 Task: Research Airbnb accommodation in Riemst, Belgium from 30th December, 2023 to 31st December, 2023 for 7 adults. Place can be entire room or shared room with 4 bedrooms having 7 beds and 4 bathrooms. Property type can be house. Amenities needed are: wifi, washing machine, heating, TV, free parkinig on premises, hot tub, gym, smoking allowed.
Action: Mouse moved to (431, 157)
Screenshot: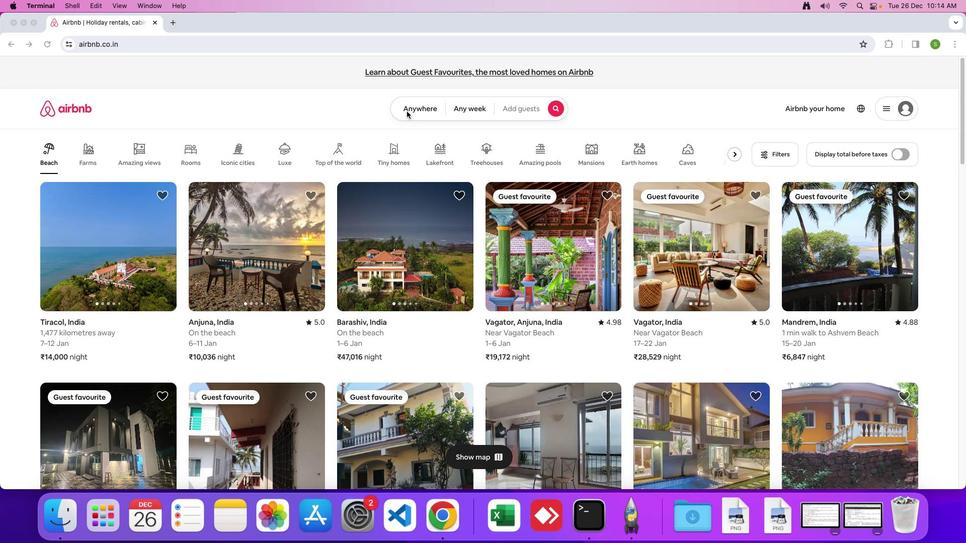 
Action: Mouse pressed left at (431, 157)
Screenshot: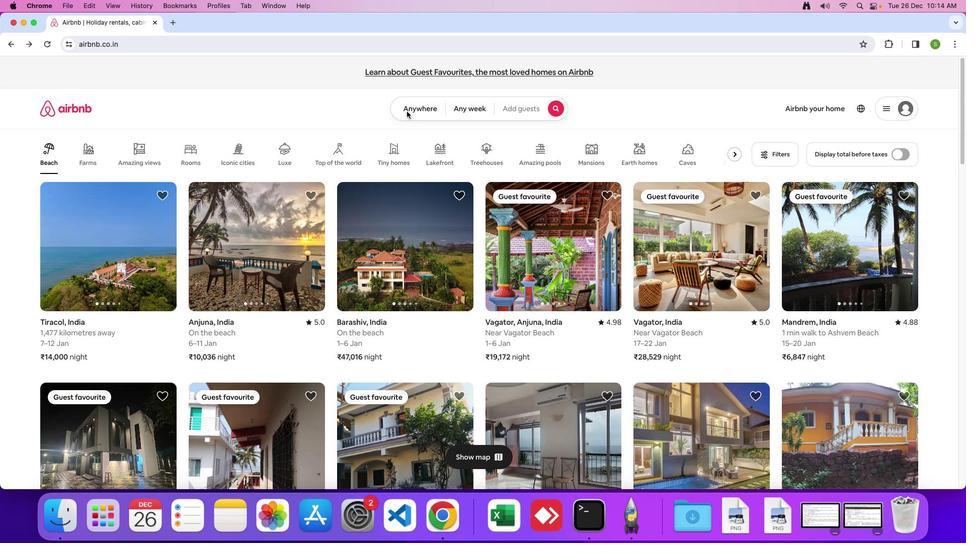 
Action: Mouse moved to (433, 153)
Screenshot: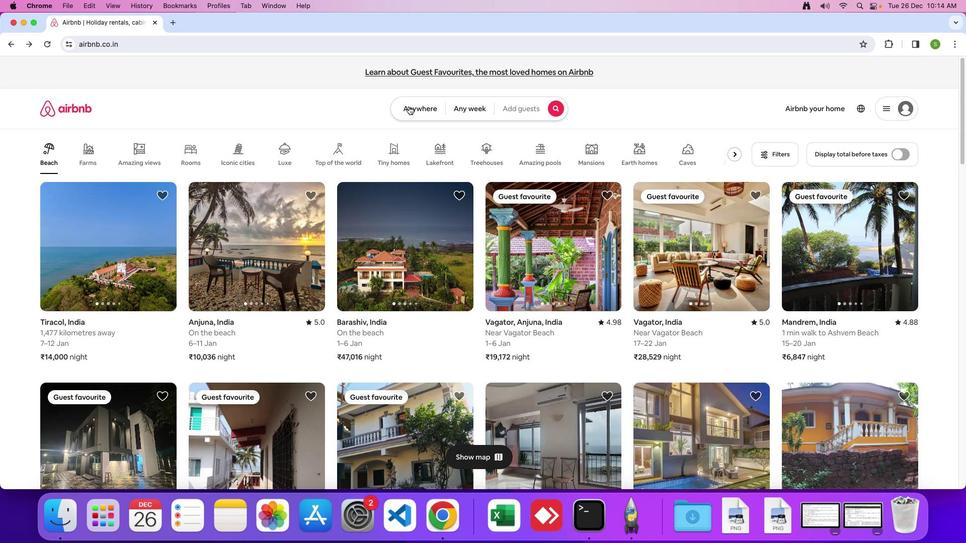 
Action: Mouse pressed left at (433, 153)
Screenshot: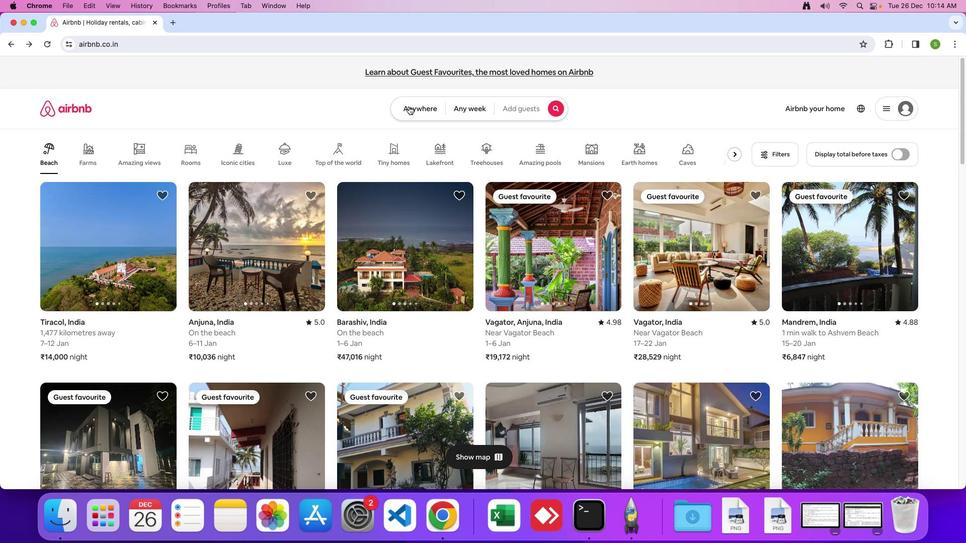 
Action: Mouse moved to (375, 179)
Screenshot: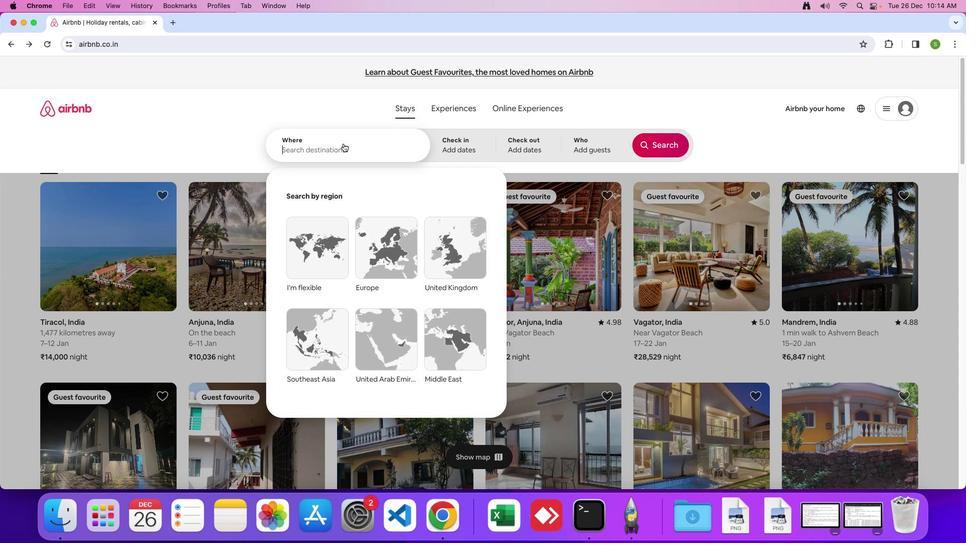 
Action: Mouse pressed left at (375, 179)
Screenshot: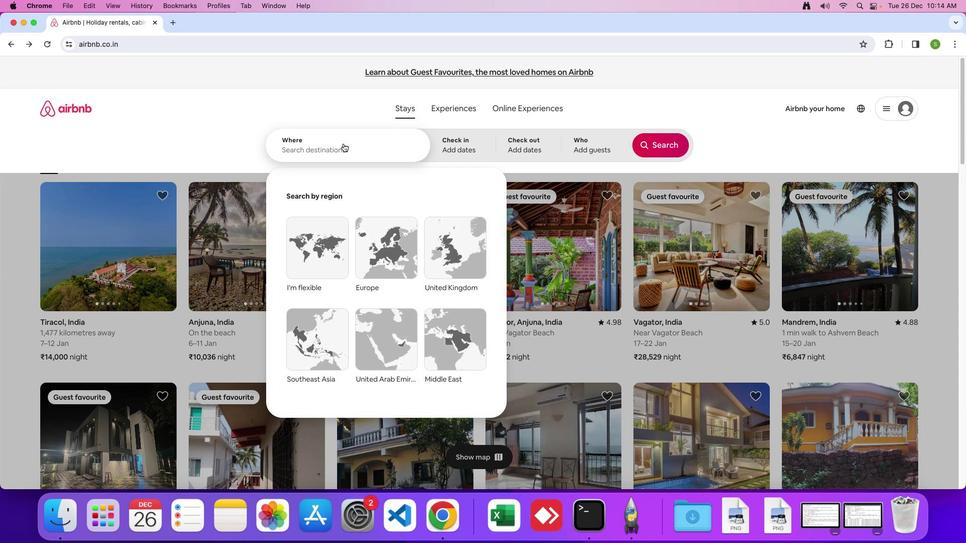 
Action: Mouse moved to (379, 153)
Screenshot: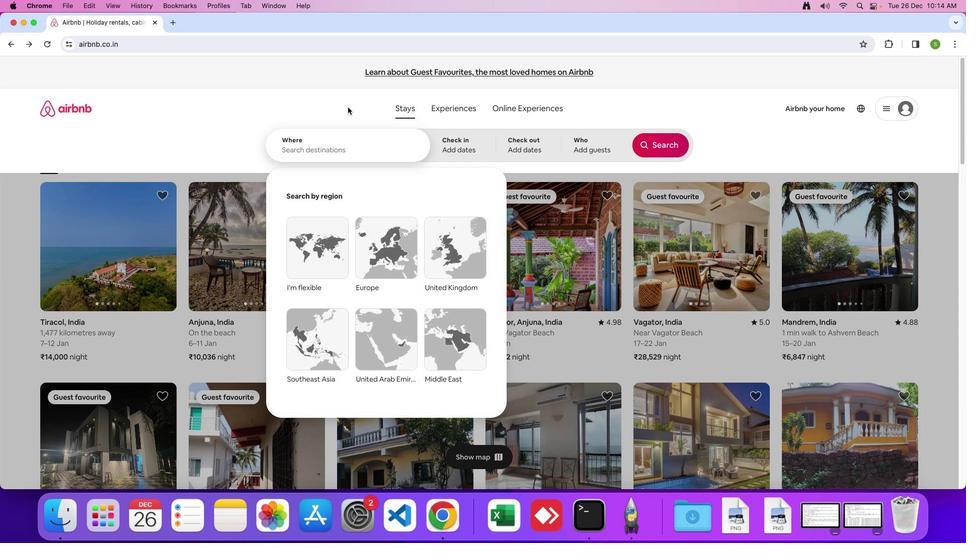 
Action: Key pressed 'R'Key.caps_lock'i''e''m''s''t'','Key.spaceKey.shift'B''e''l''g''i''u''m'Key.enter
Screenshot: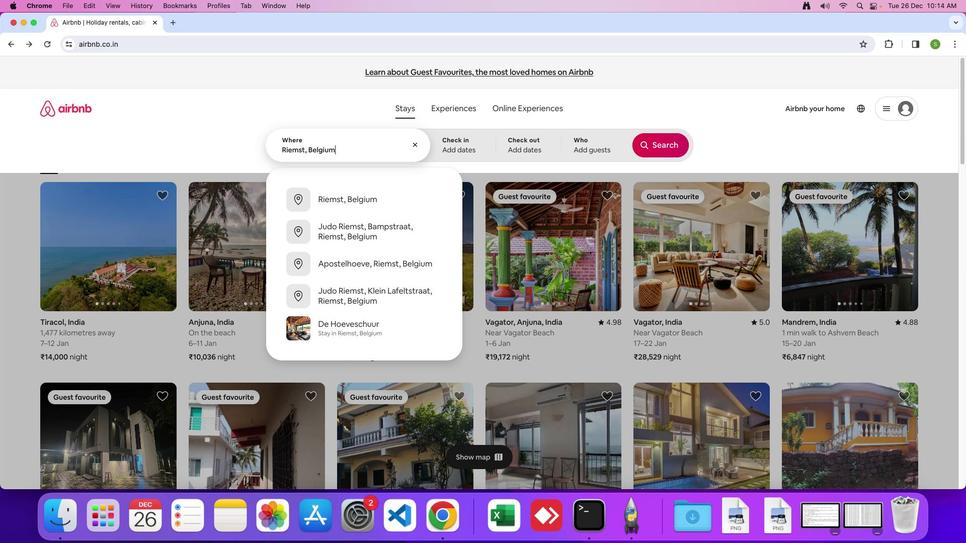 
Action: Mouse moved to (473, 340)
Screenshot: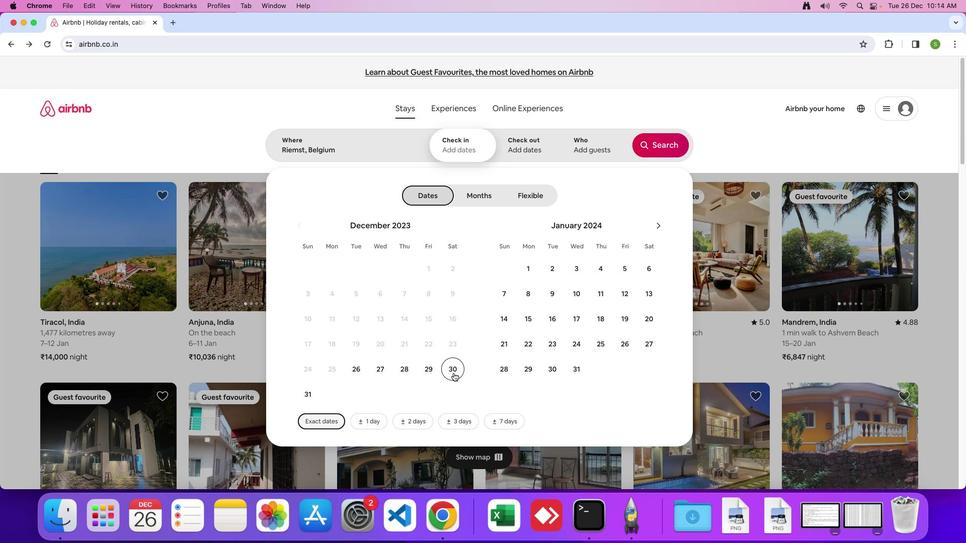 
Action: Mouse pressed left at (473, 340)
Screenshot: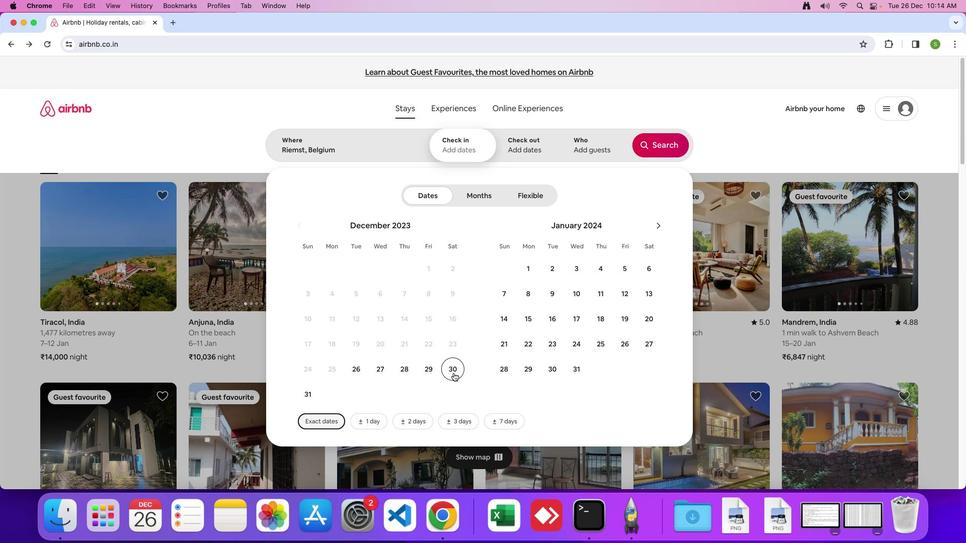 
Action: Mouse moved to (348, 353)
Screenshot: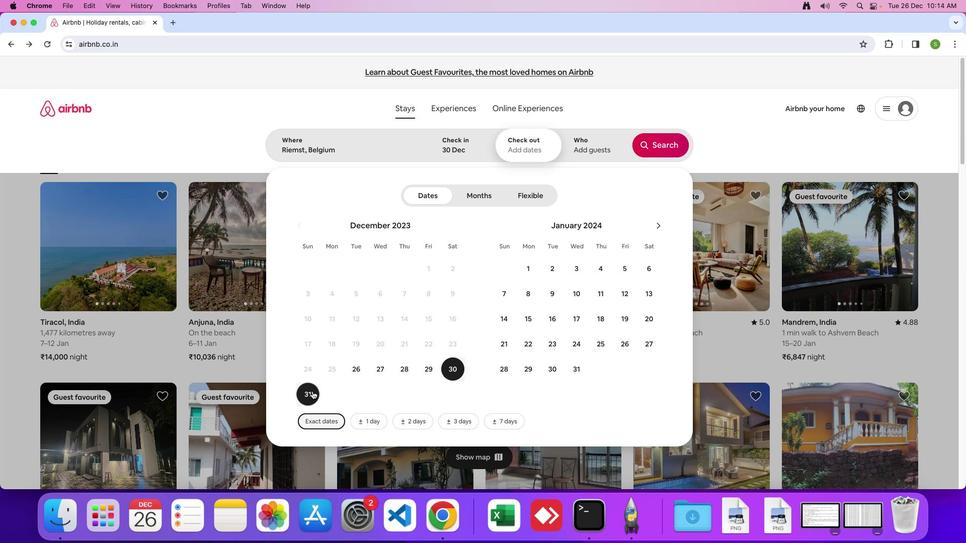 
Action: Mouse pressed left at (348, 353)
Screenshot: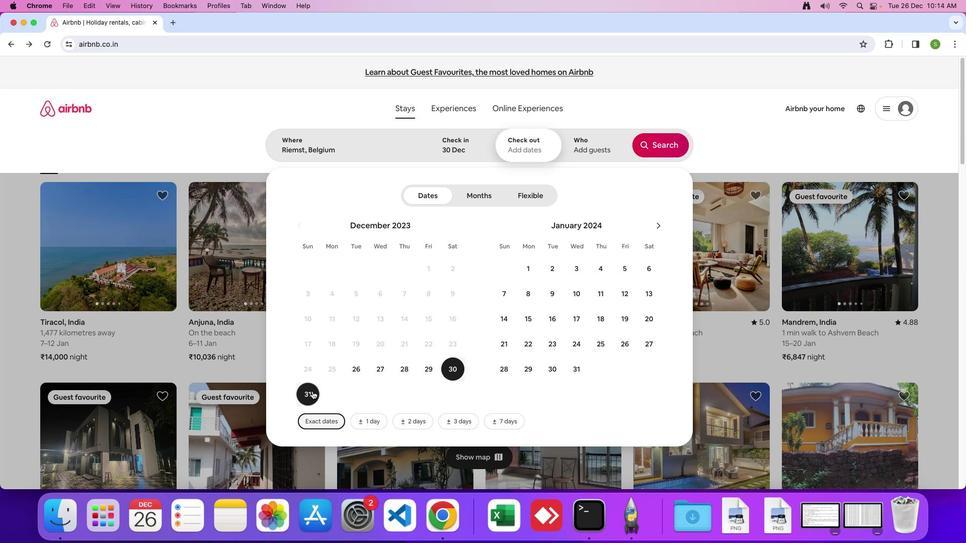 
Action: Mouse moved to (587, 174)
Screenshot: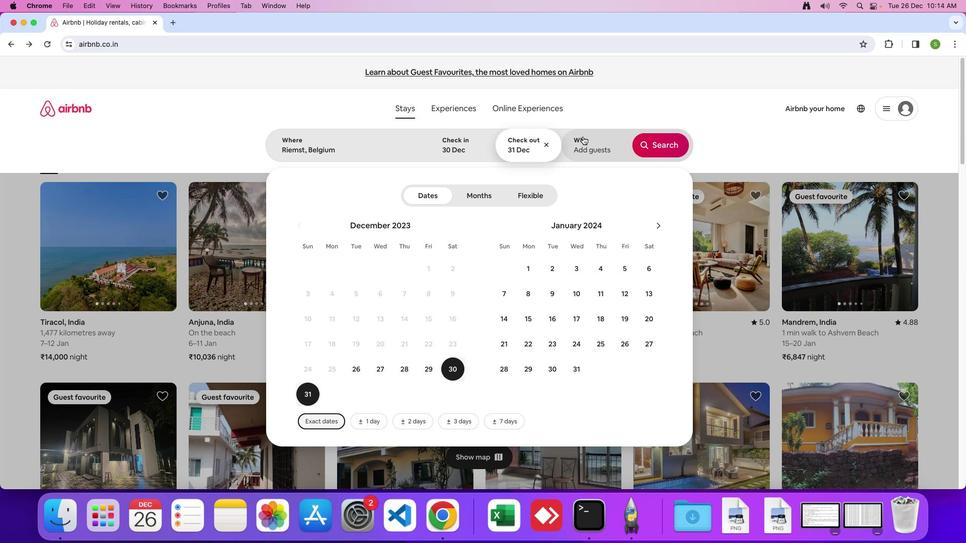 
Action: Mouse pressed left at (587, 174)
Screenshot: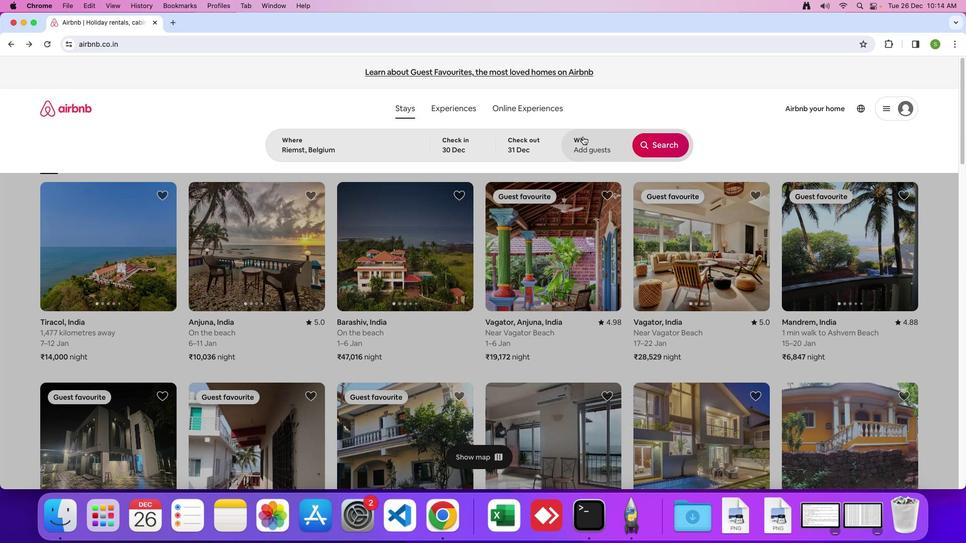 
Action: Mouse moved to (662, 217)
Screenshot: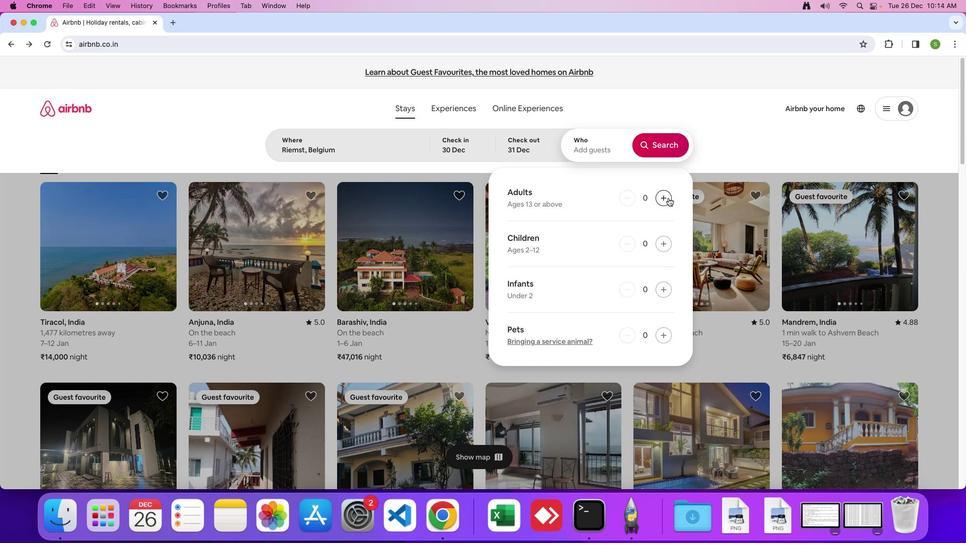 
Action: Mouse pressed left at (662, 217)
Screenshot: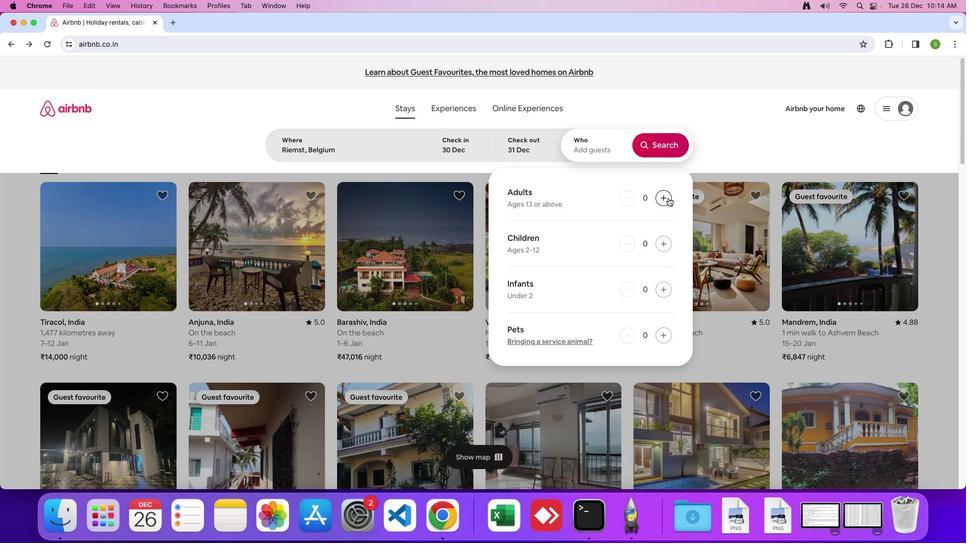 
Action: Mouse pressed left at (662, 217)
Screenshot: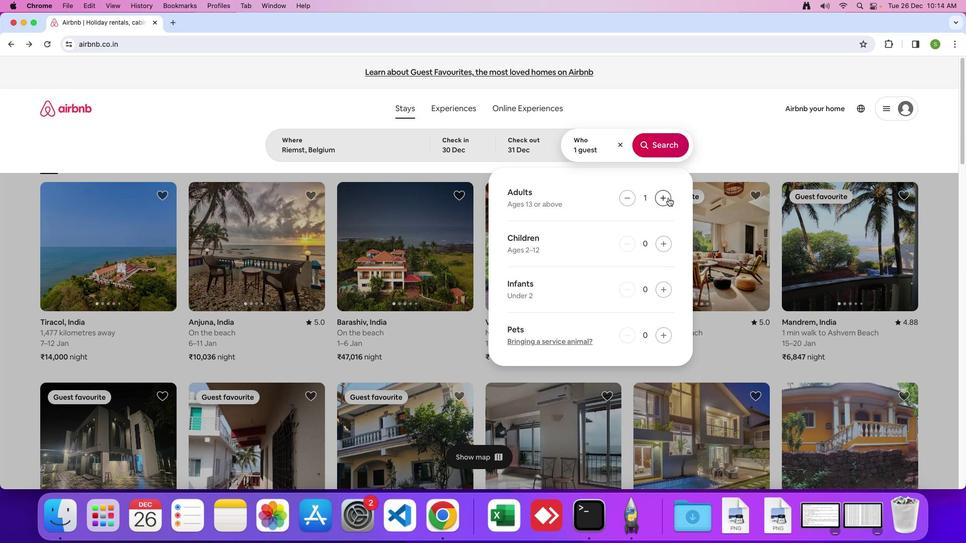 
Action: Mouse pressed left at (662, 217)
Screenshot: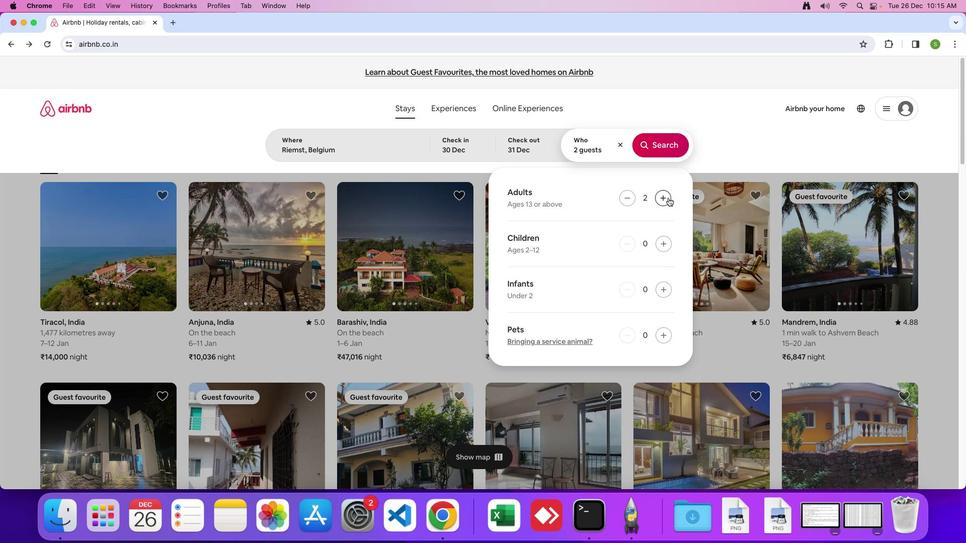 
Action: Mouse pressed left at (662, 217)
Screenshot: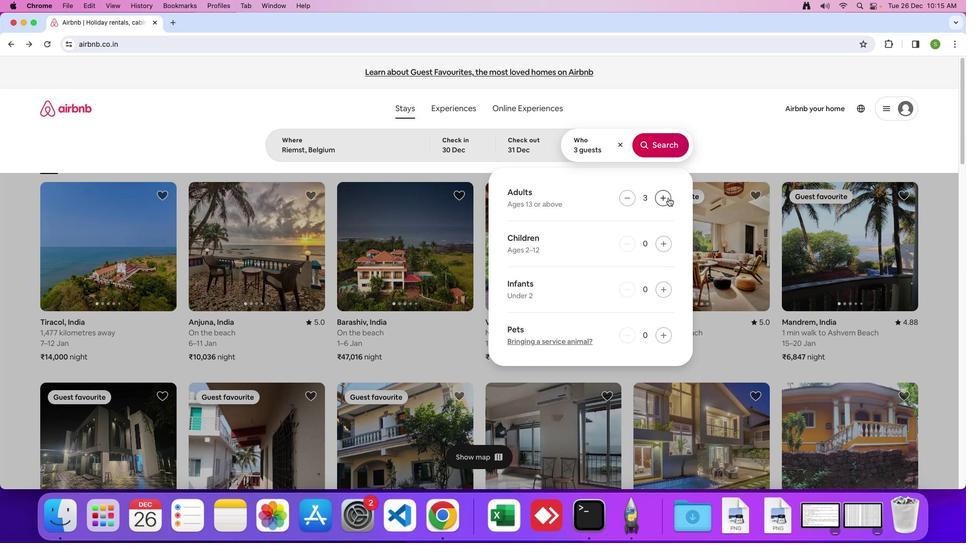
Action: Mouse pressed left at (662, 217)
Screenshot: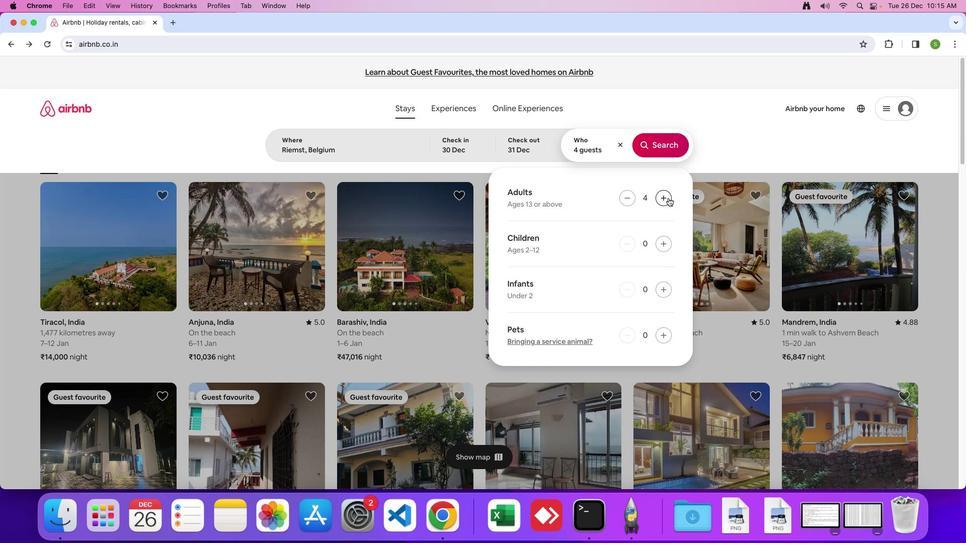 
Action: Mouse pressed left at (662, 217)
Screenshot: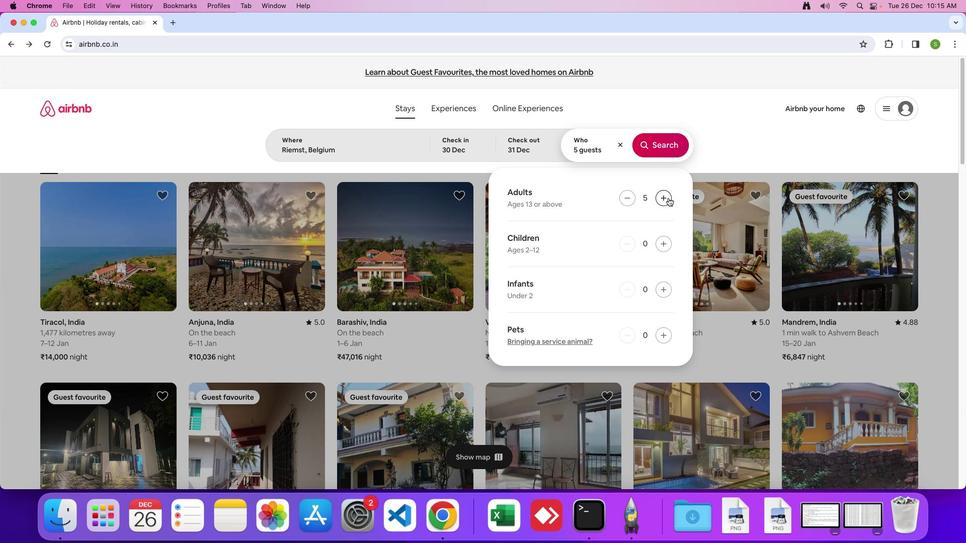 
Action: Mouse pressed left at (662, 217)
Screenshot: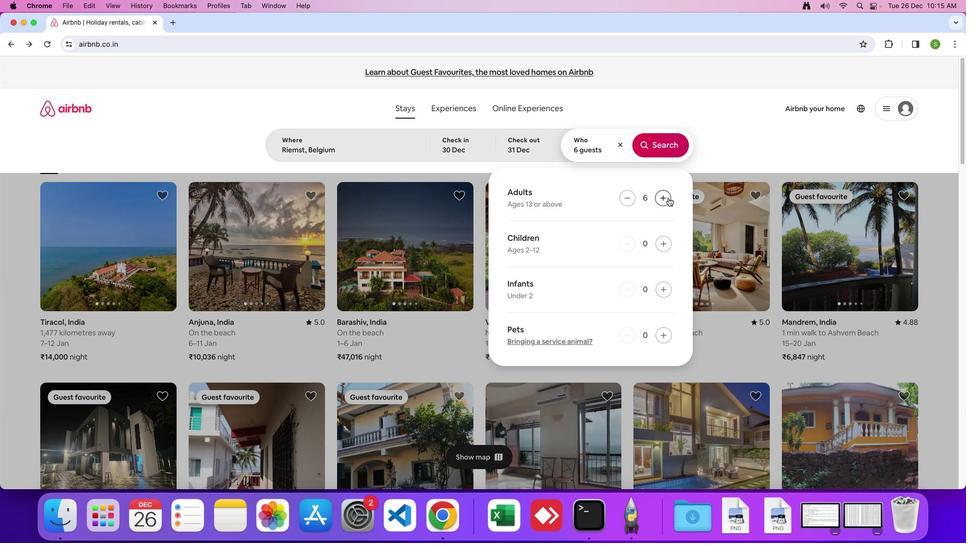 
Action: Mouse moved to (658, 179)
Screenshot: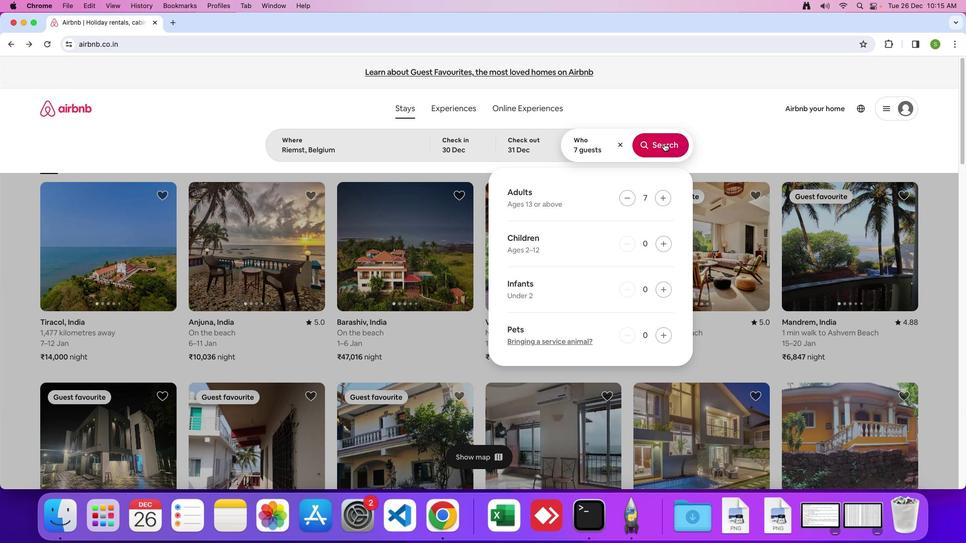 
Action: Mouse pressed left at (658, 179)
Screenshot: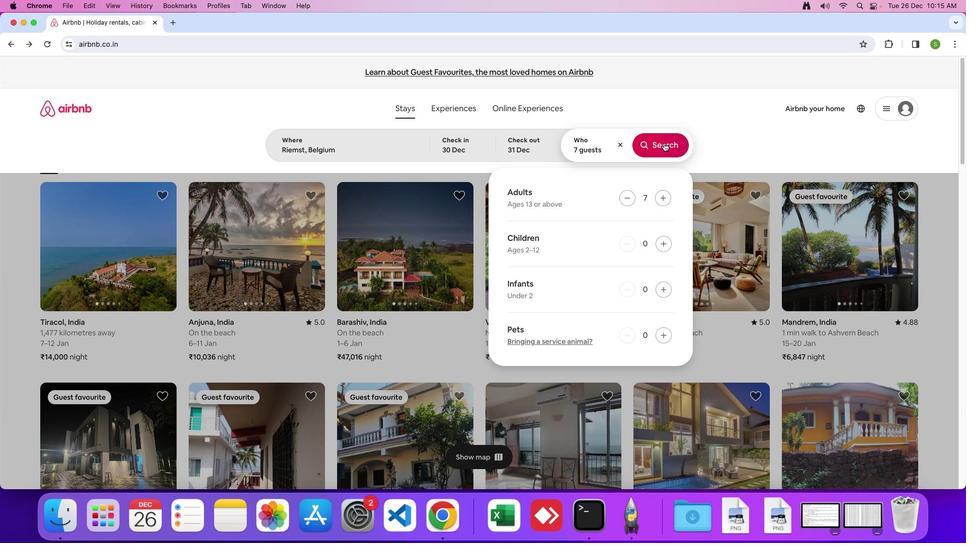 
Action: Mouse moved to (782, 162)
Screenshot: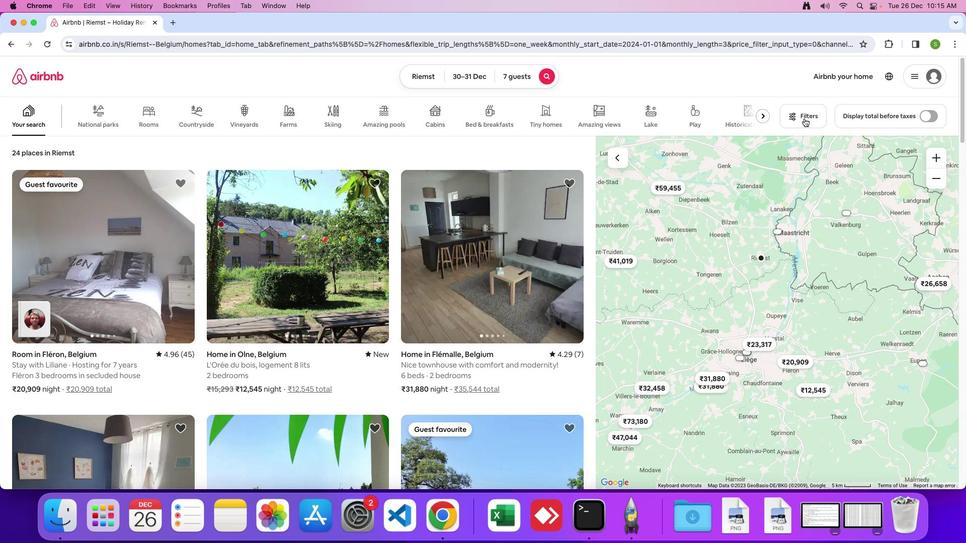 
Action: Mouse pressed left at (782, 162)
Screenshot: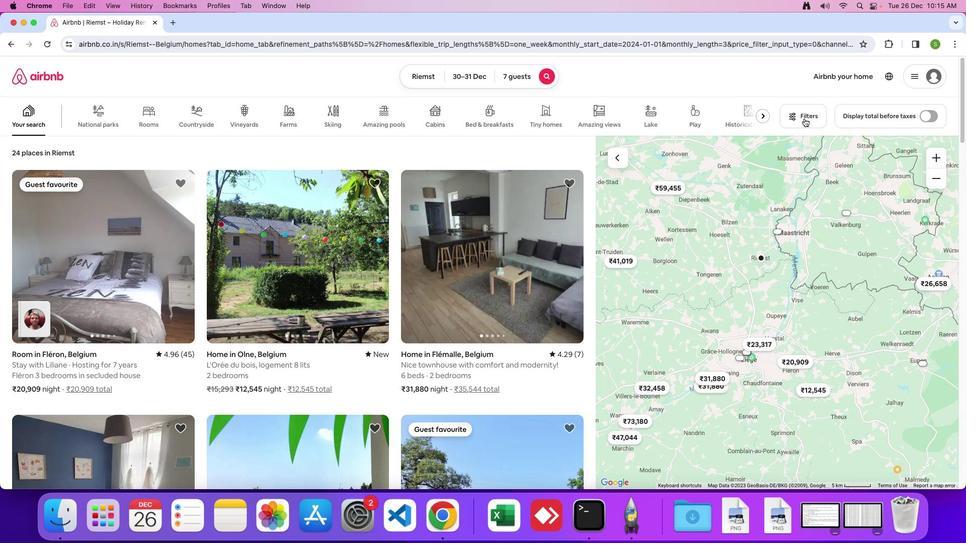 
Action: Mouse moved to (515, 272)
Screenshot: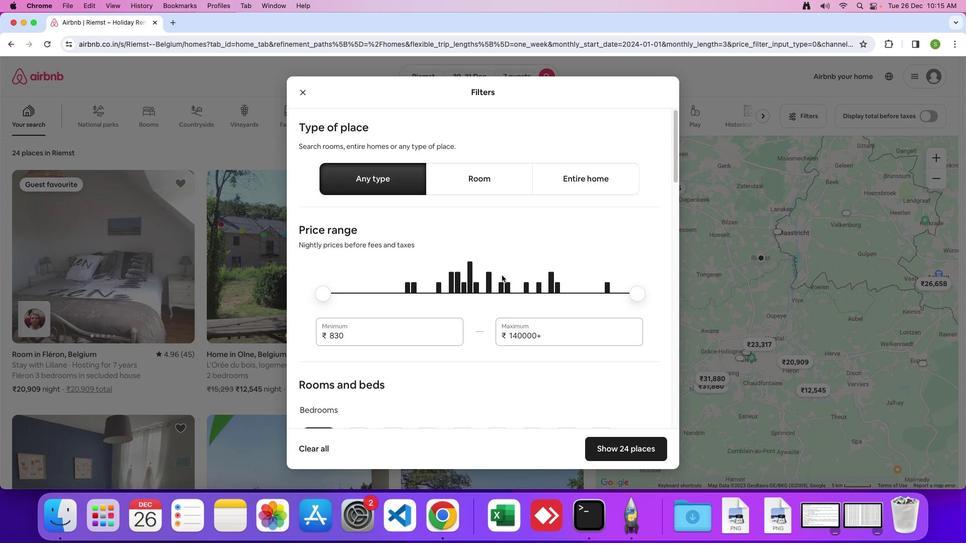 
Action: Mouse scrolled (515, 272) with delta (73, 78)
Screenshot: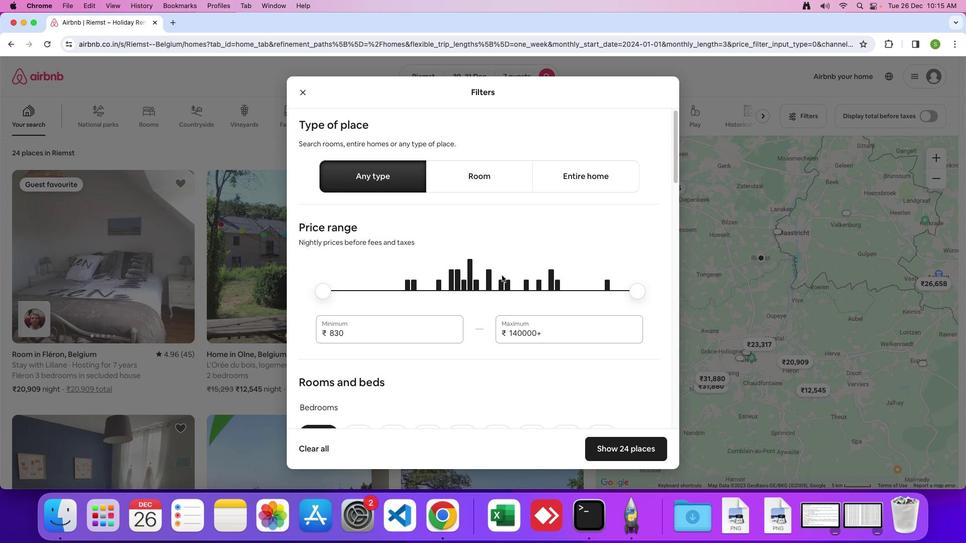 
Action: Mouse scrolled (515, 272) with delta (73, 78)
Screenshot: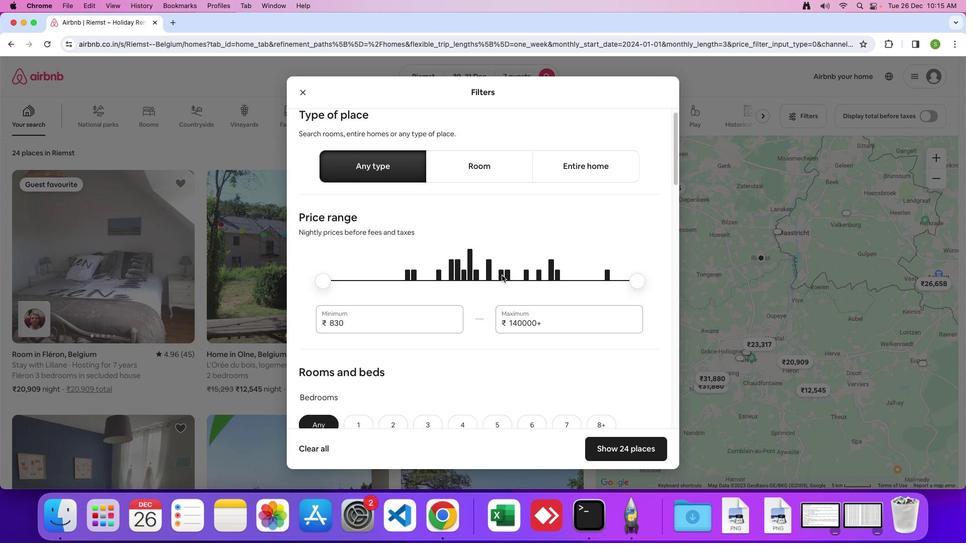 
Action: Mouse scrolled (515, 272) with delta (73, 78)
Screenshot: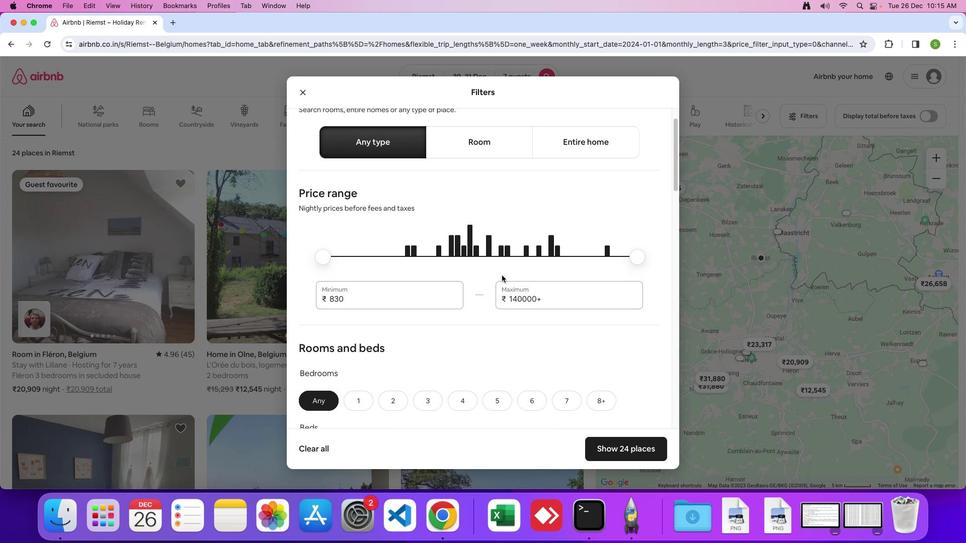 
Action: Mouse scrolled (515, 272) with delta (73, 78)
Screenshot: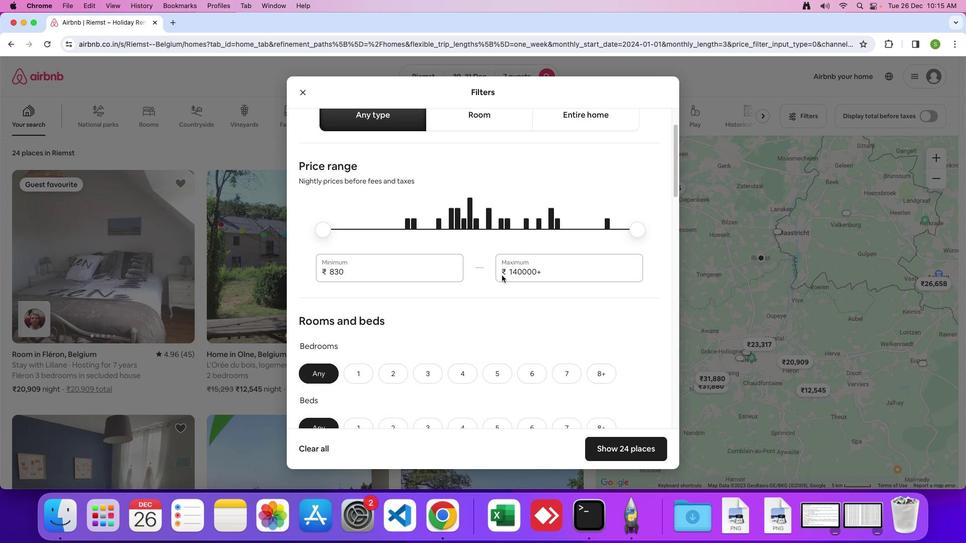 
Action: Mouse scrolled (515, 272) with delta (73, 78)
Screenshot: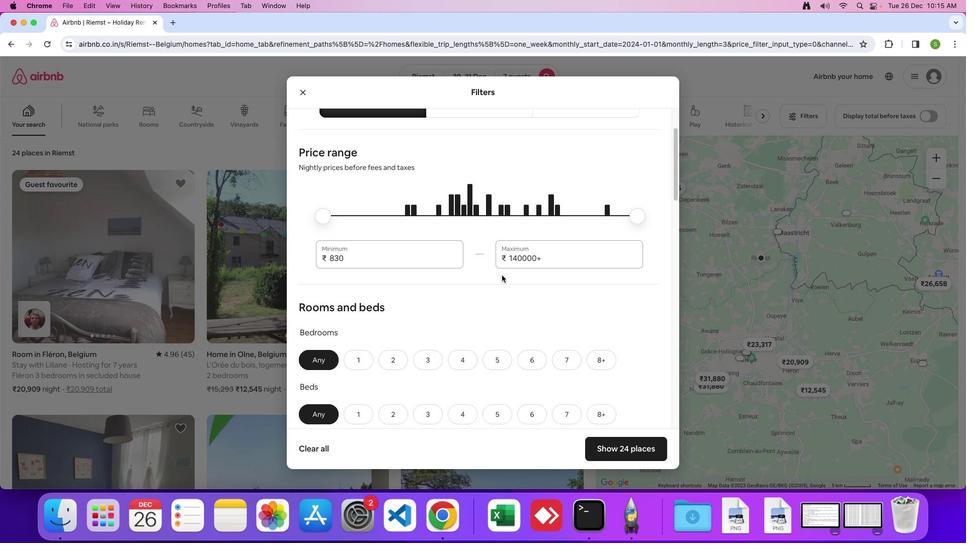 
Action: Mouse scrolled (515, 272) with delta (73, 77)
Screenshot: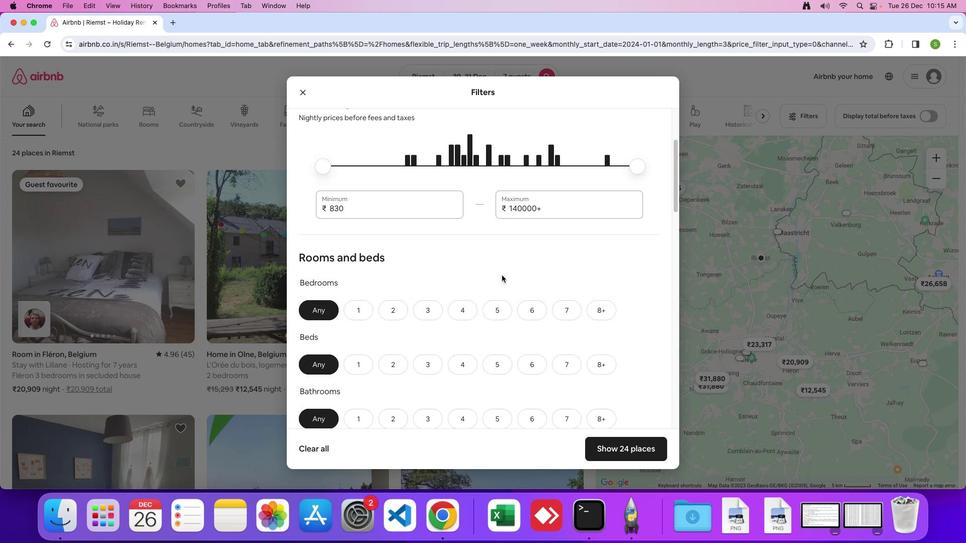
Action: Mouse moved to (483, 278)
Screenshot: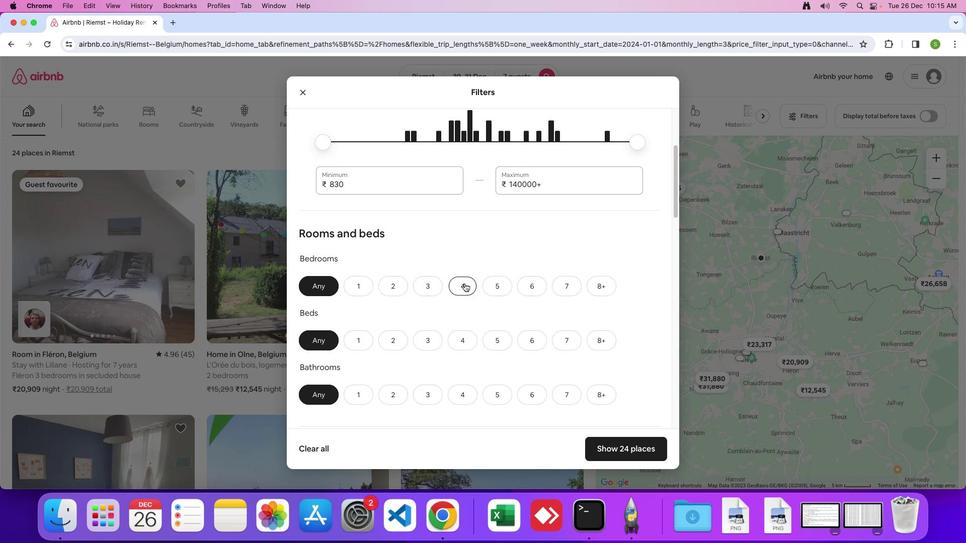 
Action: Mouse pressed left at (483, 278)
Screenshot: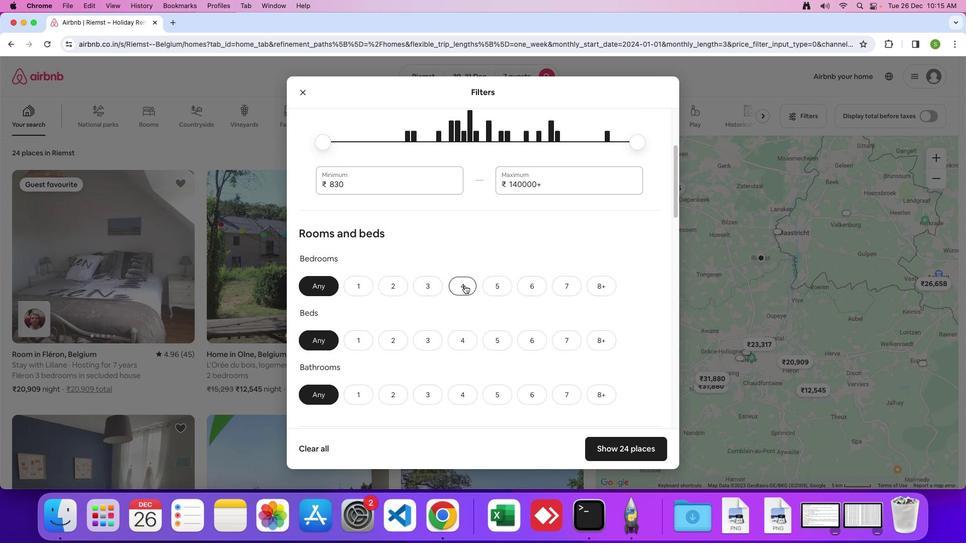 
Action: Mouse moved to (579, 320)
Screenshot: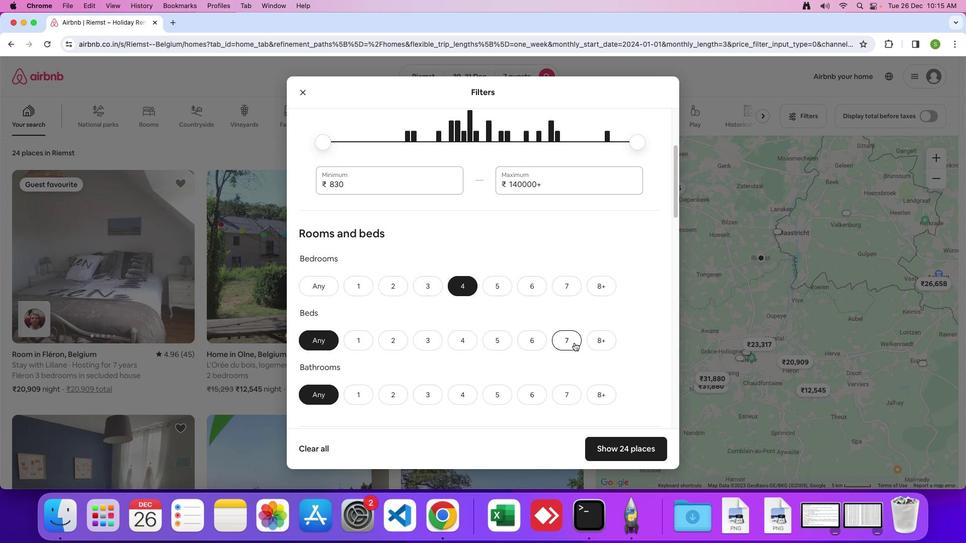 
Action: Mouse pressed left at (579, 320)
Screenshot: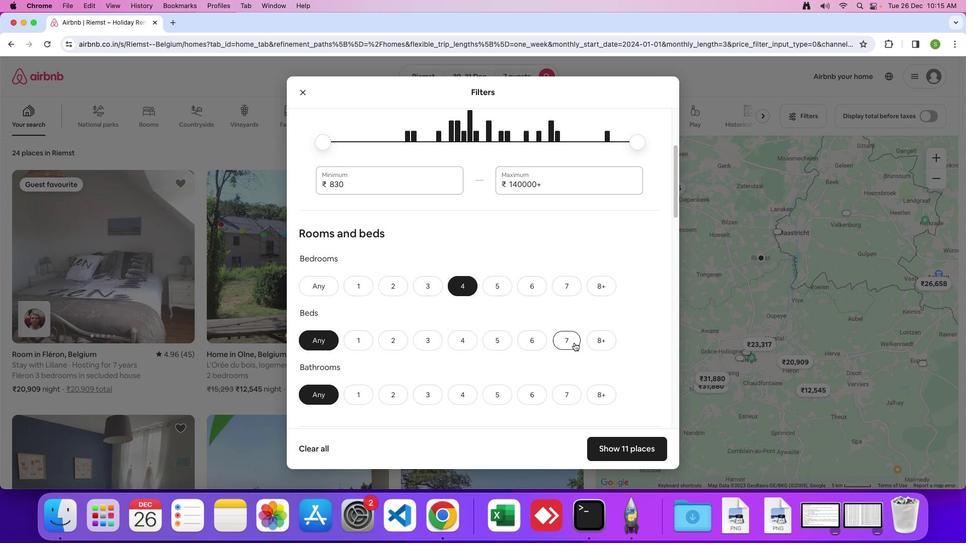 
Action: Mouse moved to (484, 360)
Screenshot: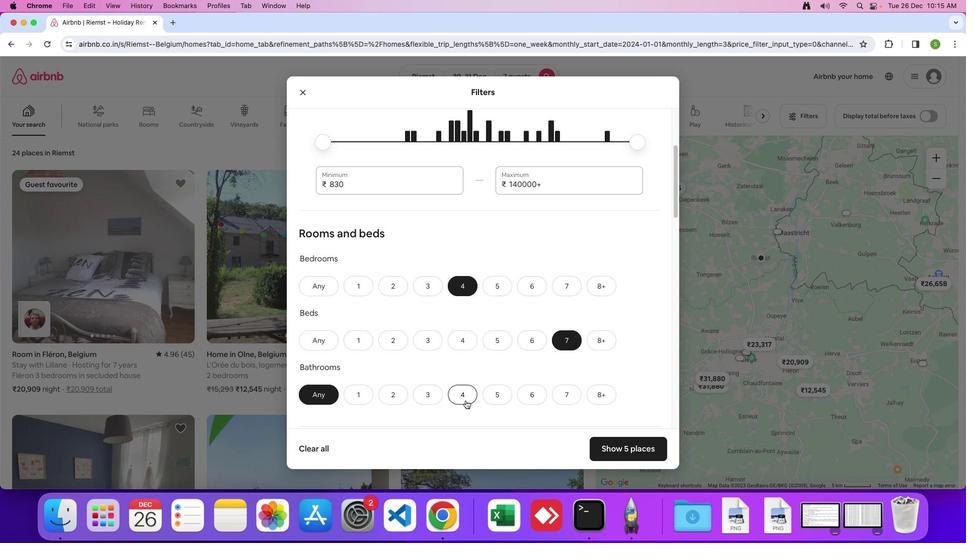 
Action: Mouse pressed left at (484, 360)
Screenshot: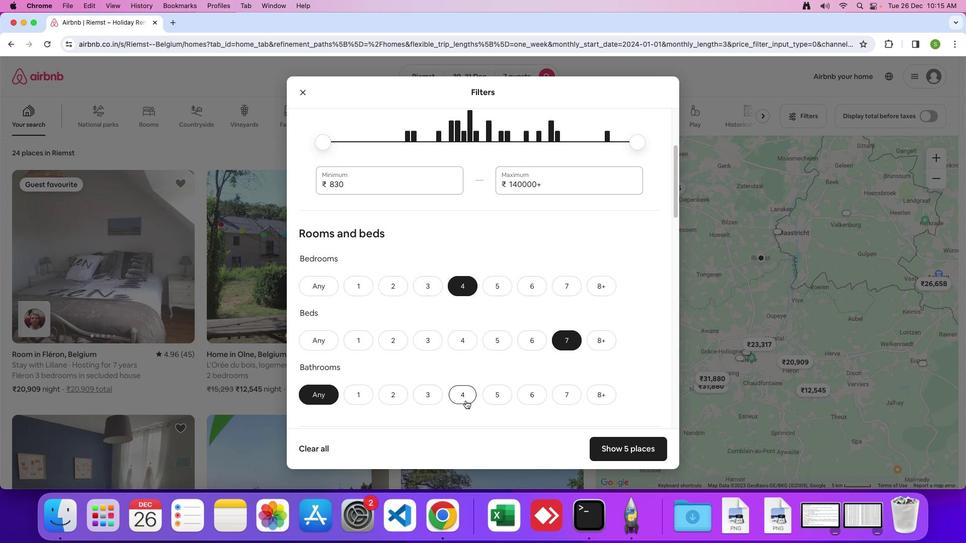 
Action: Mouse moved to (550, 300)
Screenshot: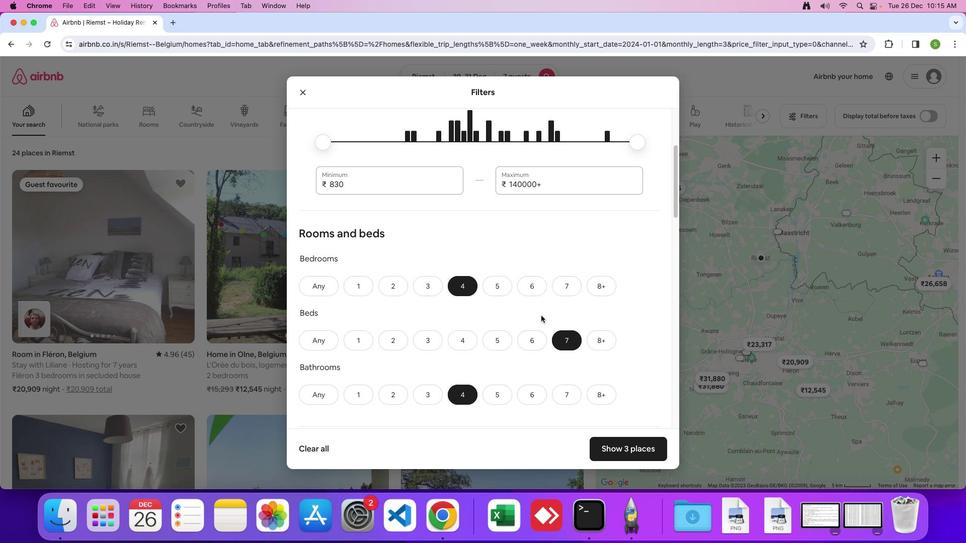 
Action: Mouse scrolled (550, 300) with delta (73, 78)
Screenshot: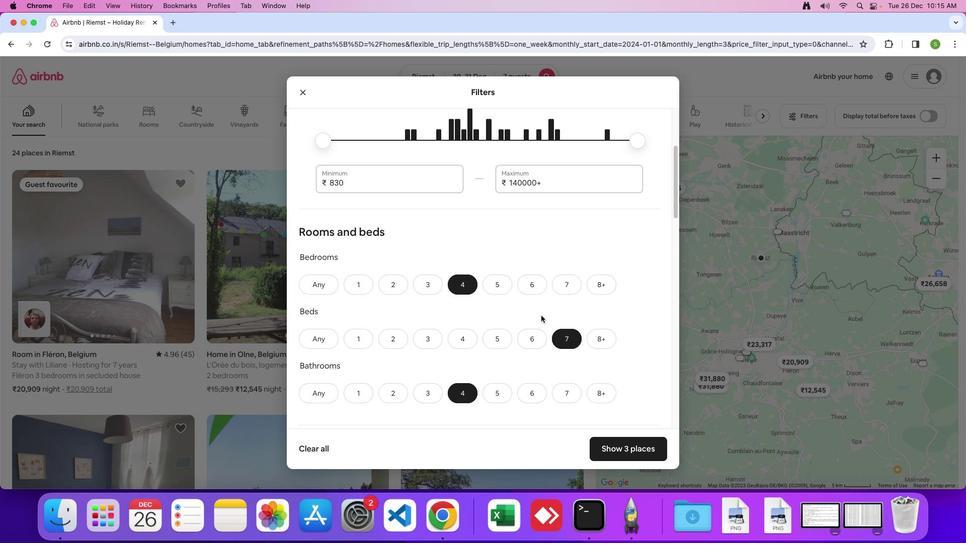 
Action: Mouse scrolled (550, 300) with delta (73, 78)
Screenshot: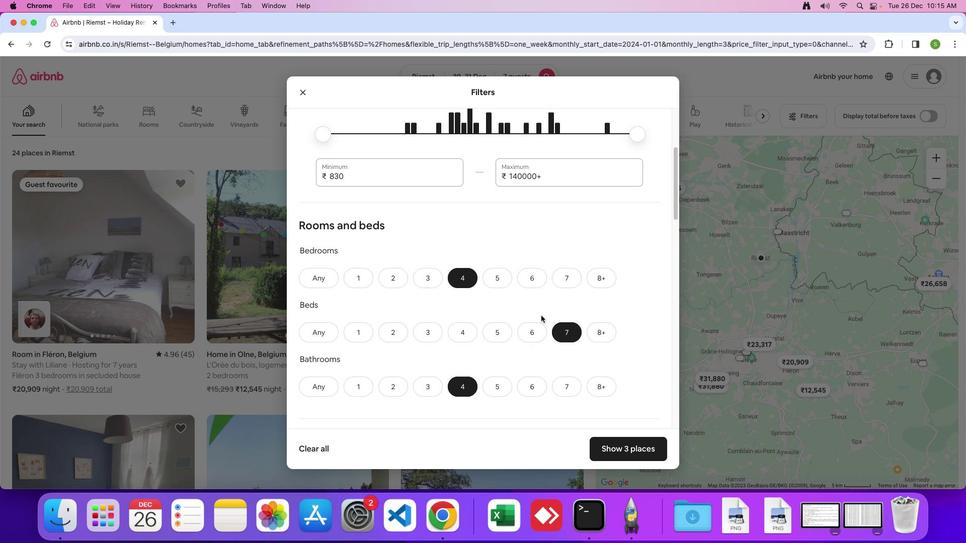 
Action: Mouse scrolled (550, 300) with delta (73, 78)
Screenshot: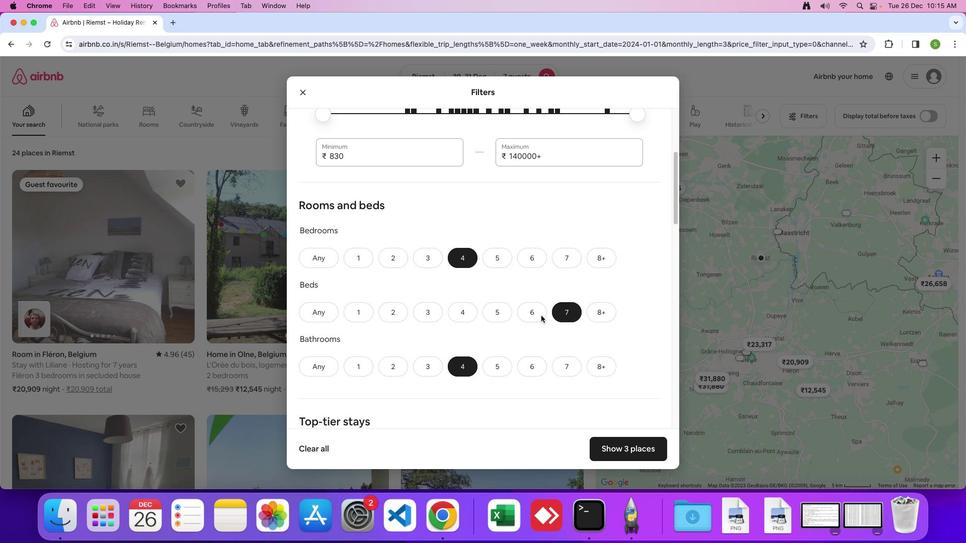 
Action: Mouse scrolled (550, 300) with delta (73, 78)
Screenshot: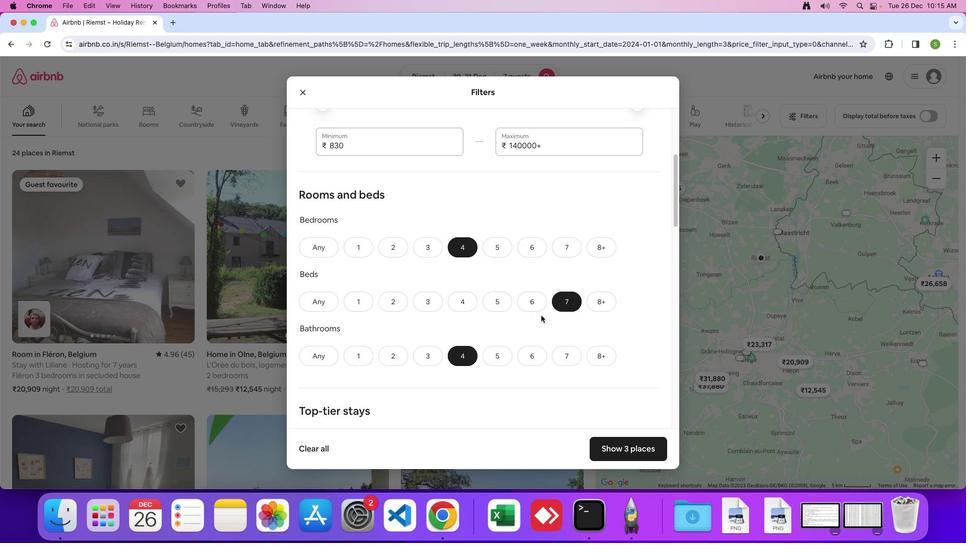 
Action: Mouse scrolled (550, 300) with delta (73, 78)
Screenshot: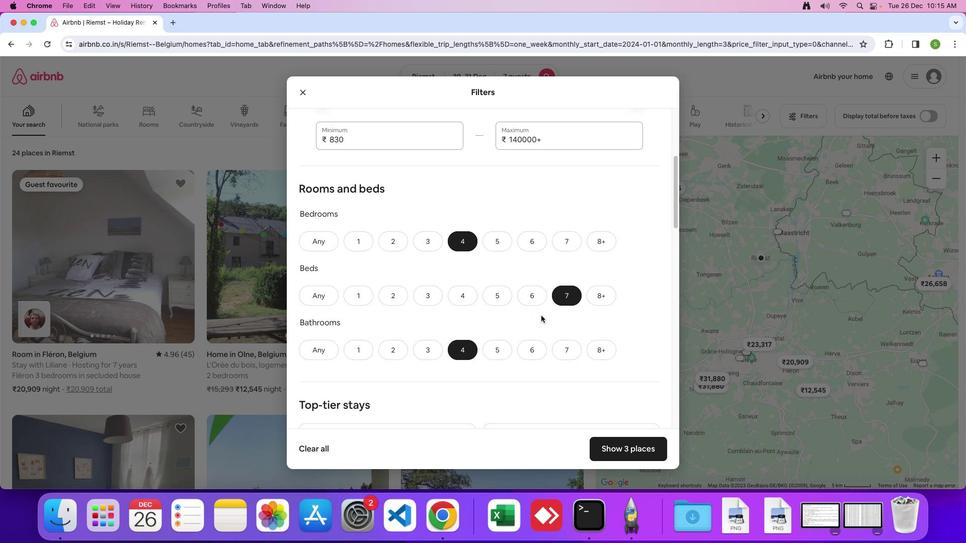 
Action: Mouse scrolled (550, 300) with delta (73, 78)
Screenshot: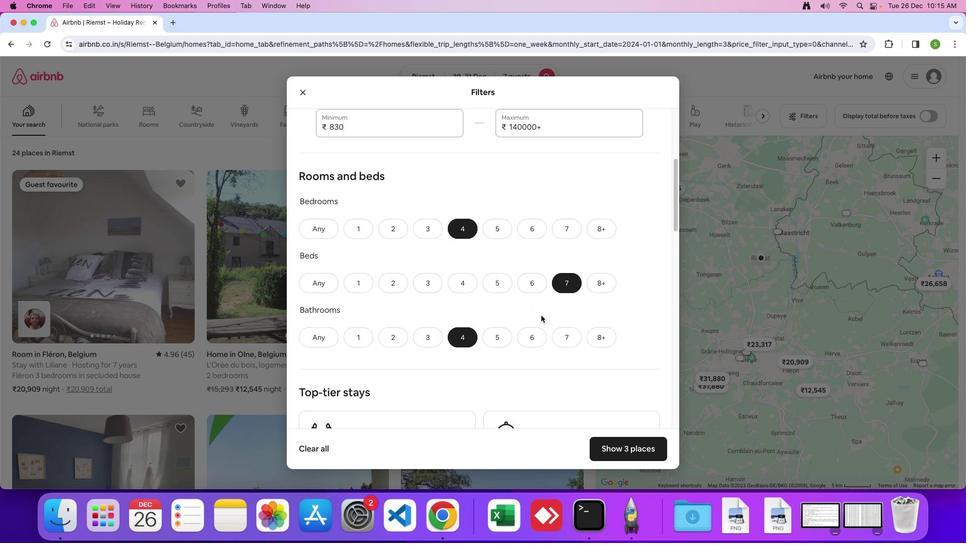 
Action: Mouse scrolled (550, 300) with delta (73, 78)
Screenshot: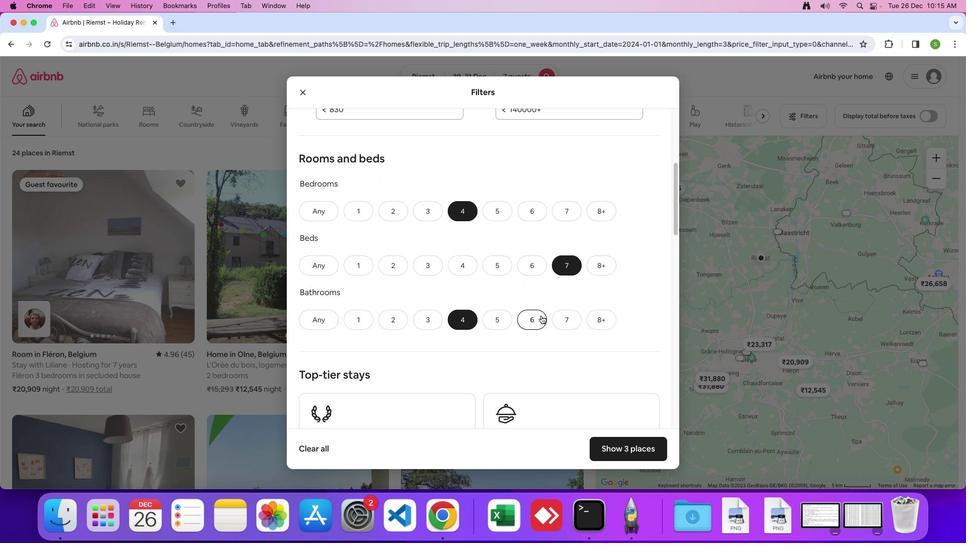 
Action: Mouse scrolled (550, 300) with delta (73, 78)
Screenshot: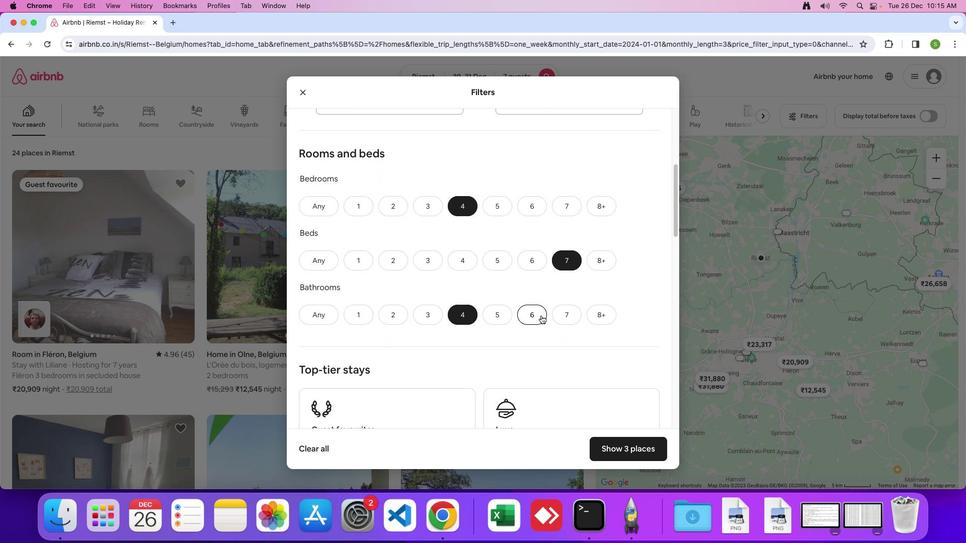 
Action: Mouse scrolled (550, 300) with delta (73, 78)
Screenshot: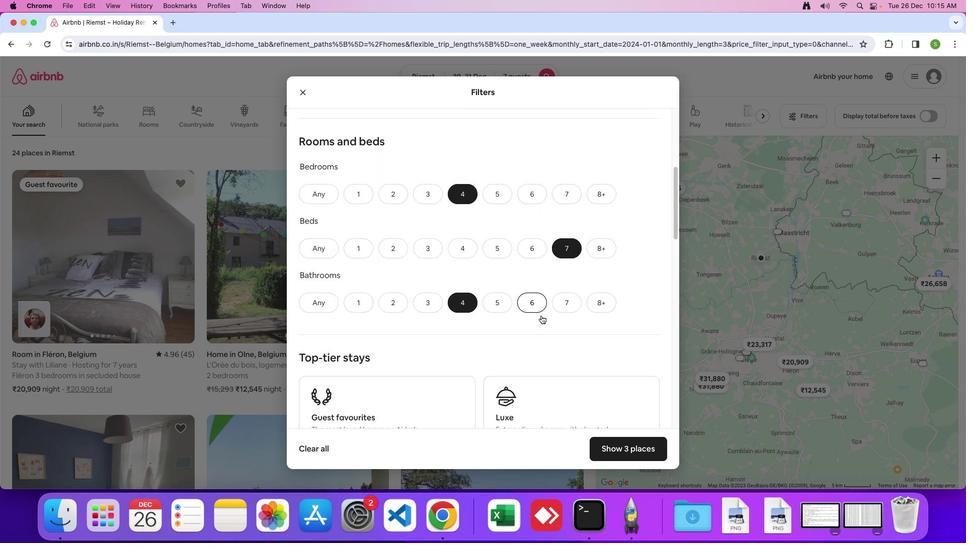 
Action: Mouse scrolled (550, 300) with delta (73, 78)
Screenshot: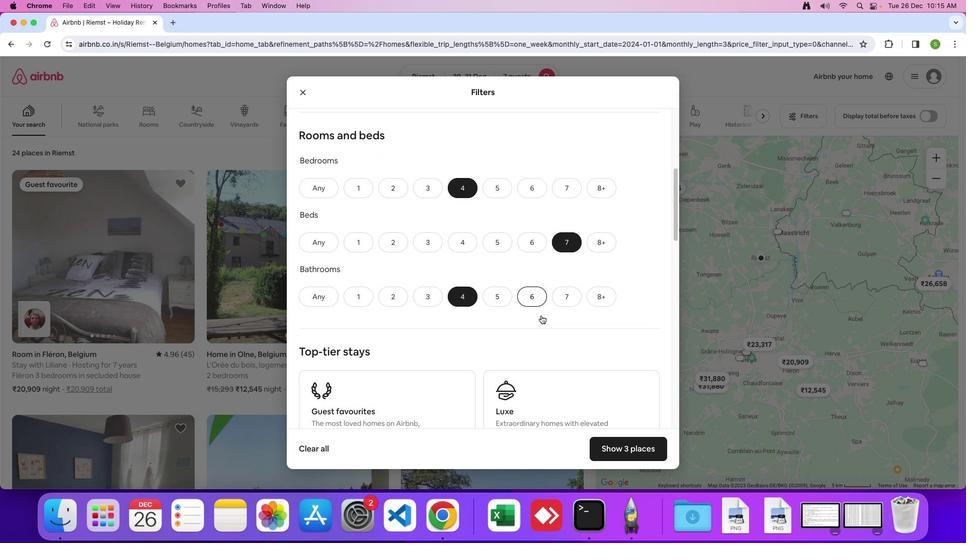 
Action: Mouse scrolled (550, 300) with delta (73, 78)
Screenshot: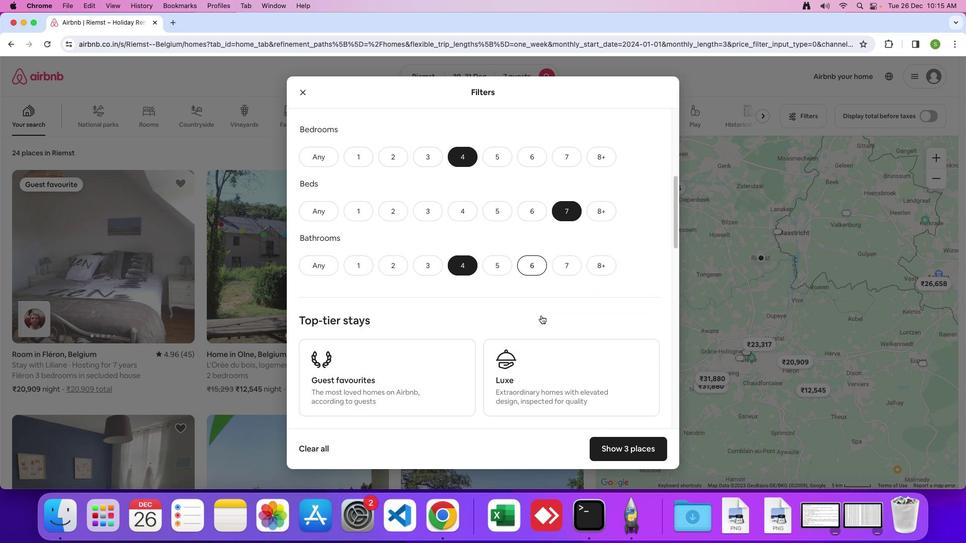 
Action: Mouse scrolled (550, 300) with delta (73, 78)
Screenshot: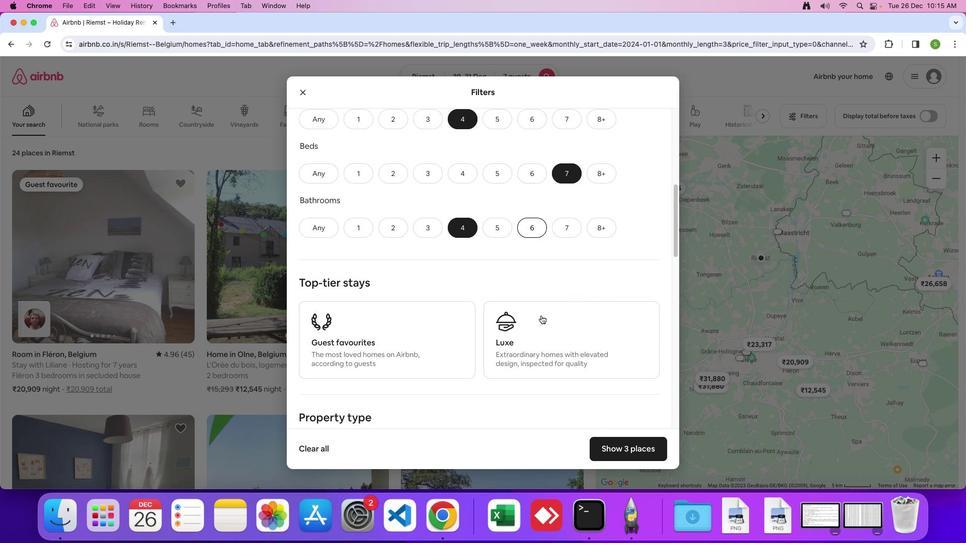 
Action: Mouse scrolled (550, 300) with delta (73, 78)
Screenshot: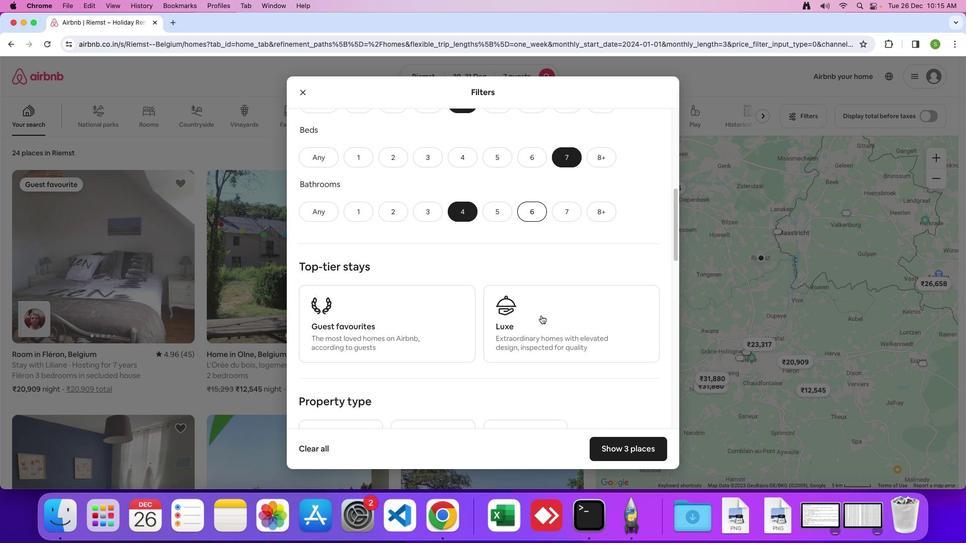 
Action: Mouse scrolled (550, 300) with delta (73, 78)
Screenshot: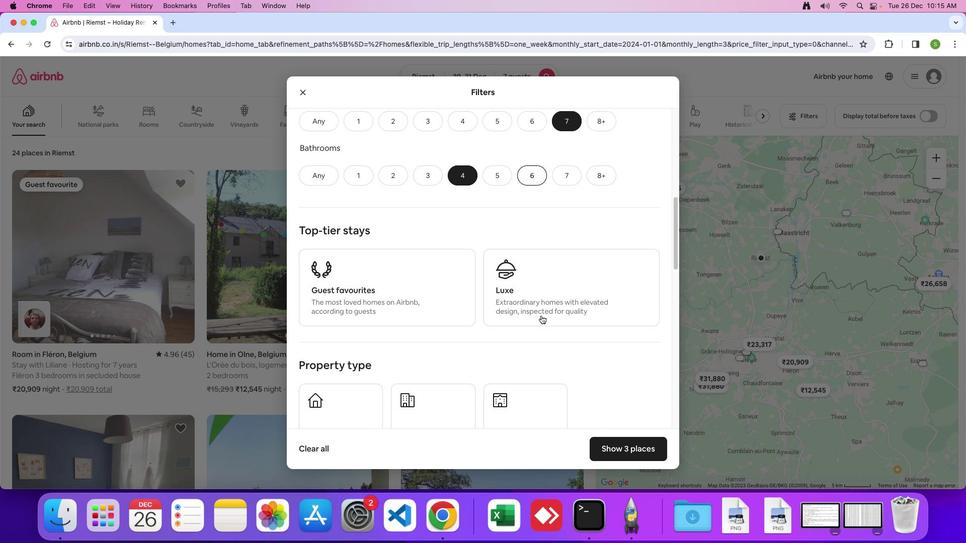 
Action: Mouse scrolled (550, 300) with delta (73, 78)
Screenshot: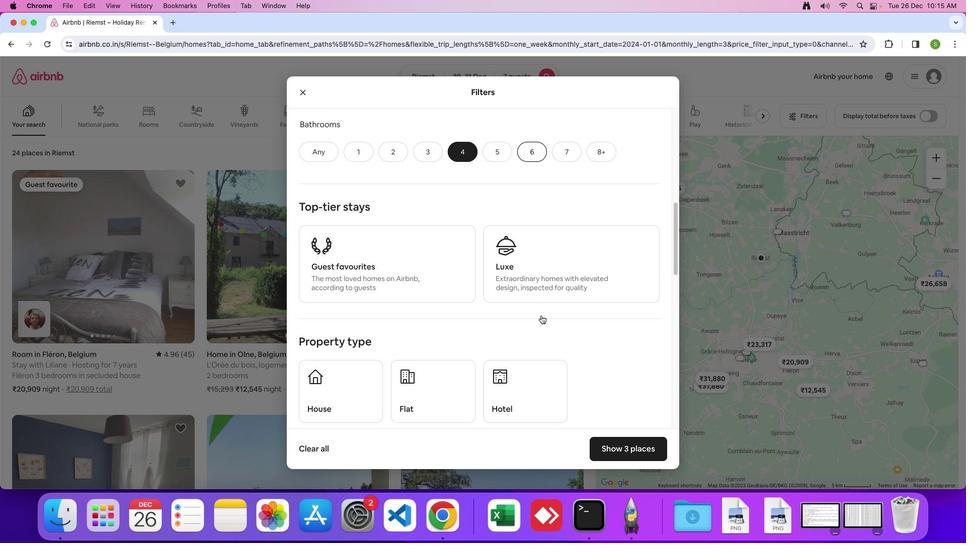 
Action: Mouse scrolled (550, 300) with delta (73, 78)
Screenshot: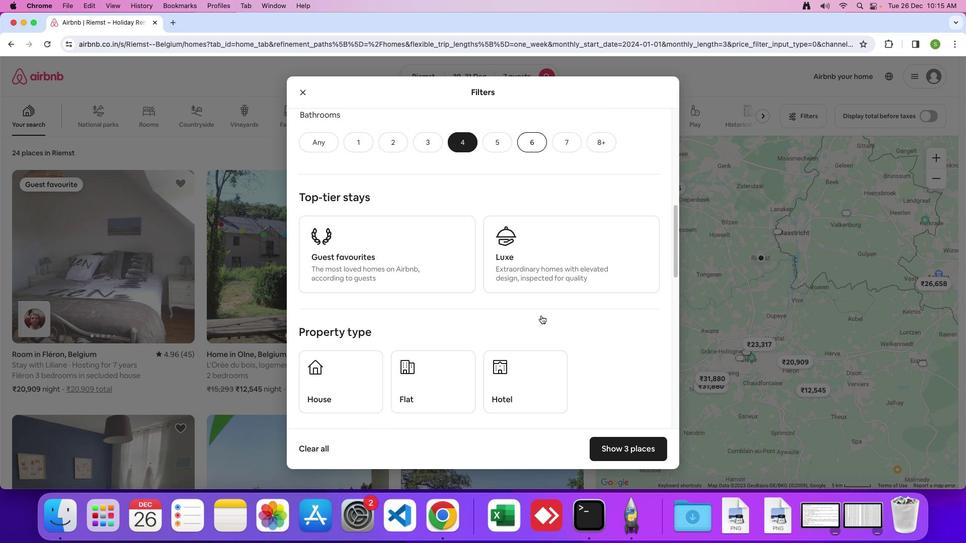 
Action: Mouse scrolled (550, 300) with delta (73, 78)
Screenshot: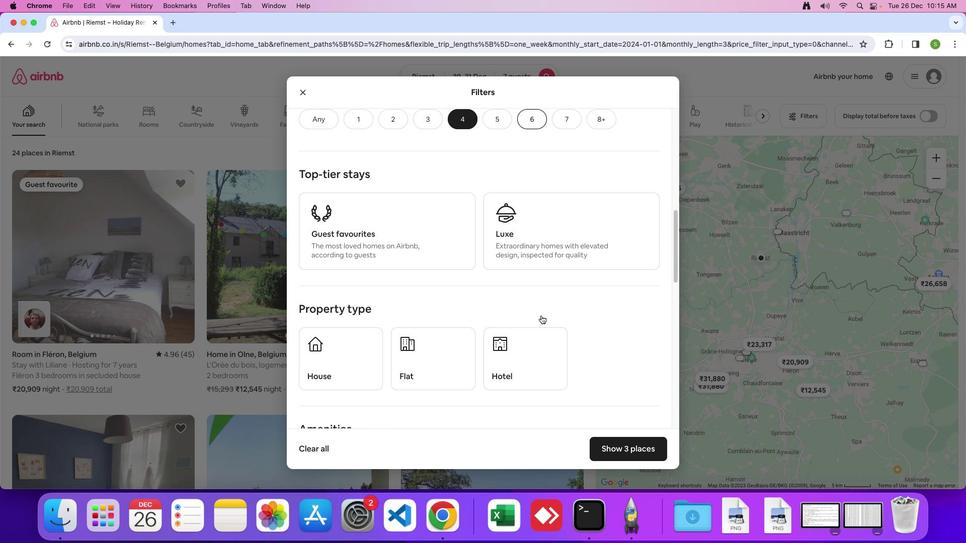 
Action: Mouse moved to (346, 316)
Screenshot: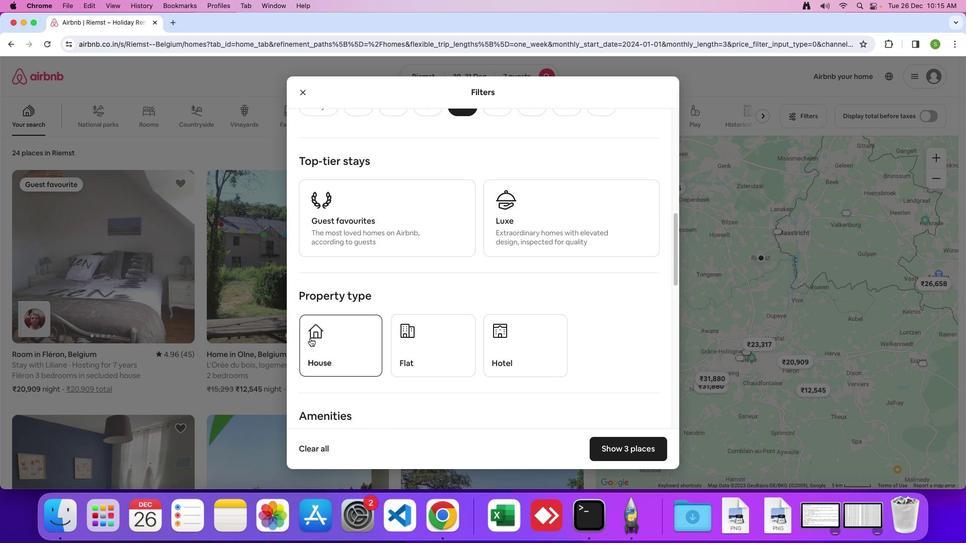 
Action: Mouse pressed left at (346, 316)
Screenshot: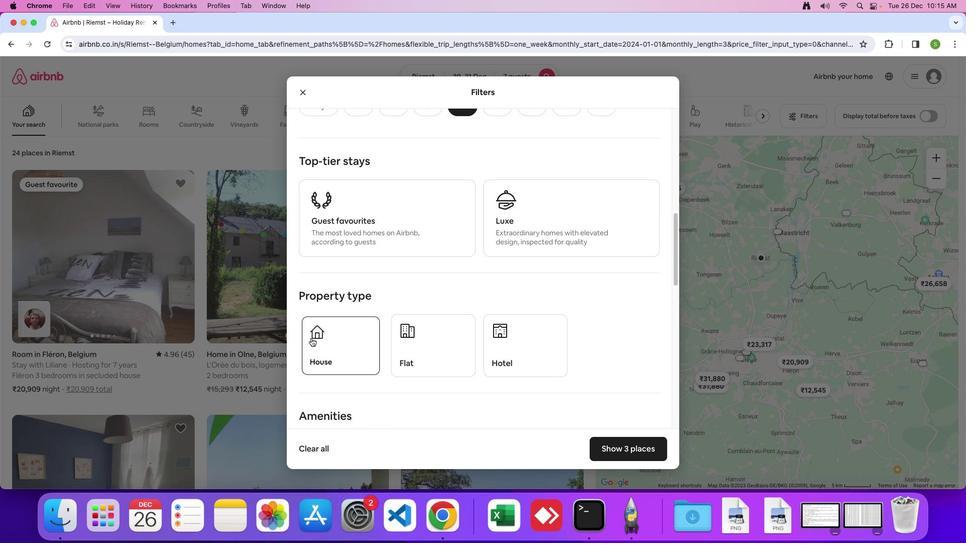 
Action: Mouse moved to (589, 287)
Screenshot: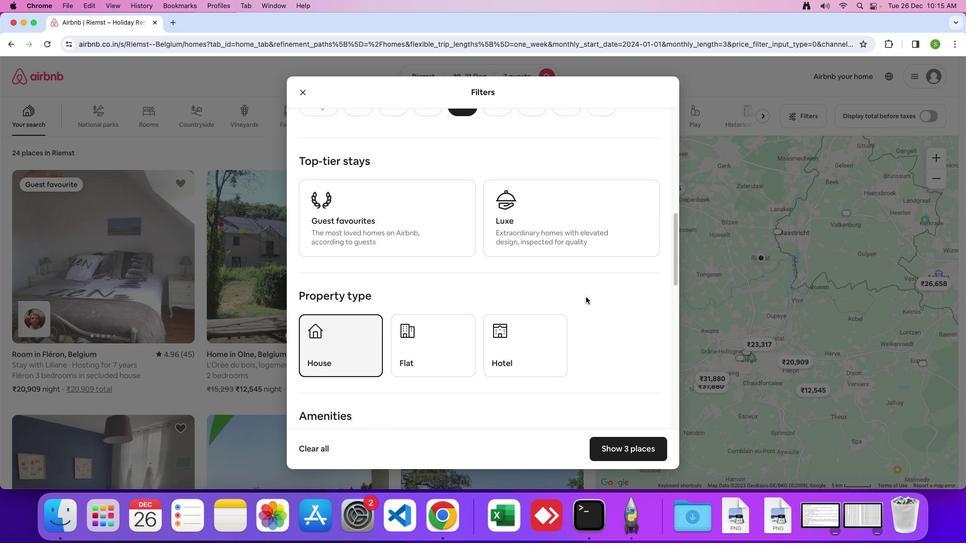 
Action: Mouse scrolled (589, 287) with delta (73, 78)
Screenshot: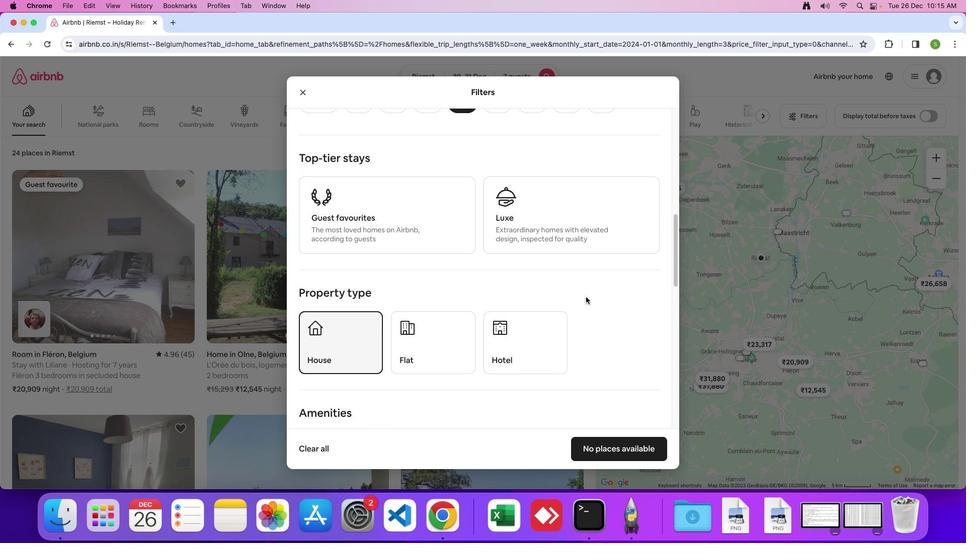 
Action: Mouse scrolled (589, 287) with delta (73, 78)
Screenshot: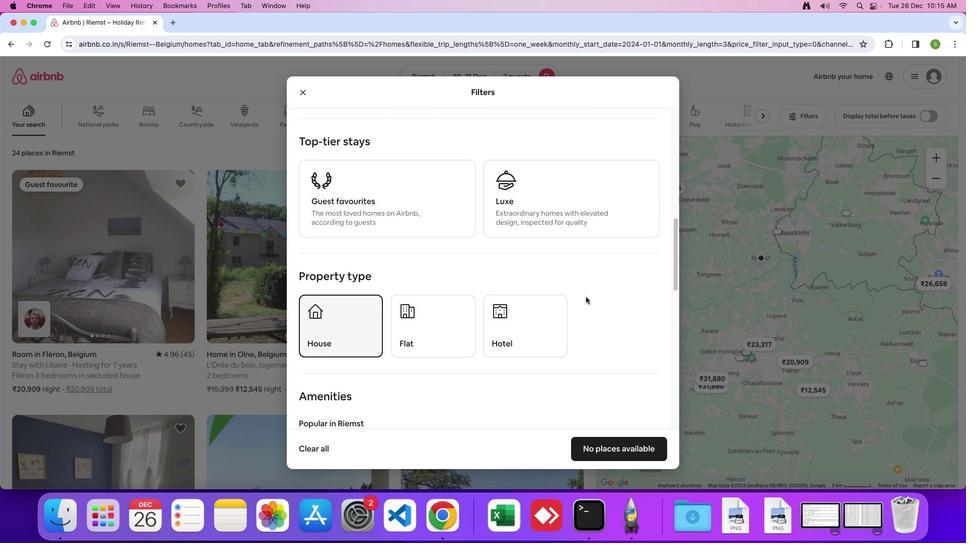 
Action: Mouse scrolled (589, 287) with delta (73, 78)
Screenshot: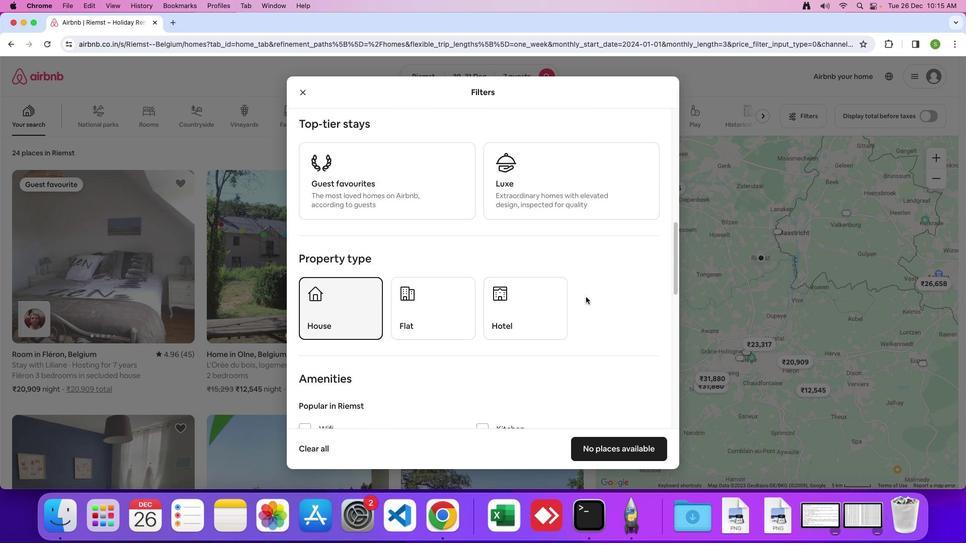 
Action: Mouse moved to (588, 292)
Screenshot: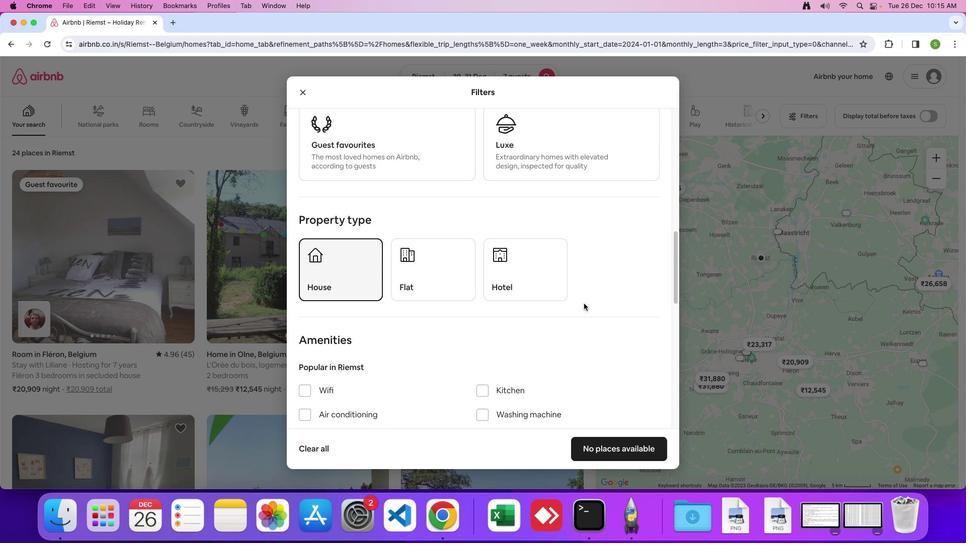 
Action: Mouse scrolled (588, 292) with delta (73, 78)
Screenshot: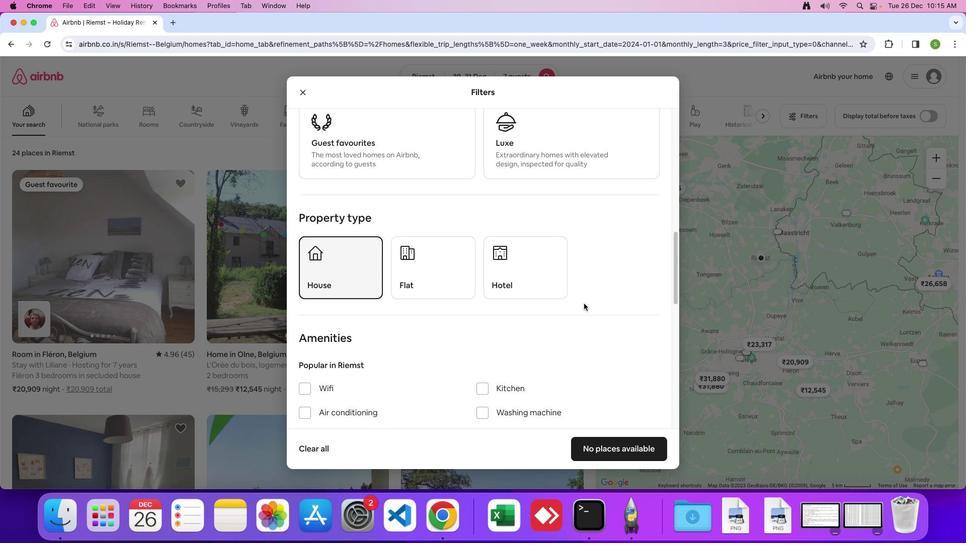 
Action: Mouse scrolled (588, 292) with delta (73, 78)
Screenshot: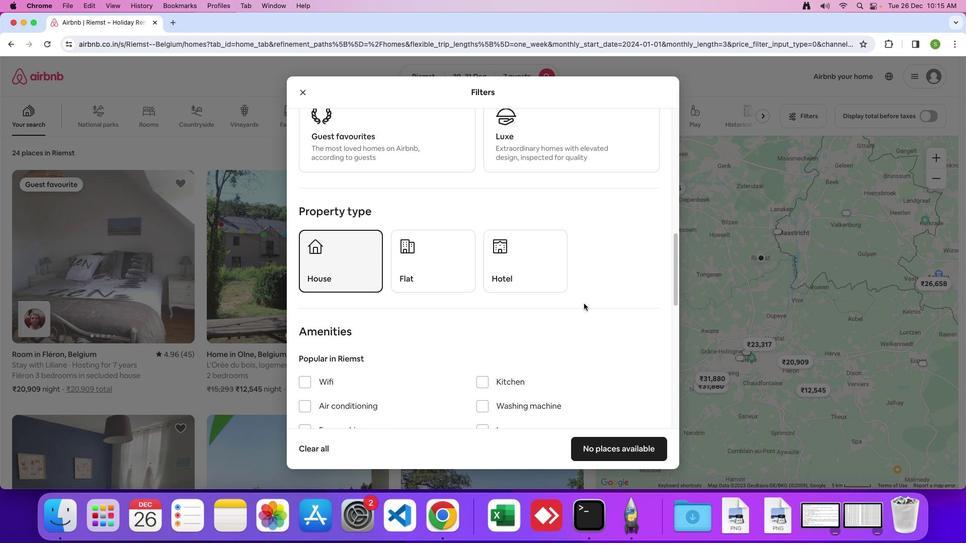 
Action: Mouse scrolled (588, 292) with delta (73, 78)
Screenshot: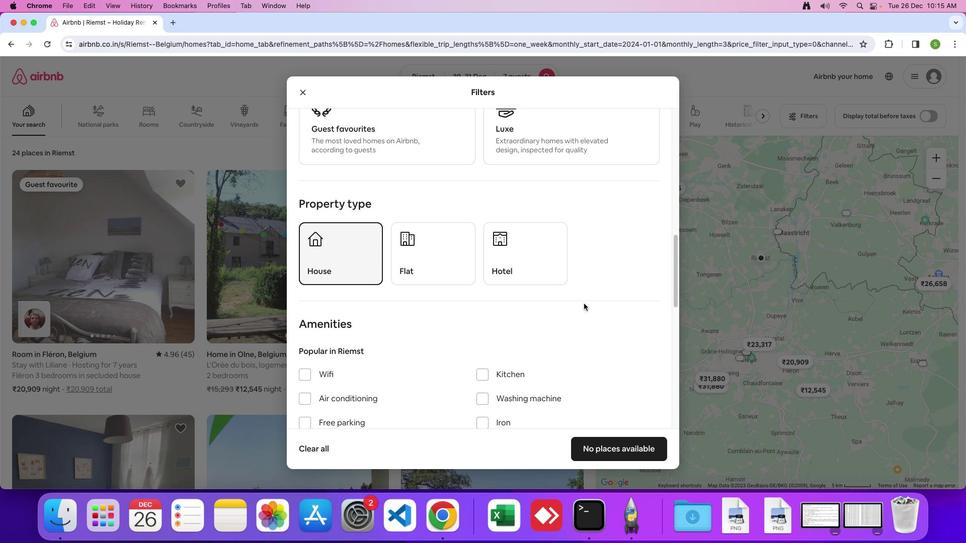 
Action: Mouse scrolled (588, 292) with delta (73, 78)
Screenshot: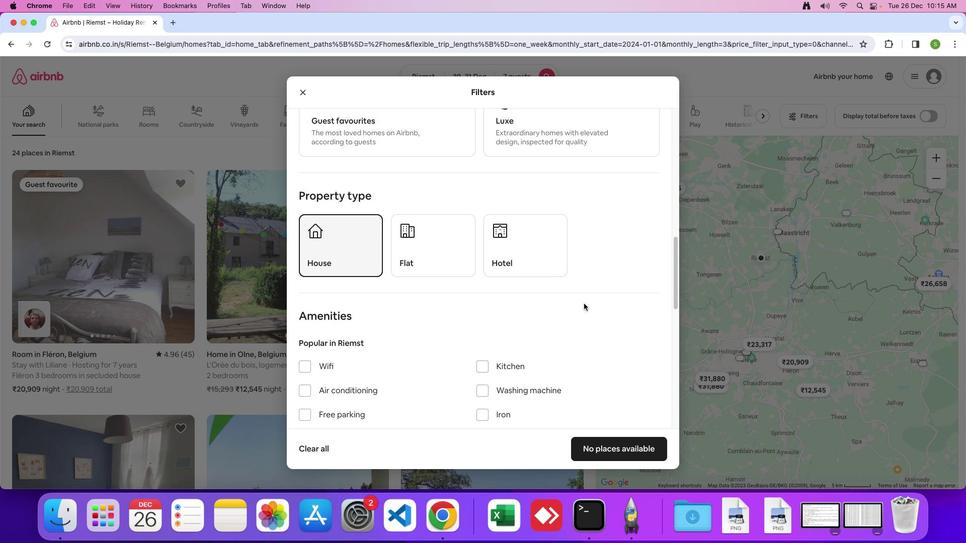 
Action: Mouse scrolled (588, 292) with delta (73, 78)
Screenshot: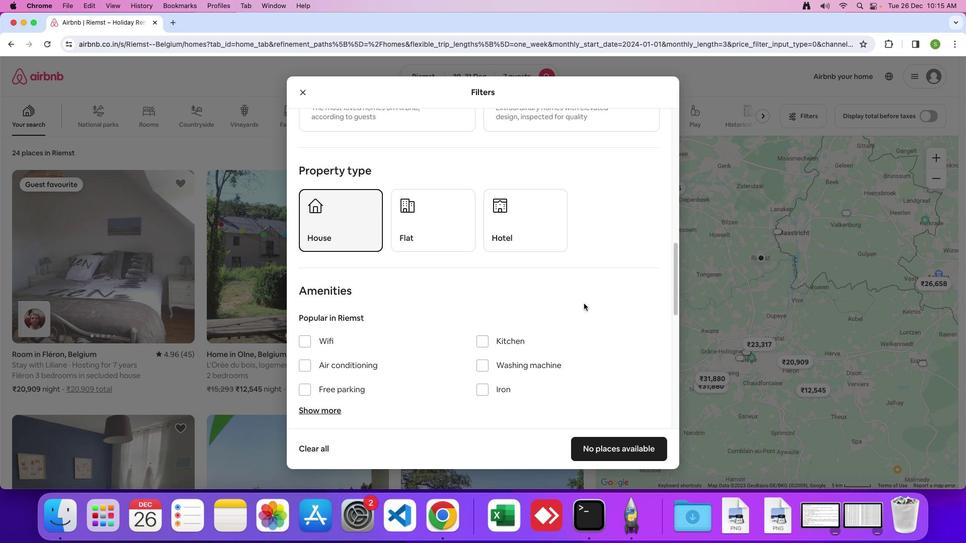 
Action: Mouse scrolled (588, 292) with delta (73, 78)
Screenshot: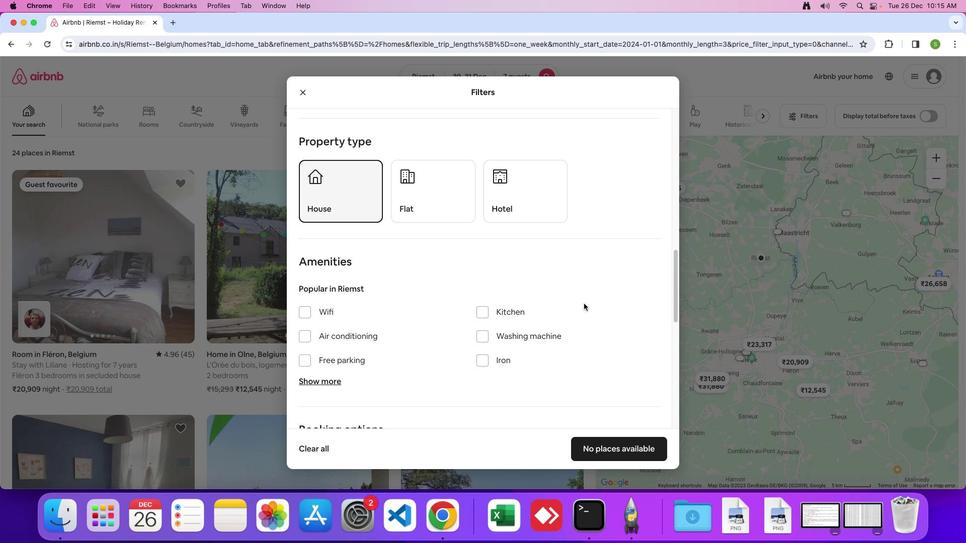 
Action: Mouse scrolled (588, 292) with delta (73, 78)
Screenshot: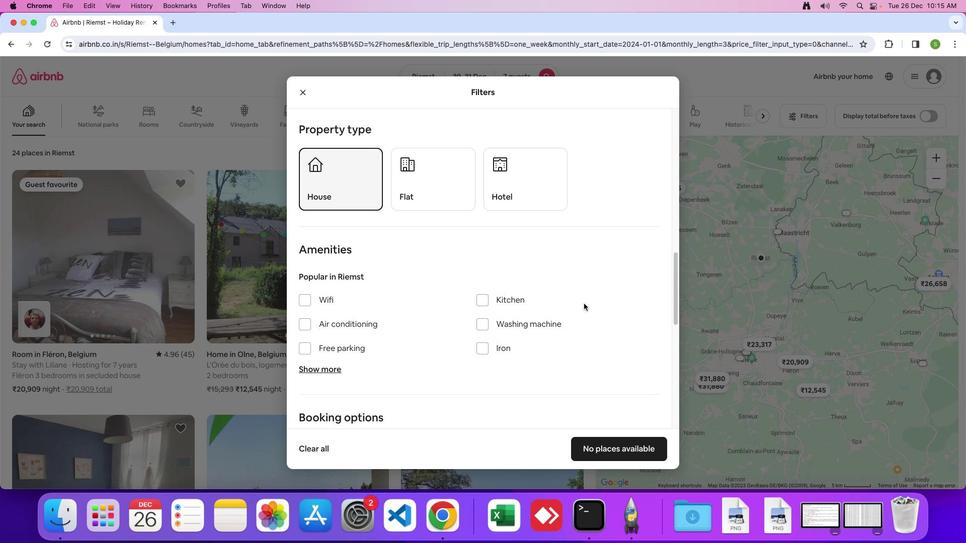 
Action: Mouse scrolled (588, 292) with delta (73, 78)
Screenshot: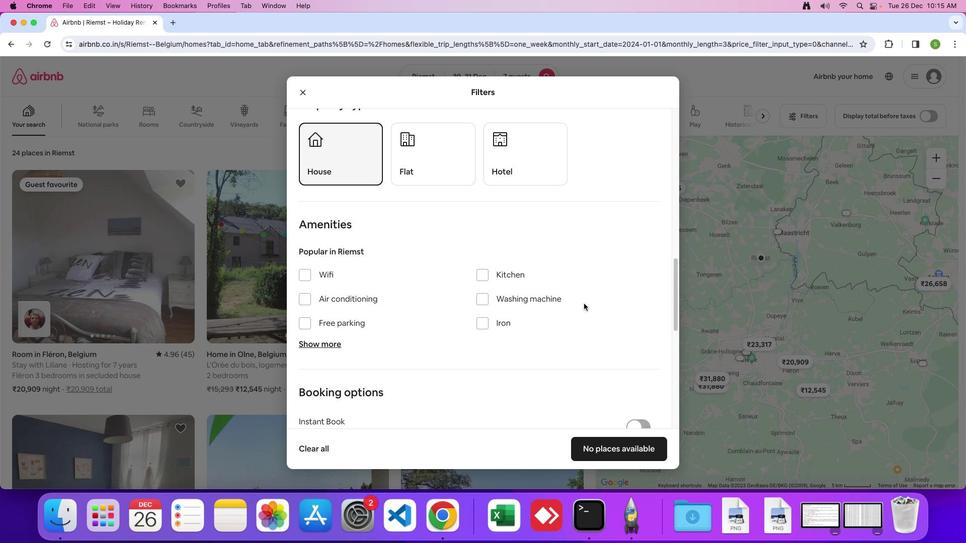 
Action: Mouse scrolled (588, 292) with delta (73, 78)
Screenshot: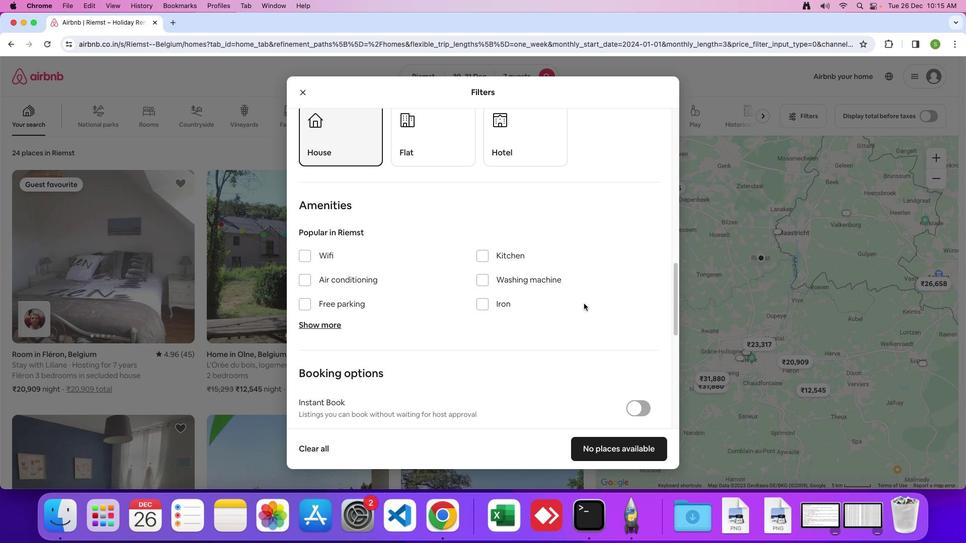 
Action: Mouse scrolled (588, 292) with delta (73, 78)
Screenshot: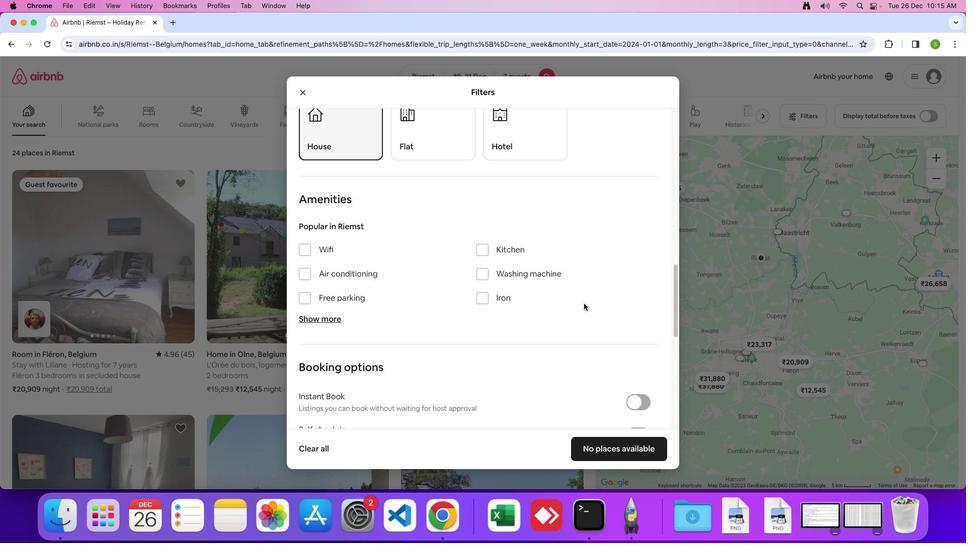 
Action: Mouse scrolled (588, 292) with delta (73, 78)
Screenshot: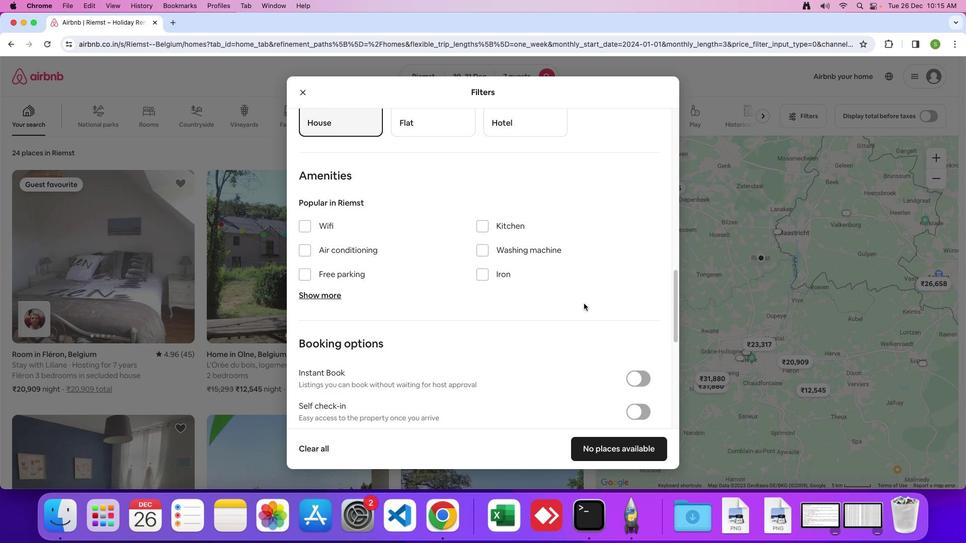 
Action: Mouse scrolled (588, 292) with delta (73, 78)
Screenshot: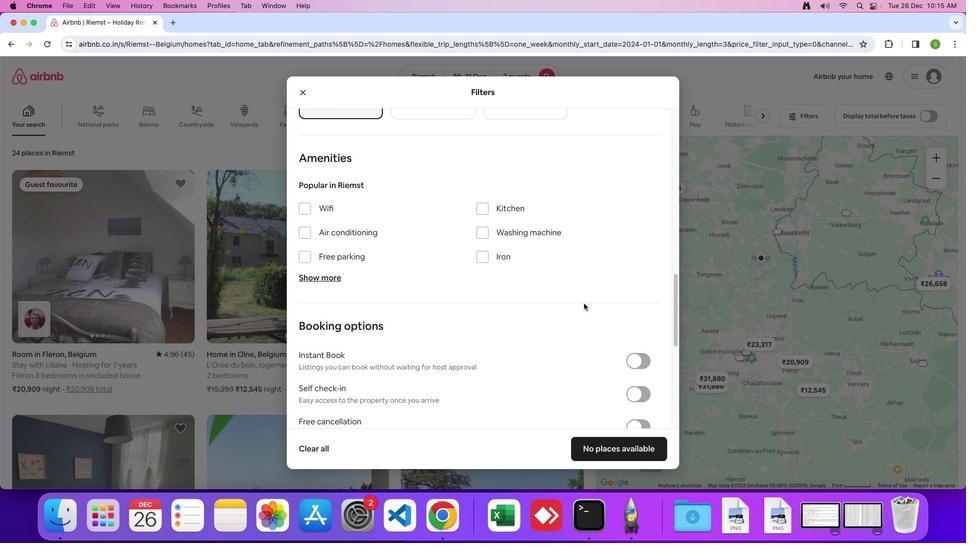 
Action: Mouse scrolled (588, 292) with delta (73, 78)
Screenshot: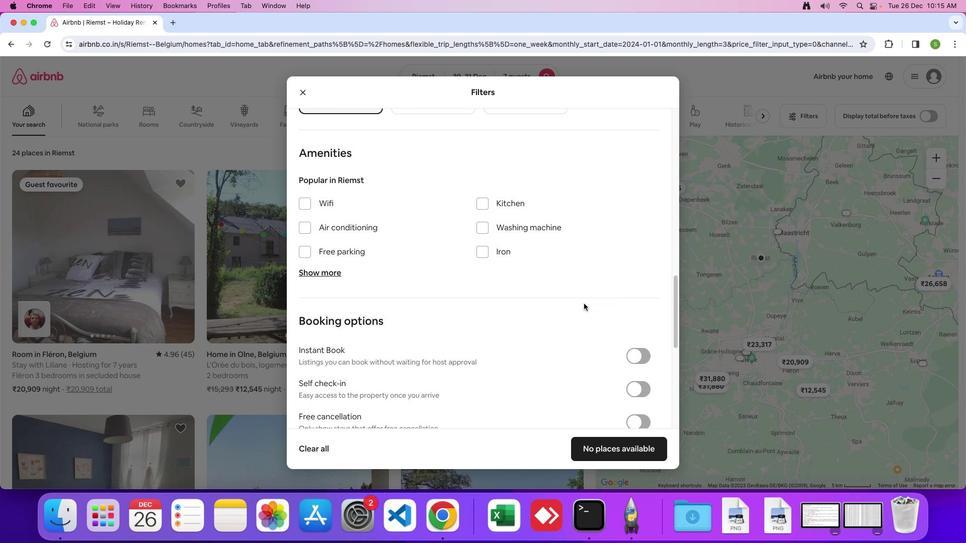 
Action: Mouse moved to (342, 216)
Screenshot: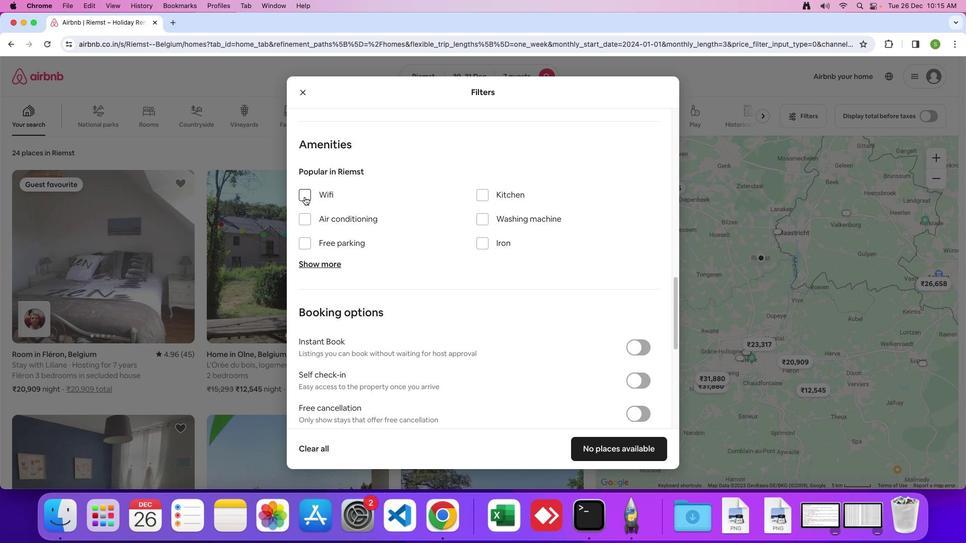 
Action: Mouse pressed left at (342, 216)
Screenshot: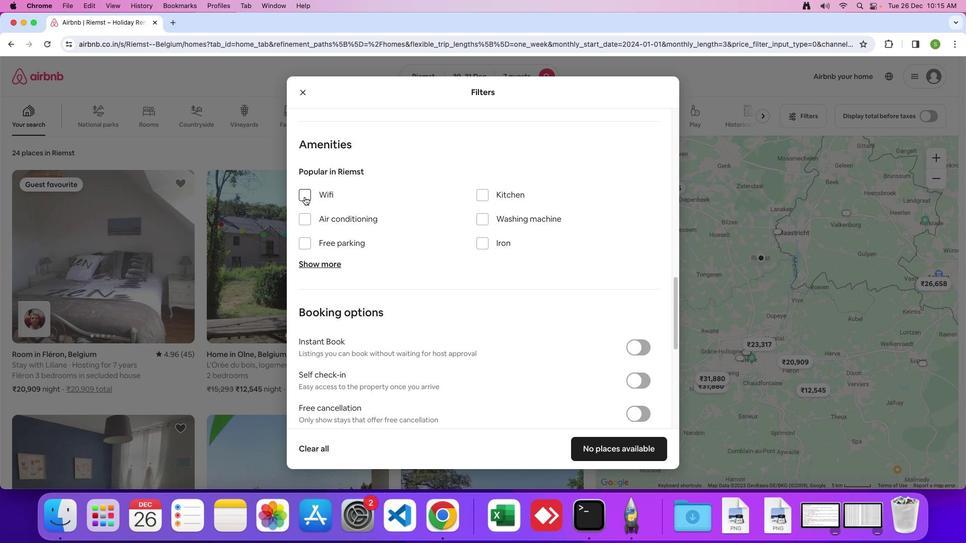 
Action: Mouse moved to (499, 235)
Screenshot: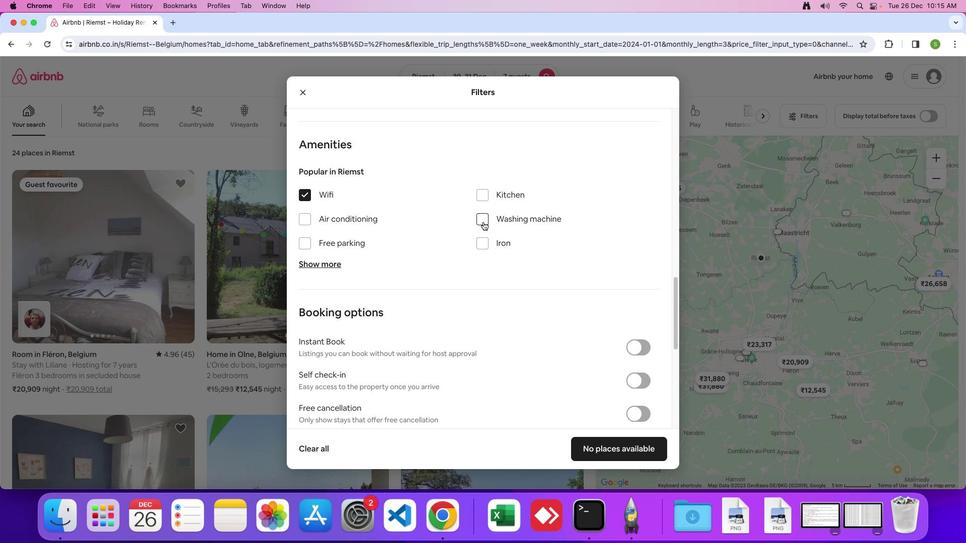 
Action: Mouse pressed left at (499, 235)
Screenshot: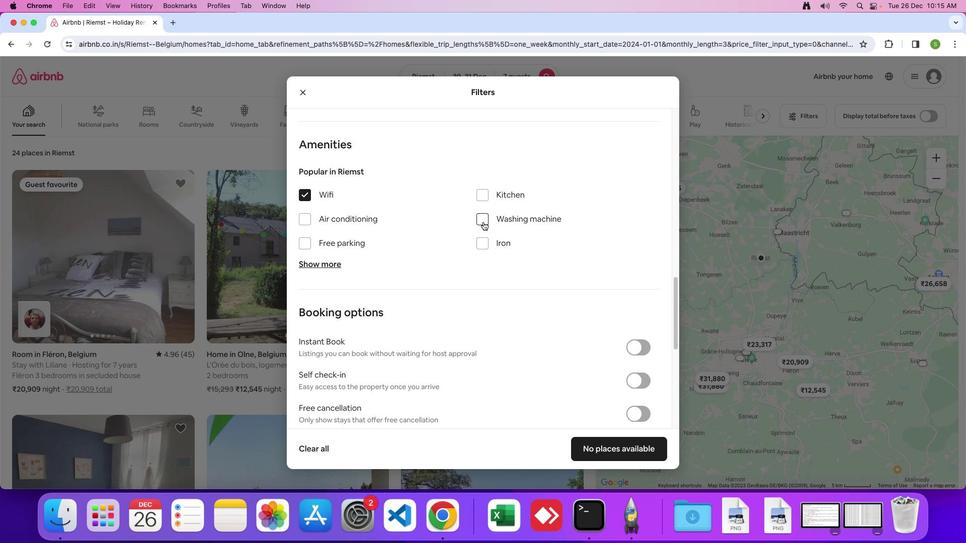
Action: Mouse moved to (359, 265)
Screenshot: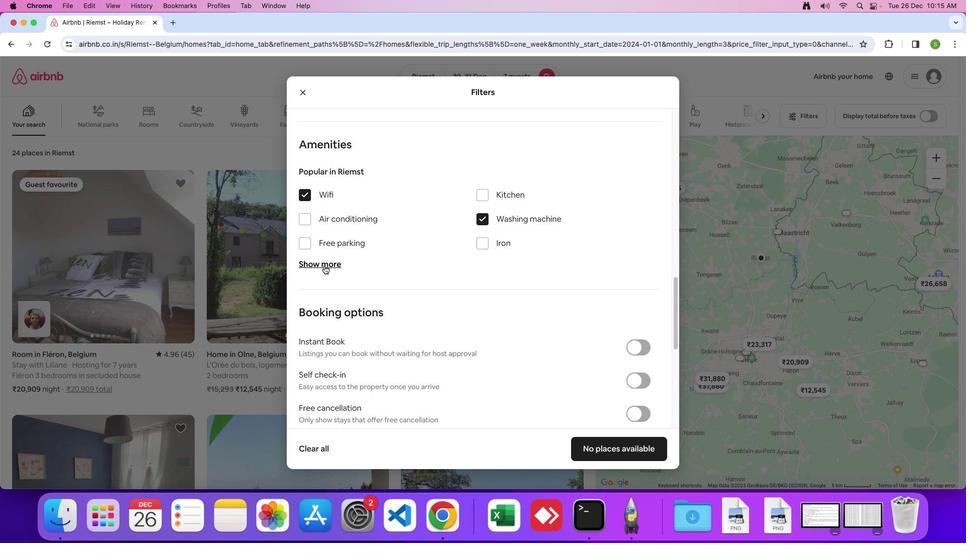 
Action: Mouse pressed left at (359, 265)
Screenshot: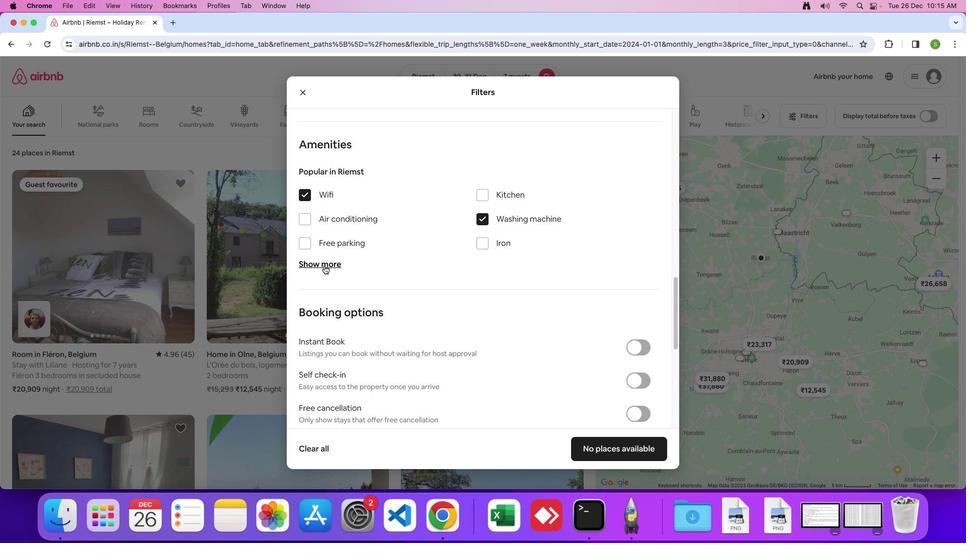 
Action: Mouse moved to (452, 277)
Screenshot: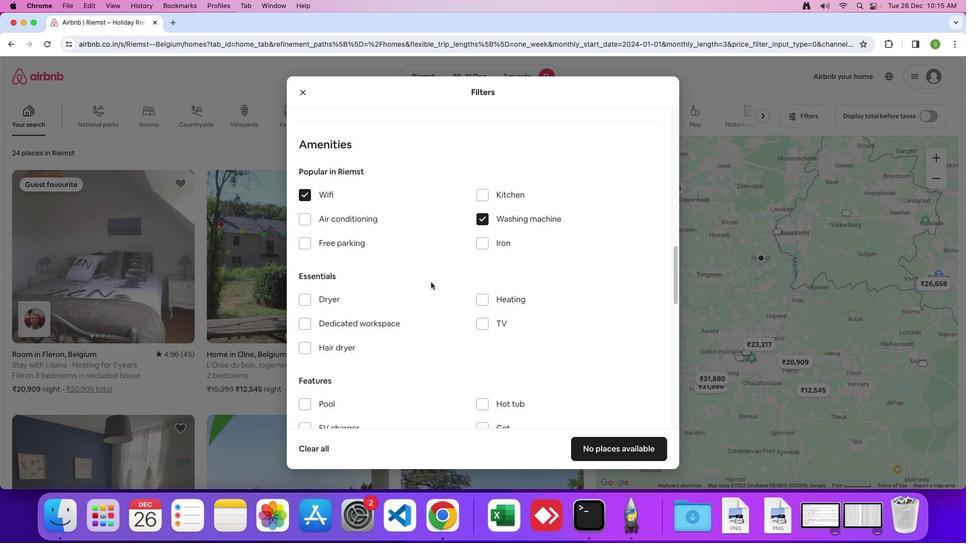 
Action: Mouse scrolled (452, 277) with delta (73, 78)
Screenshot: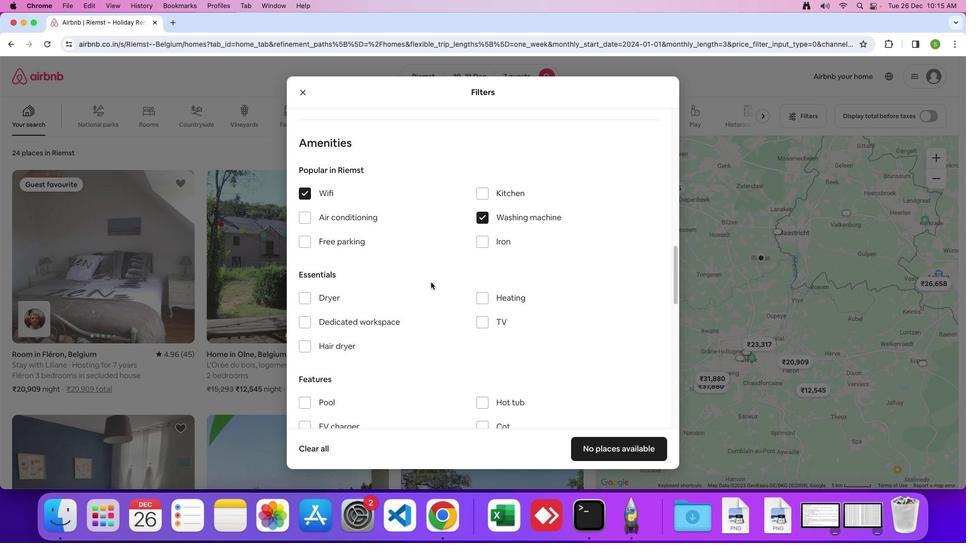
Action: Mouse scrolled (452, 277) with delta (73, 78)
Screenshot: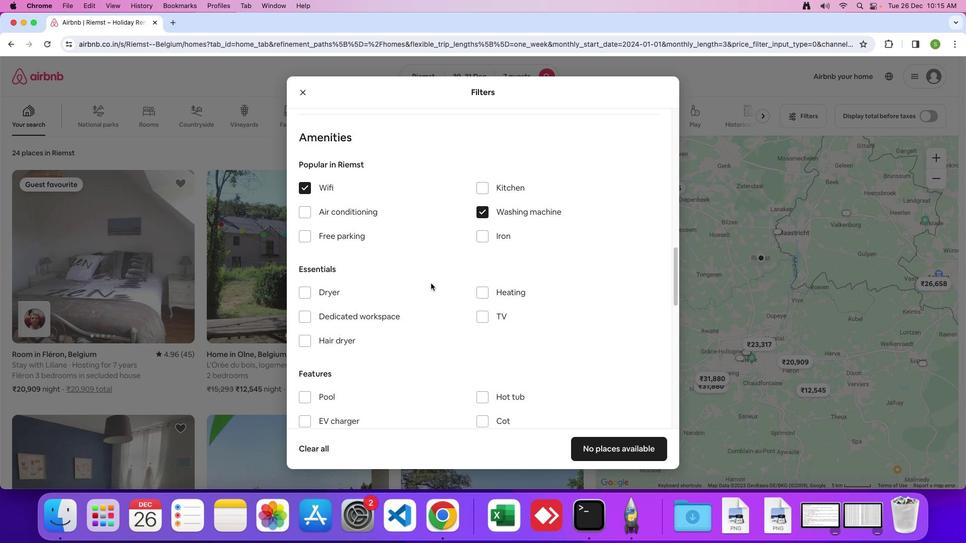 
Action: Mouse scrolled (452, 277) with delta (73, 78)
Screenshot: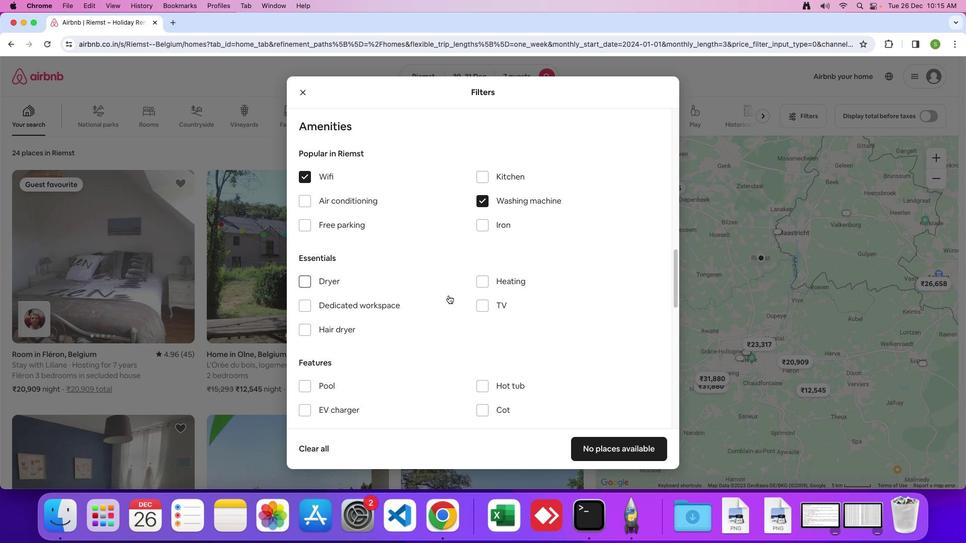 
Action: Mouse moved to (495, 275)
Screenshot: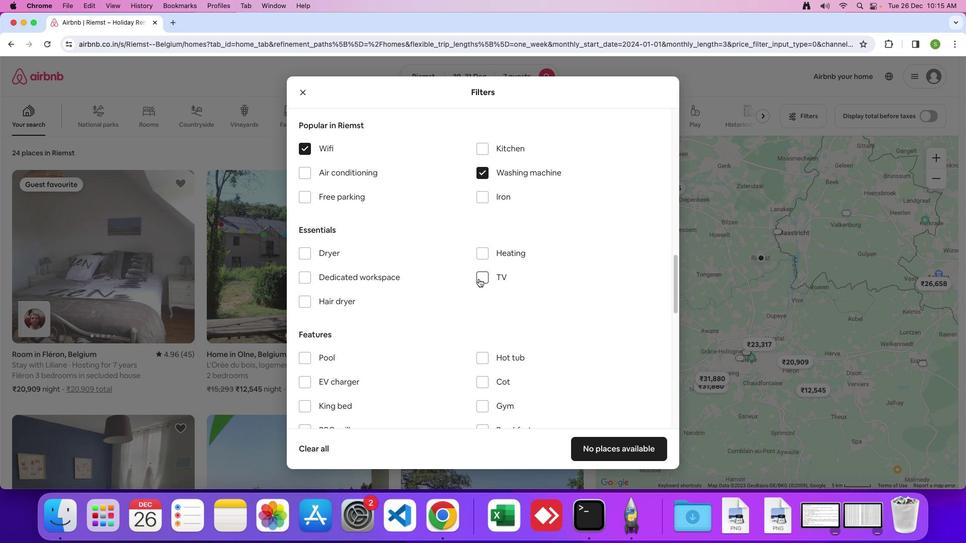 
Action: Mouse pressed left at (495, 275)
Screenshot: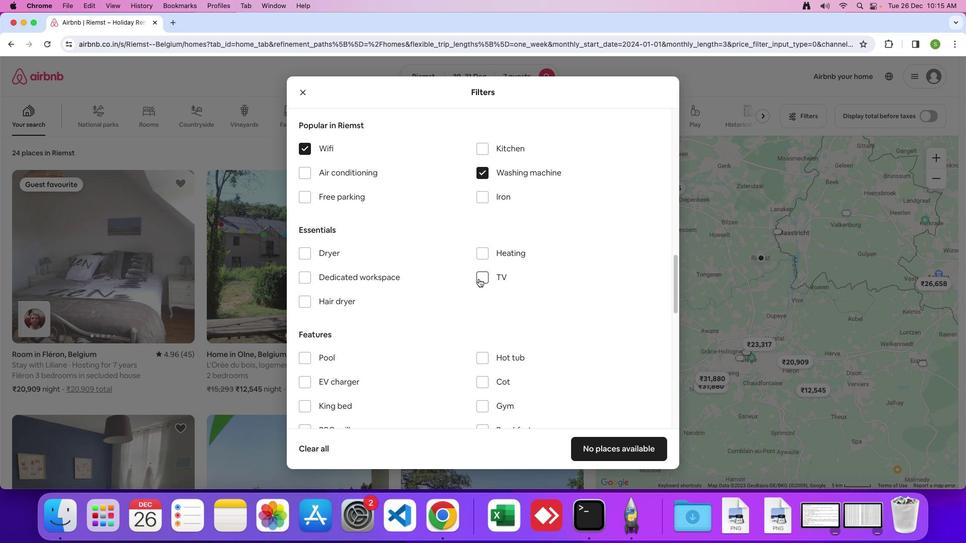 
Action: Mouse moved to (345, 217)
Screenshot: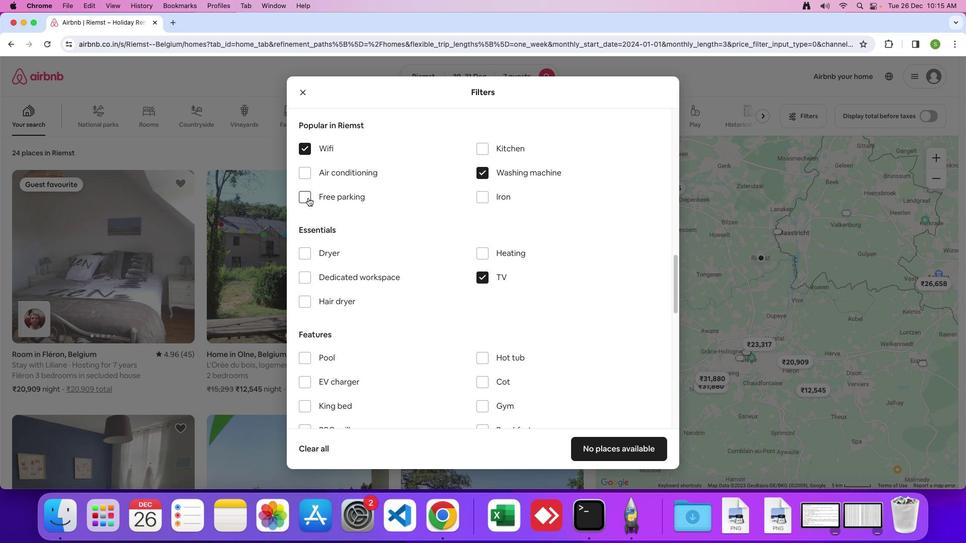 
Action: Mouse pressed left at (345, 217)
Screenshot: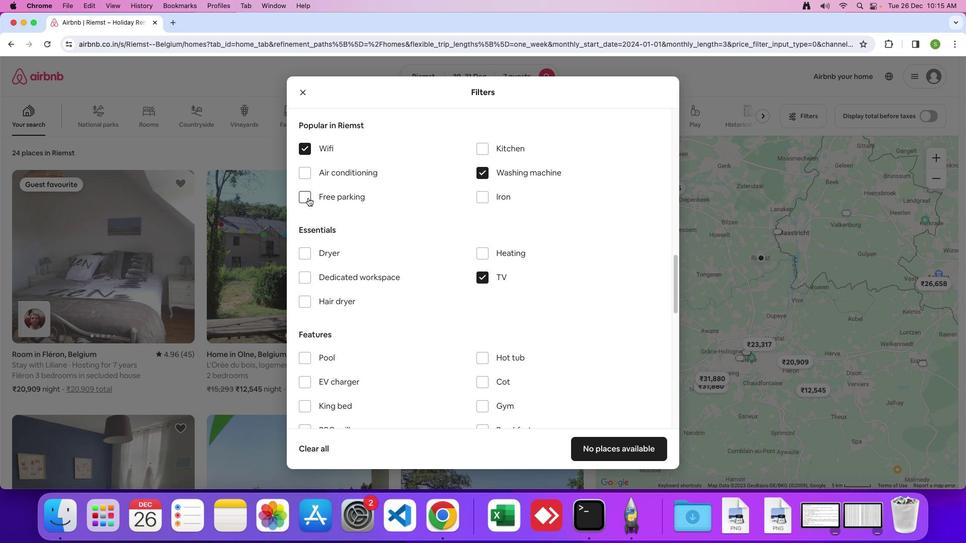 
Action: Mouse moved to (450, 269)
Screenshot: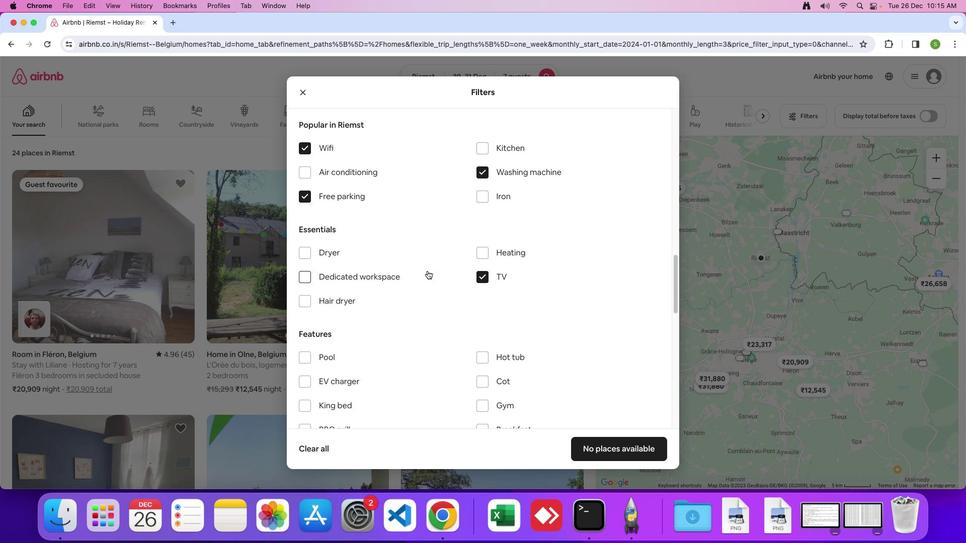 
Action: Mouse scrolled (450, 269) with delta (73, 78)
Screenshot: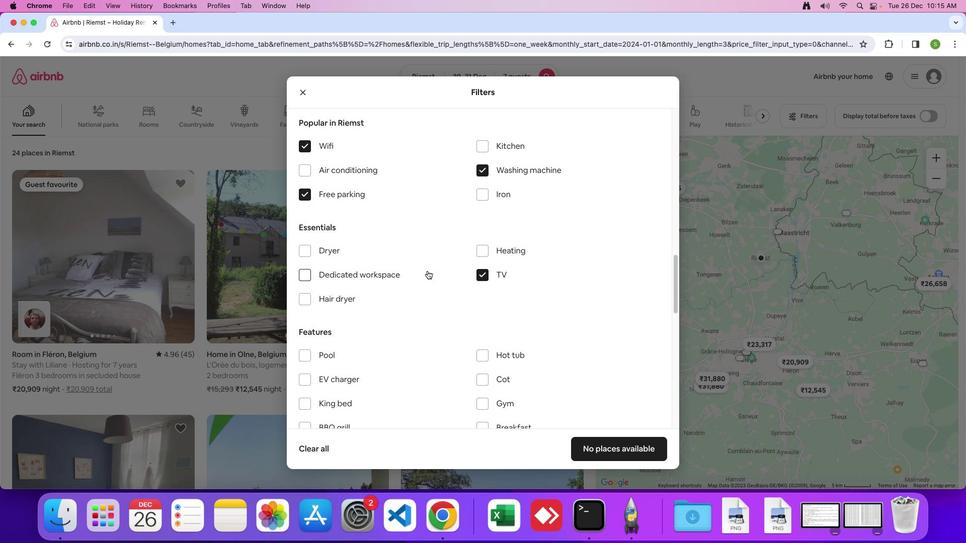 
Action: Mouse scrolled (450, 269) with delta (73, 78)
Screenshot: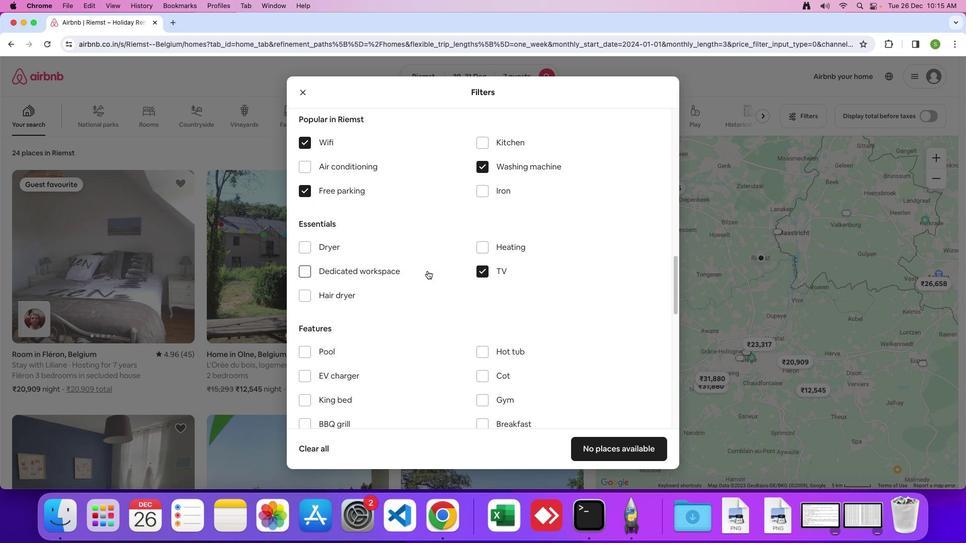 
Action: Mouse moved to (499, 318)
Screenshot: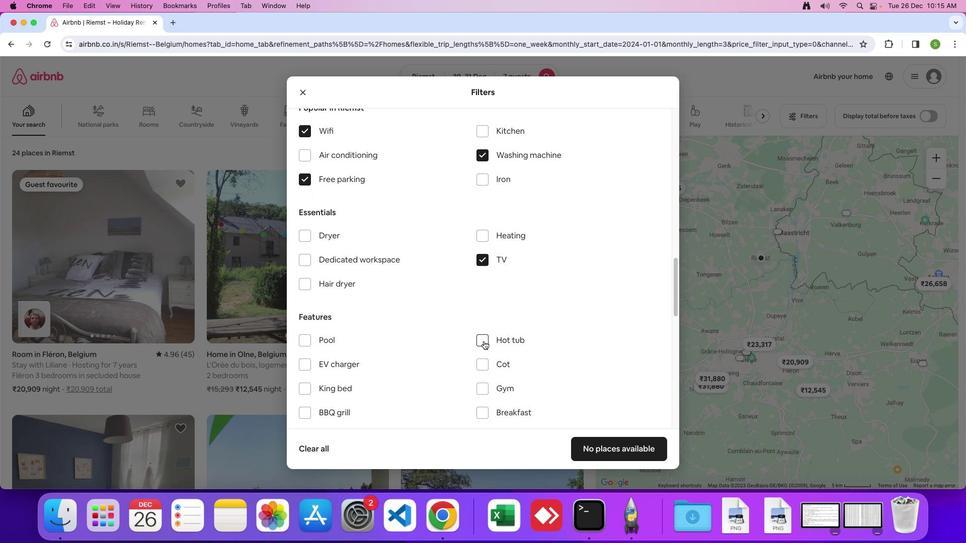 
Action: Mouse pressed left at (499, 318)
Screenshot: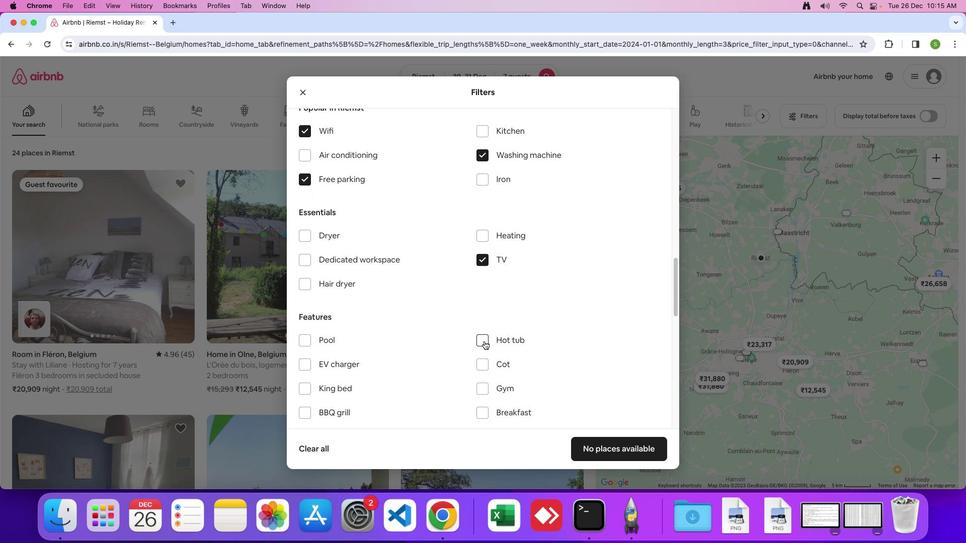 
Action: Mouse moved to (450, 299)
Screenshot: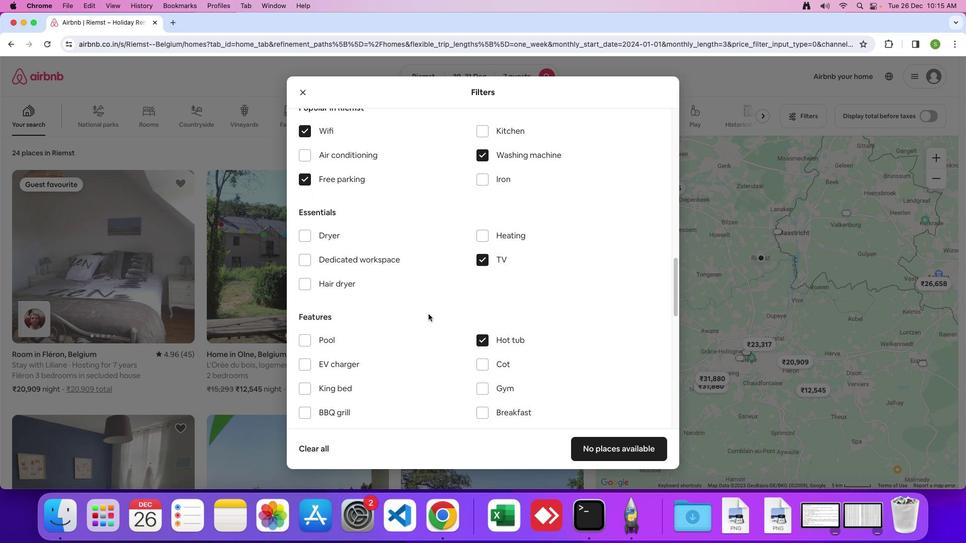 
Action: Mouse scrolled (450, 299) with delta (73, 78)
Screenshot: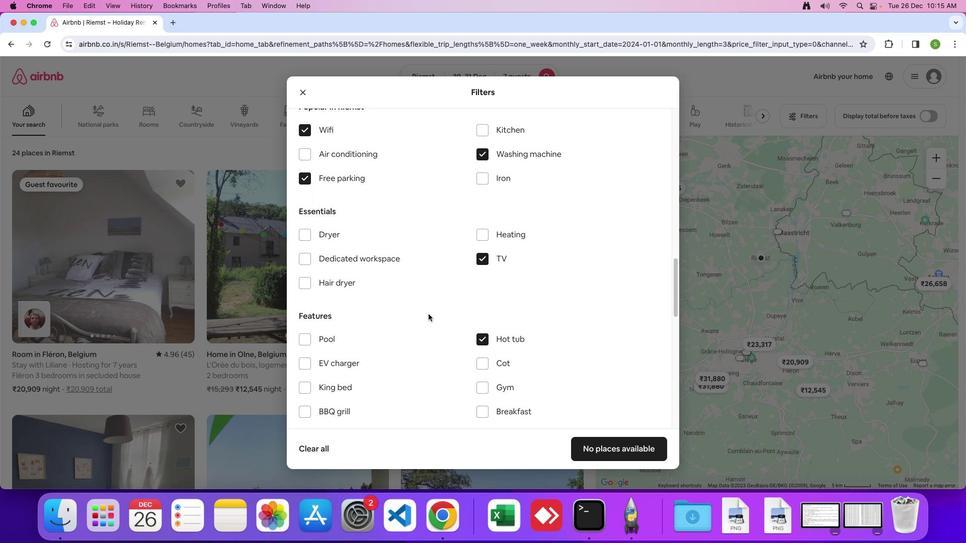 
Action: Mouse scrolled (450, 299) with delta (73, 78)
Screenshot: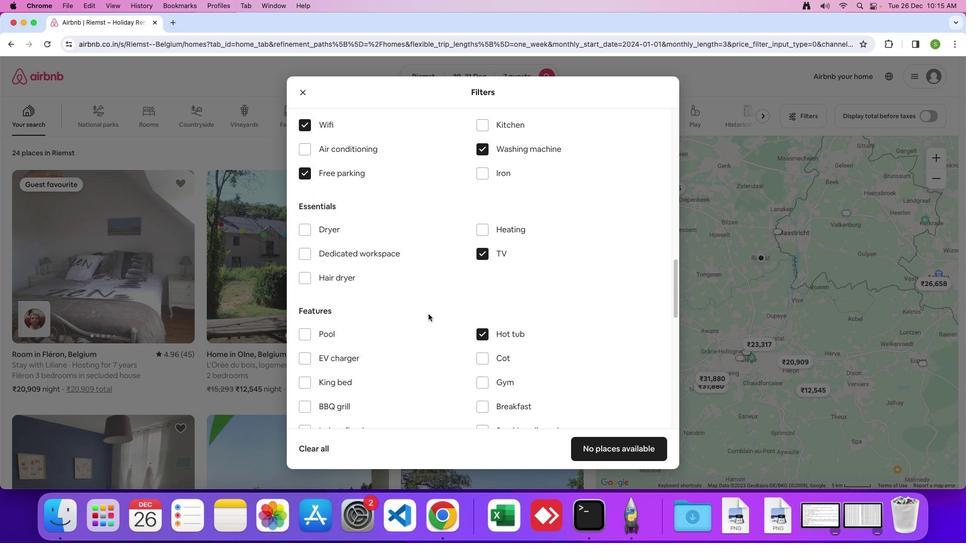 
Action: Mouse scrolled (450, 299) with delta (73, 78)
Screenshot: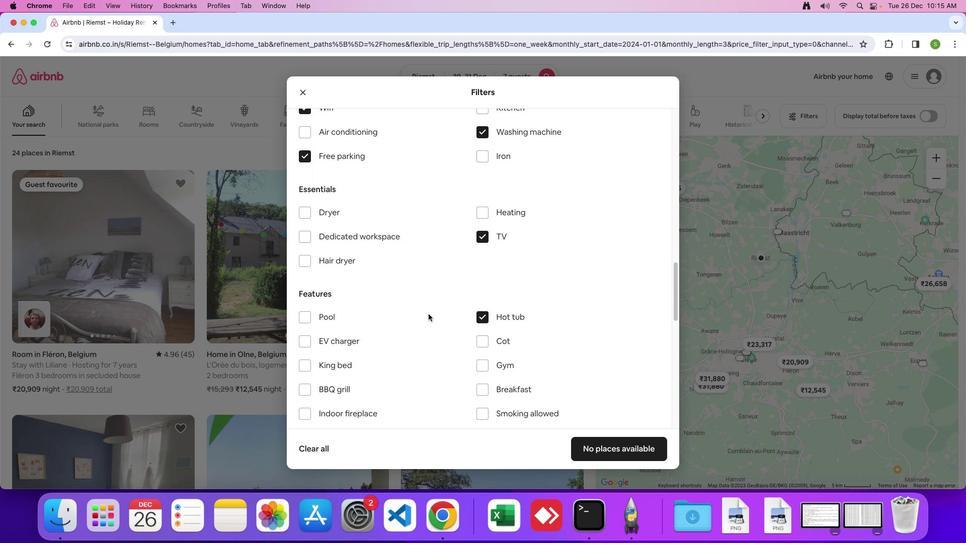 
Action: Mouse moved to (450, 299)
Screenshot: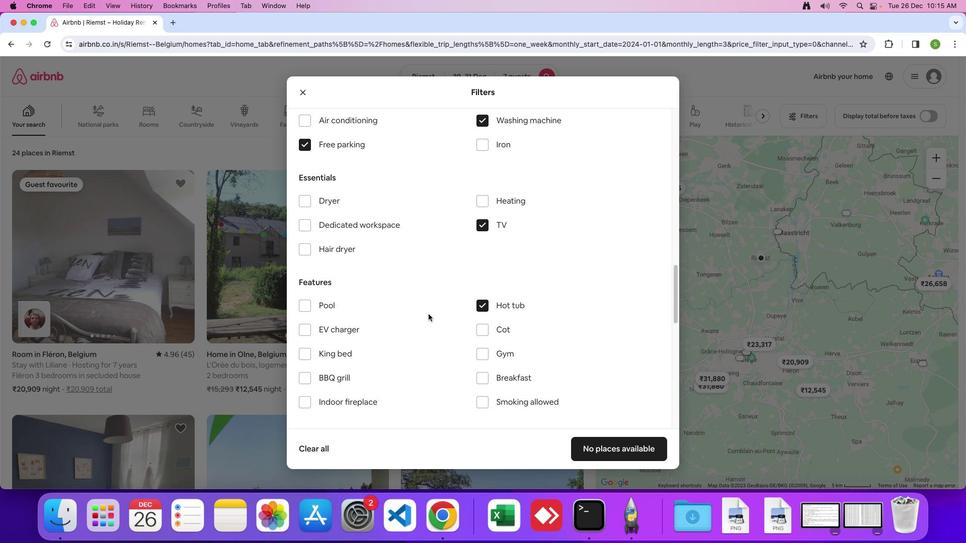 
Action: Mouse scrolled (450, 299) with delta (73, 78)
Screenshot: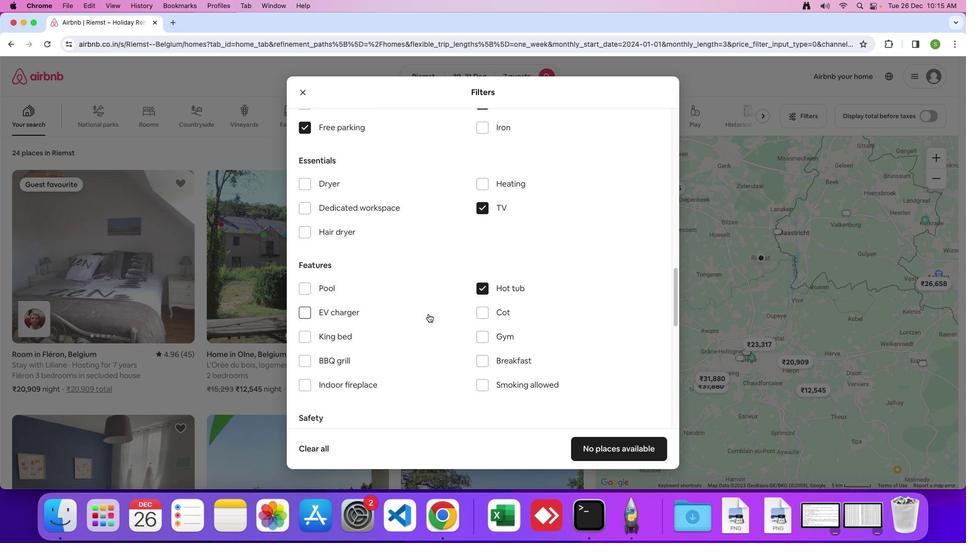 
Action: Mouse scrolled (450, 299) with delta (73, 78)
Screenshot: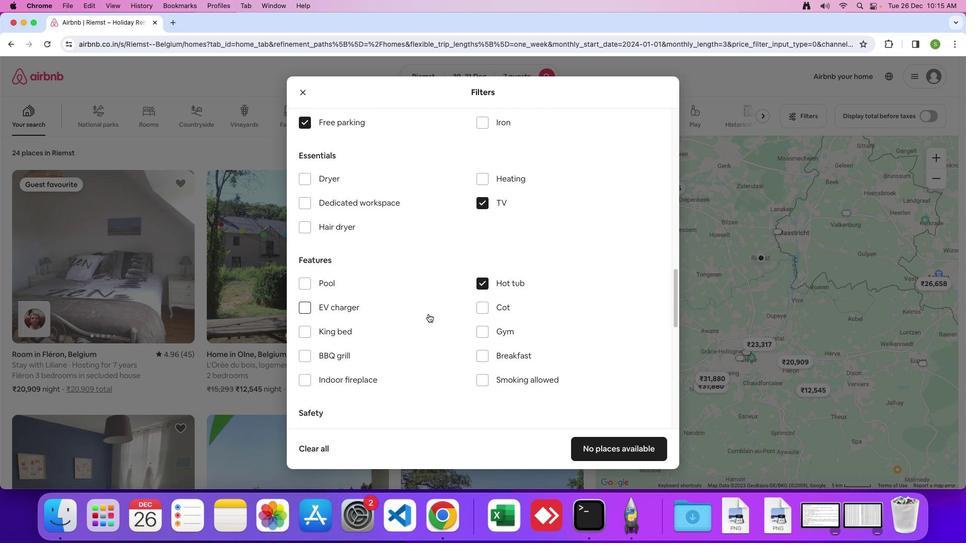 
Action: Mouse scrolled (450, 299) with delta (73, 78)
Screenshot: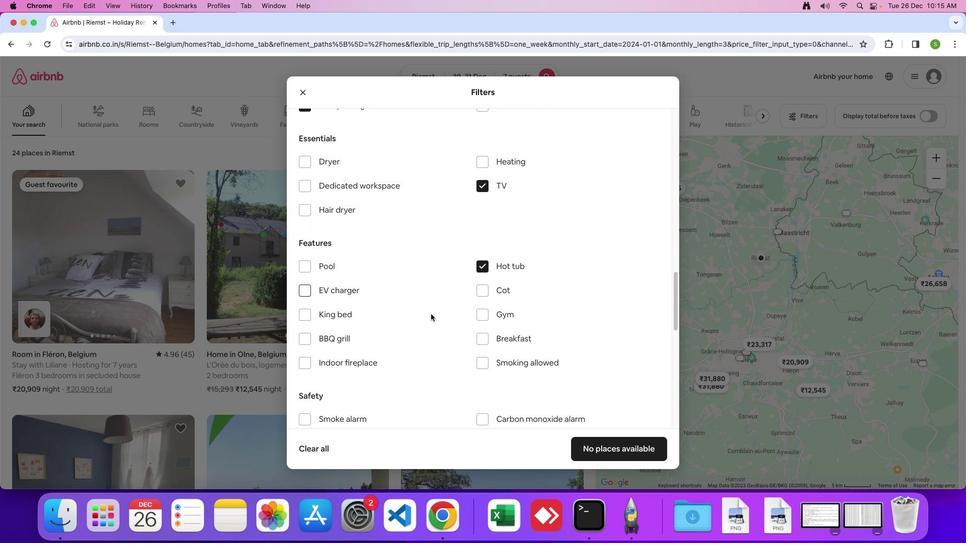 
Action: Mouse moved to (494, 287)
Screenshot: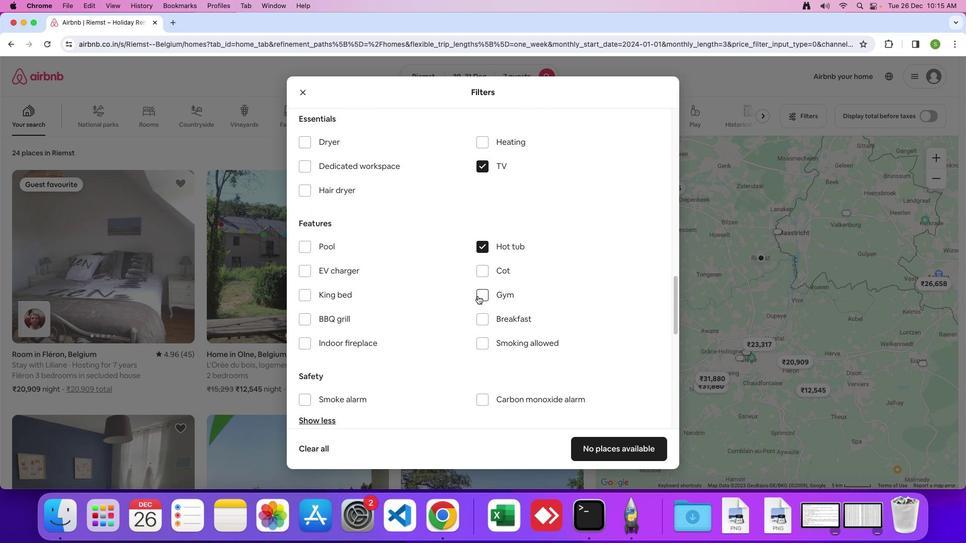 
Action: Mouse pressed left at (494, 287)
Screenshot: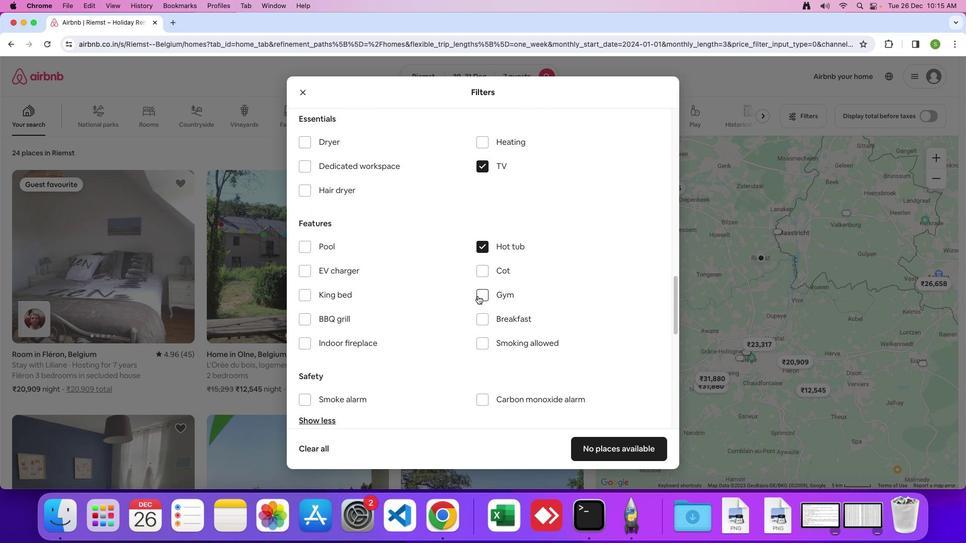 
Action: Mouse moved to (500, 323)
Screenshot: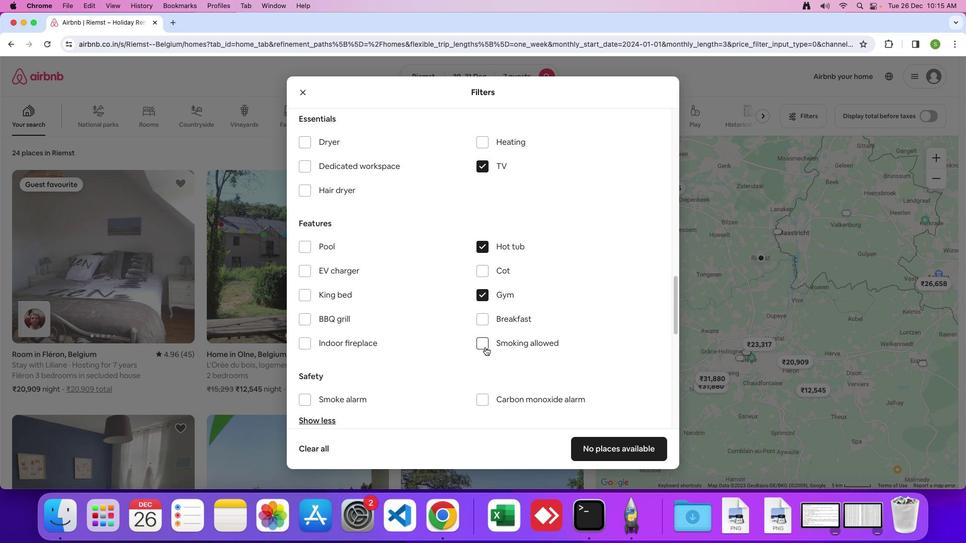 
Action: Mouse pressed left at (500, 323)
Screenshot: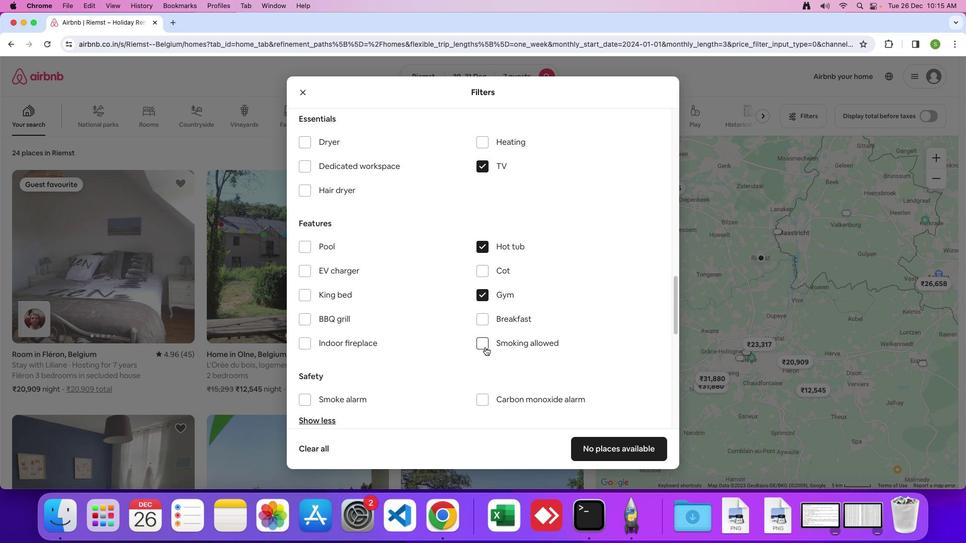 
Action: Mouse moved to (447, 314)
Screenshot: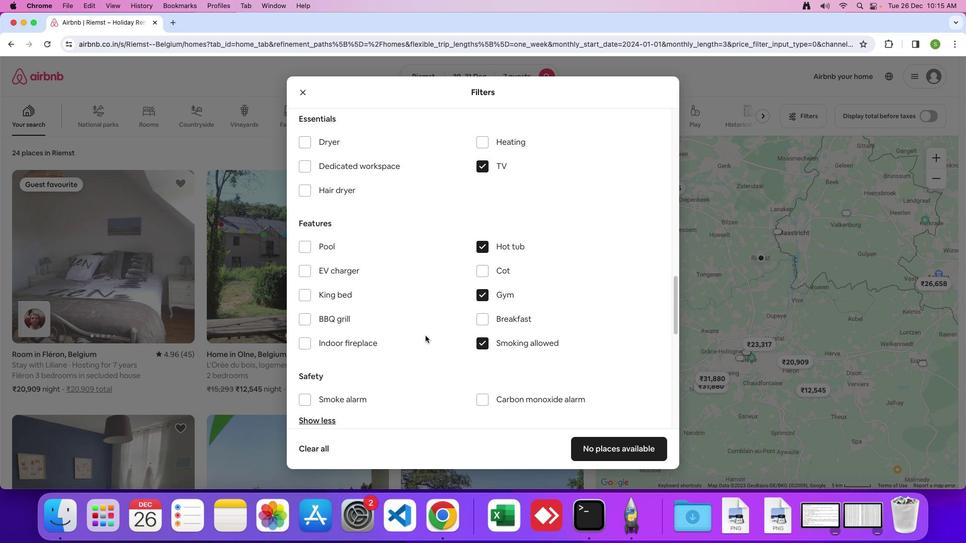 
Action: Mouse scrolled (447, 314) with delta (73, 78)
Screenshot: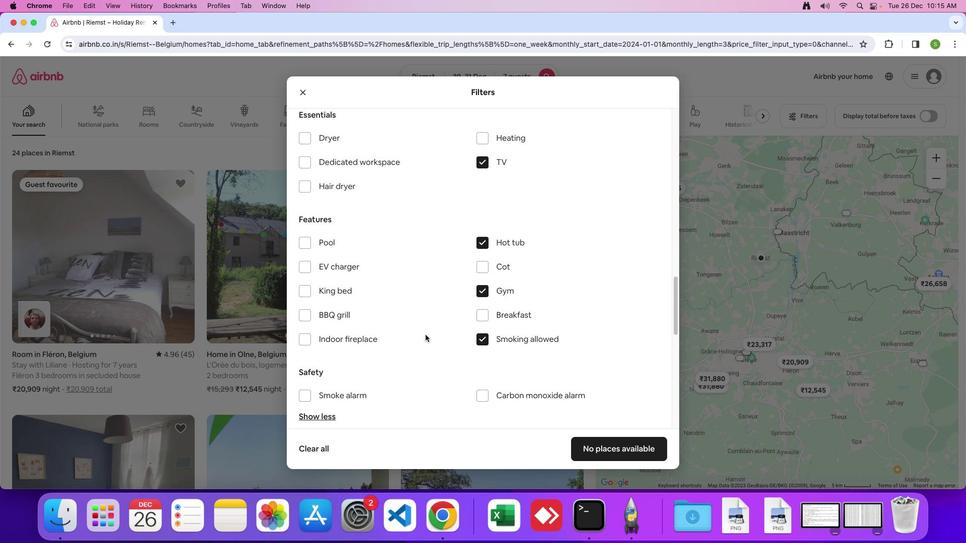 
Action: Mouse moved to (447, 314)
Screenshot: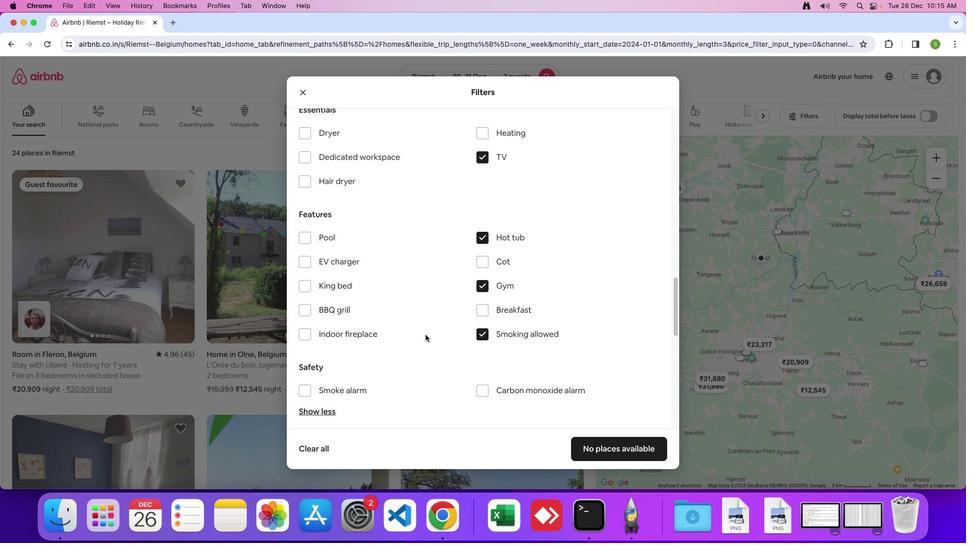 
Action: Mouse scrolled (447, 314) with delta (73, 78)
Screenshot: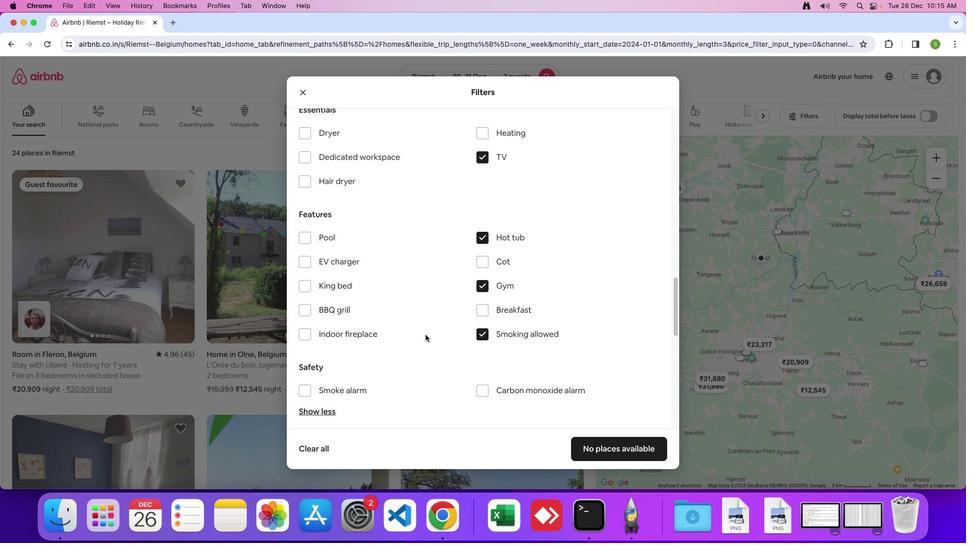 
Action: Mouse moved to (448, 314)
Screenshot: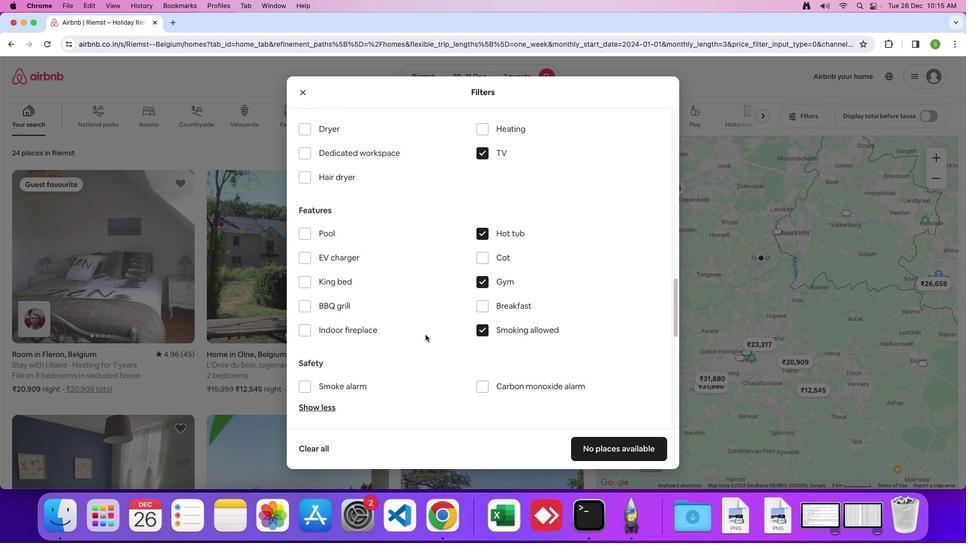 
Action: Mouse scrolled (448, 314) with delta (73, 78)
Screenshot: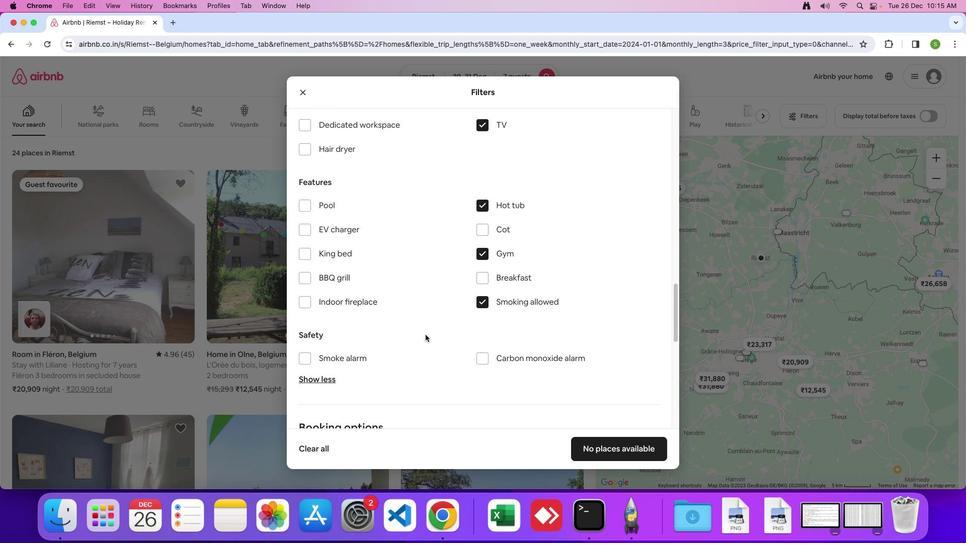 
Action: Mouse scrolled (448, 314) with delta (73, 78)
Screenshot: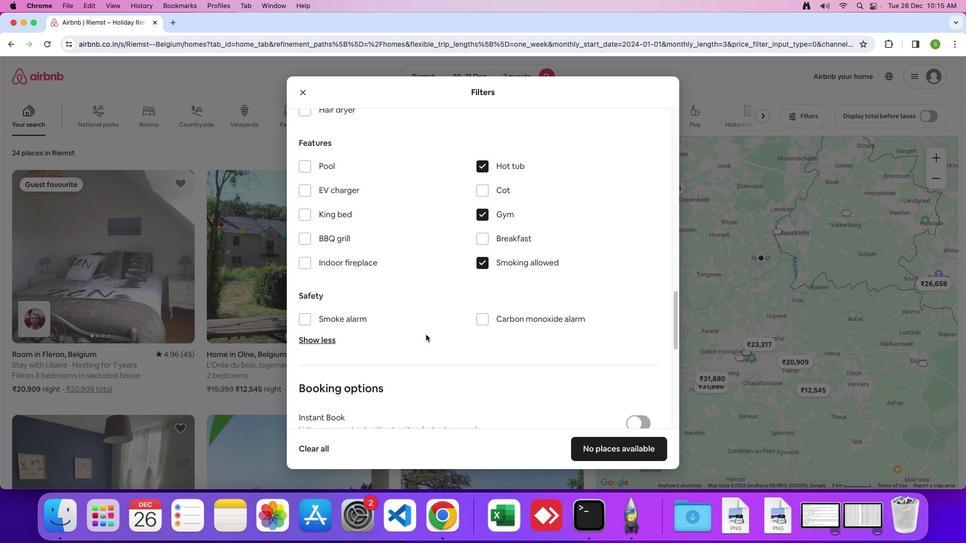 
Action: Mouse moved to (448, 314)
Screenshot: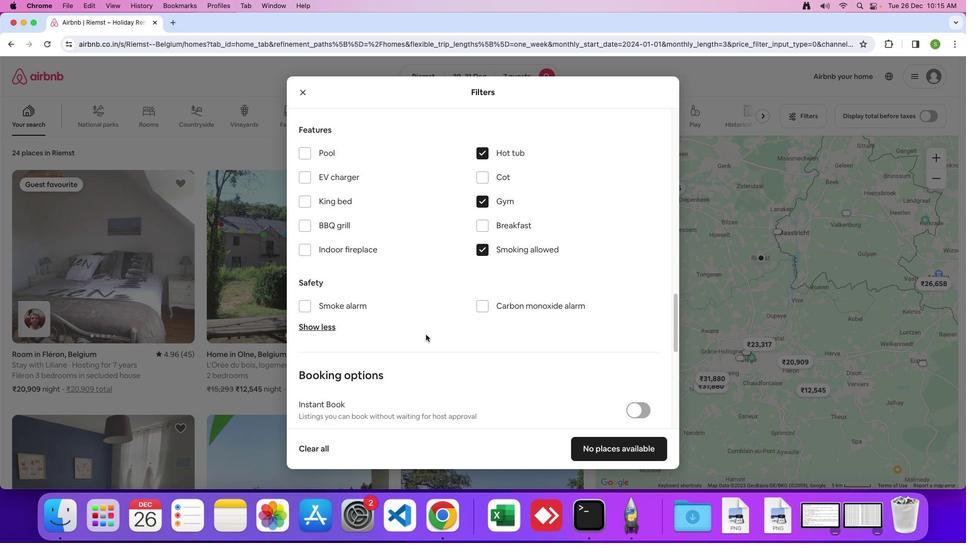 
Action: Mouse scrolled (448, 314) with delta (73, 78)
Screenshot: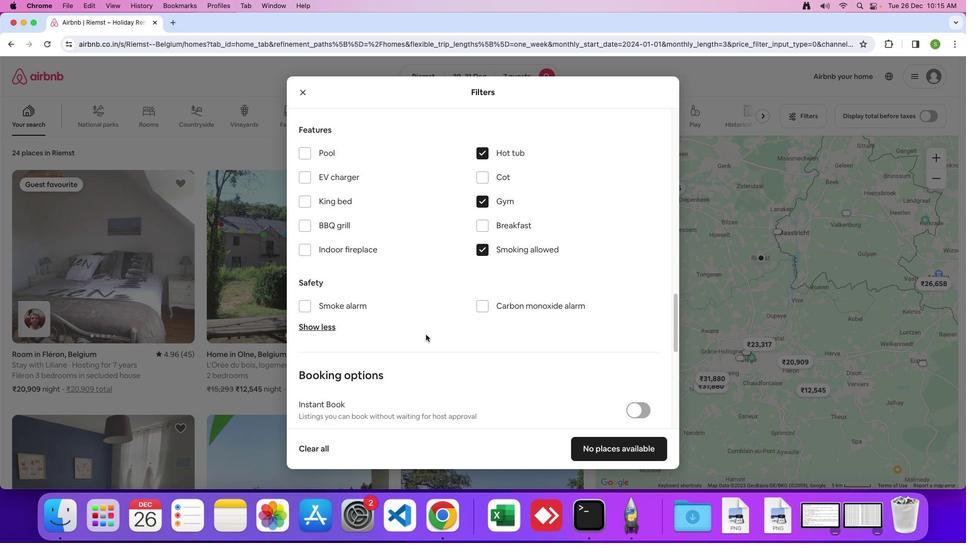 
Action: Mouse scrolled (448, 314) with delta (73, 77)
Screenshot: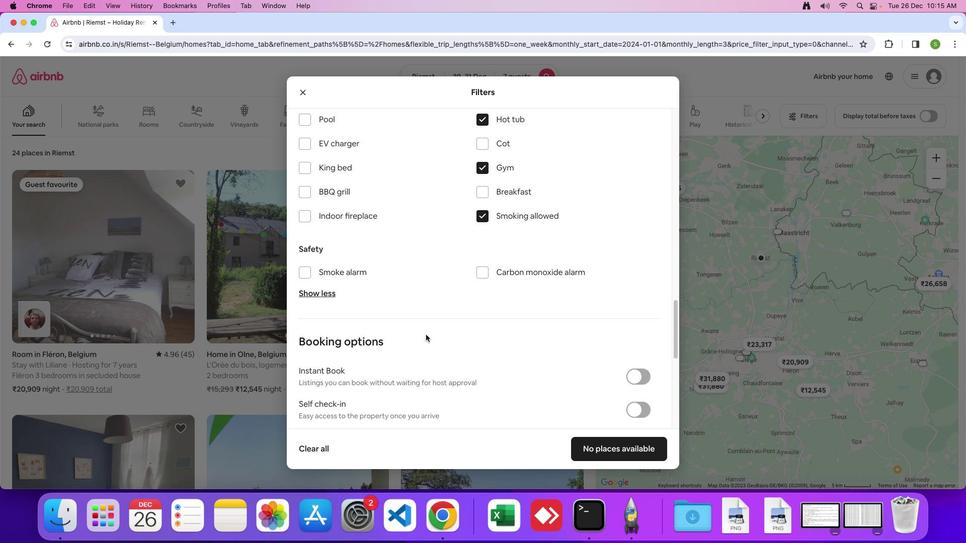 
Action: Mouse moved to (448, 314)
Screenshot: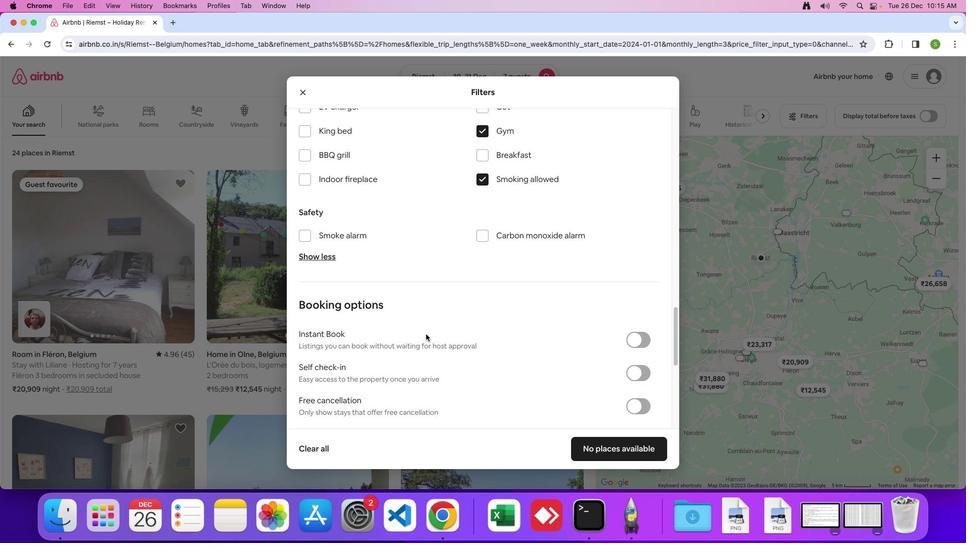 
Action: Mouse scrolled (448, 314) with delta (73, 78)
Screenshot: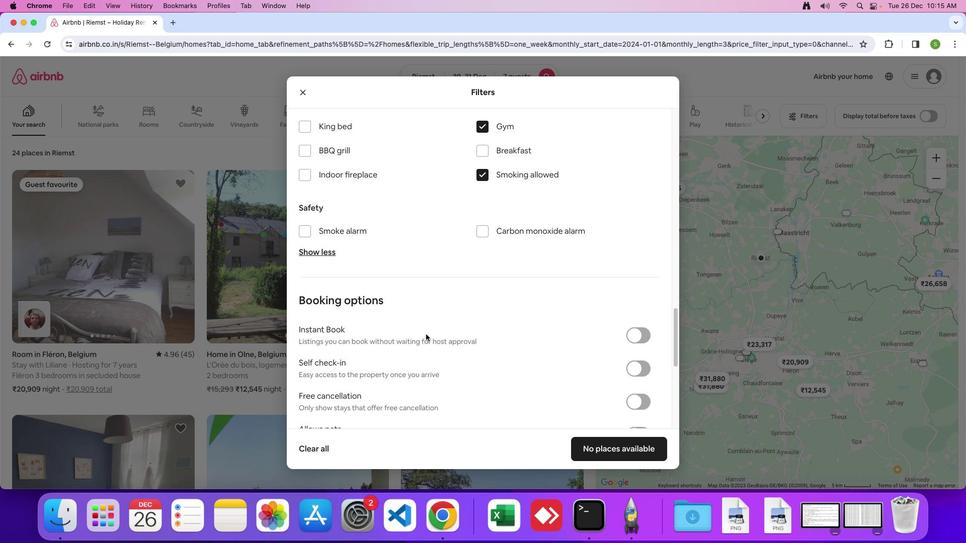 
Action: Mouse scrolled (448, 314) with delta (73, 78)
Screenshot: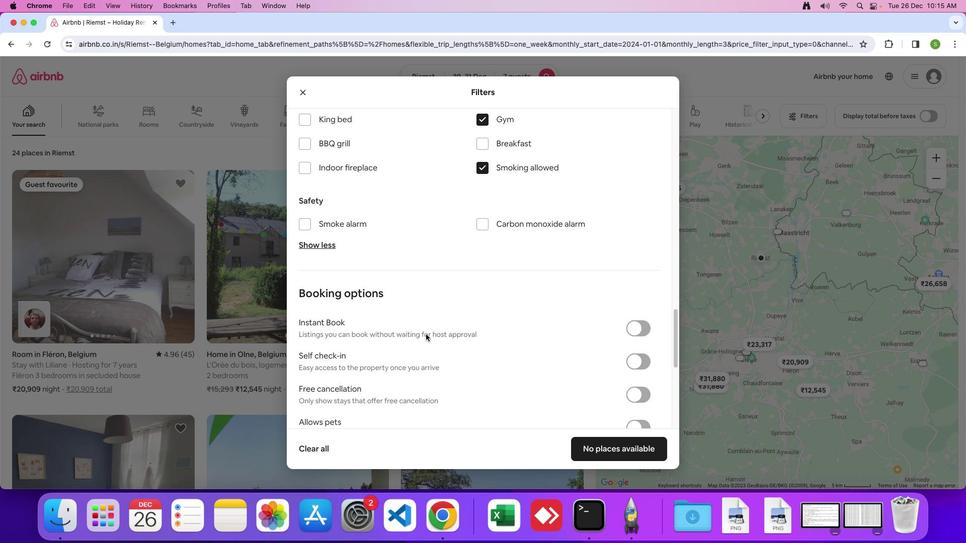 
Action: Mouse moved to (448, 313)
Screenshot: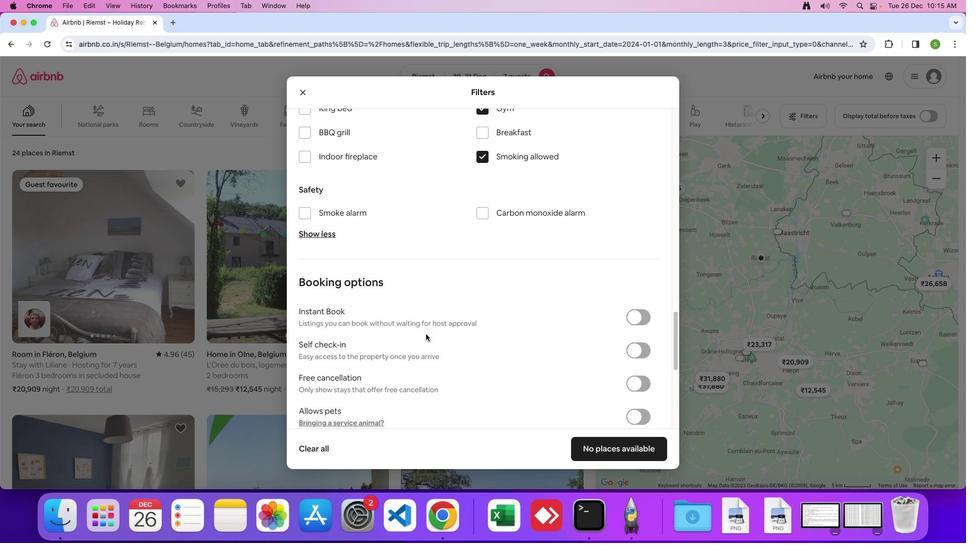 
Action: Mouse scrolled (448, 313) with delta (73, 78)
Screenshot: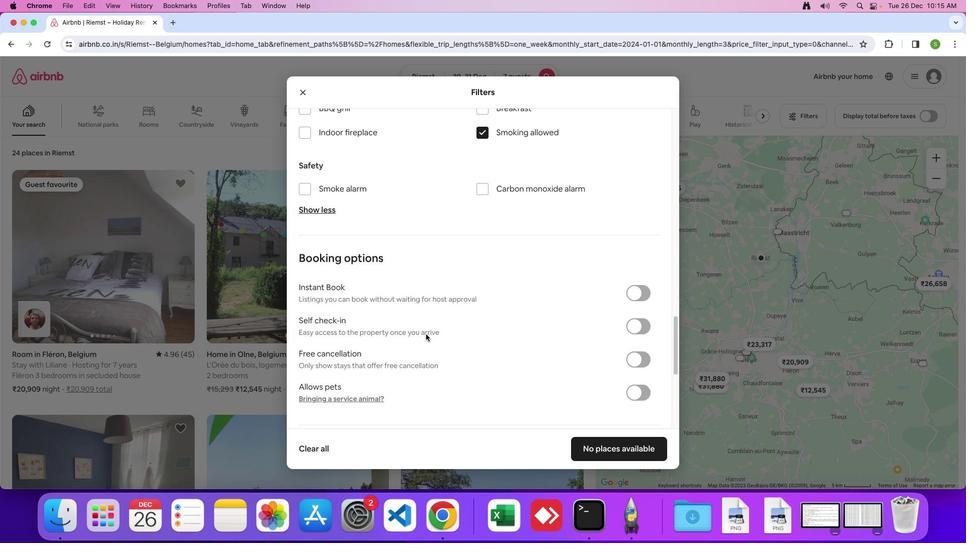 
Action: Mouse scrolled (448, 313) with delta (73, 78)
Screenshot: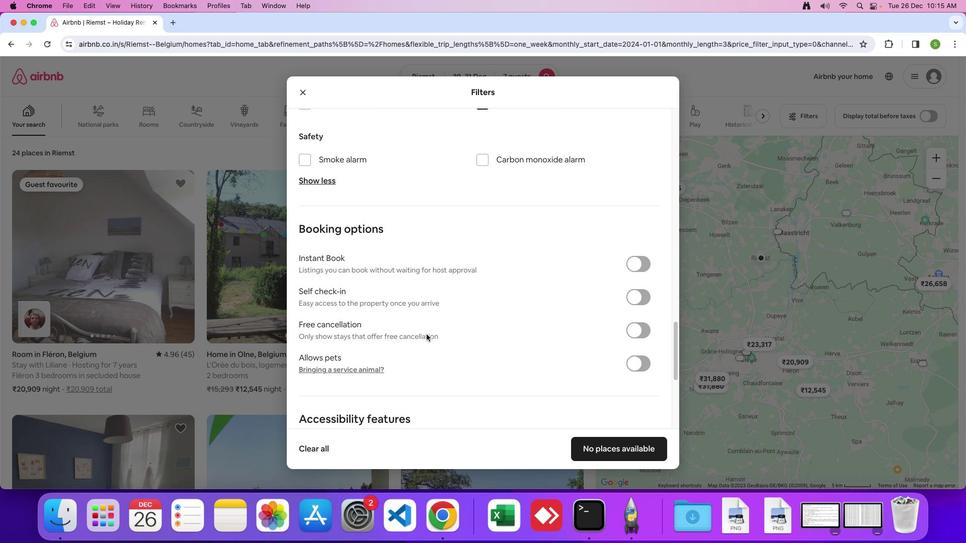 
Action: Mouse moved to (449, 313)
Screenshot: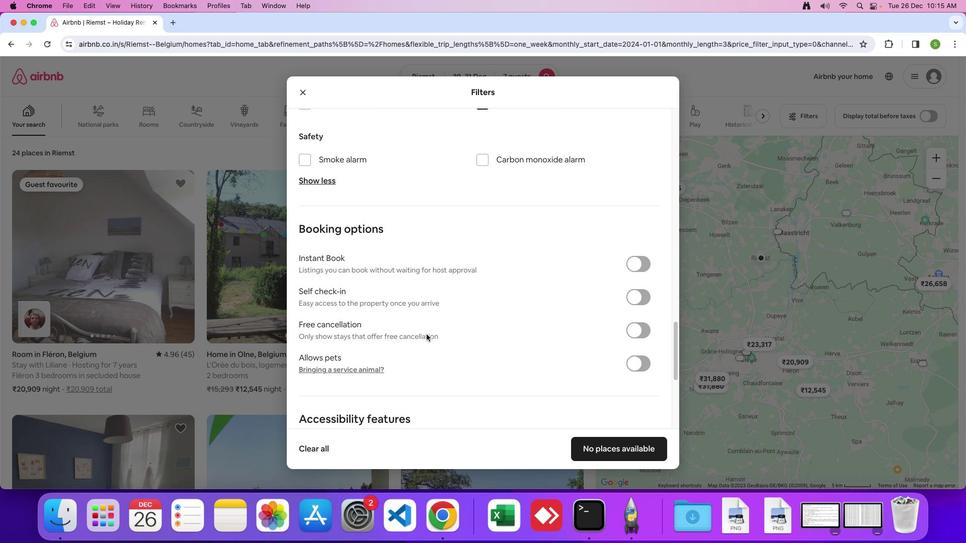 
Action: Mouse scrolled (449, 313) with delta (73, 78)
Screenshot: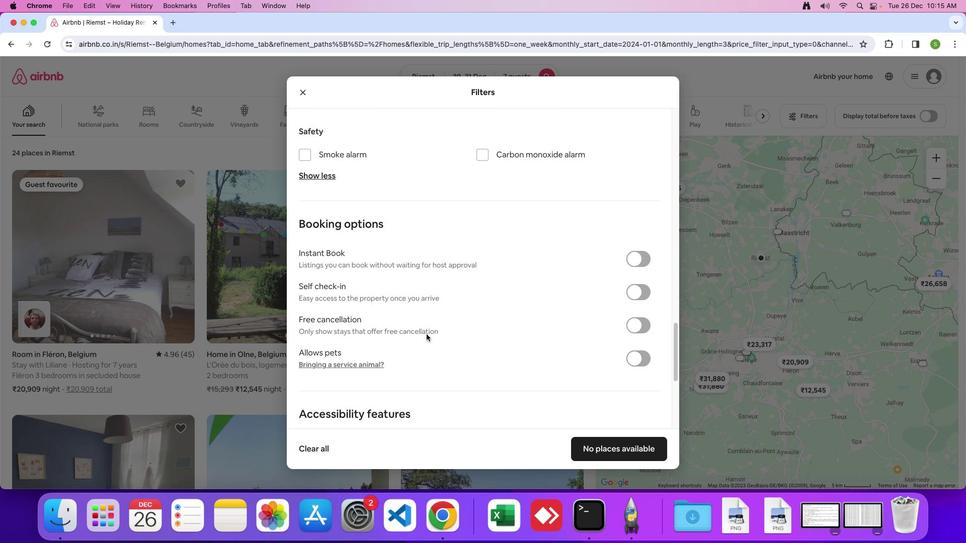 
Action: Mouse scrolled (449, 313) with delta (73, 78)
Screenshot: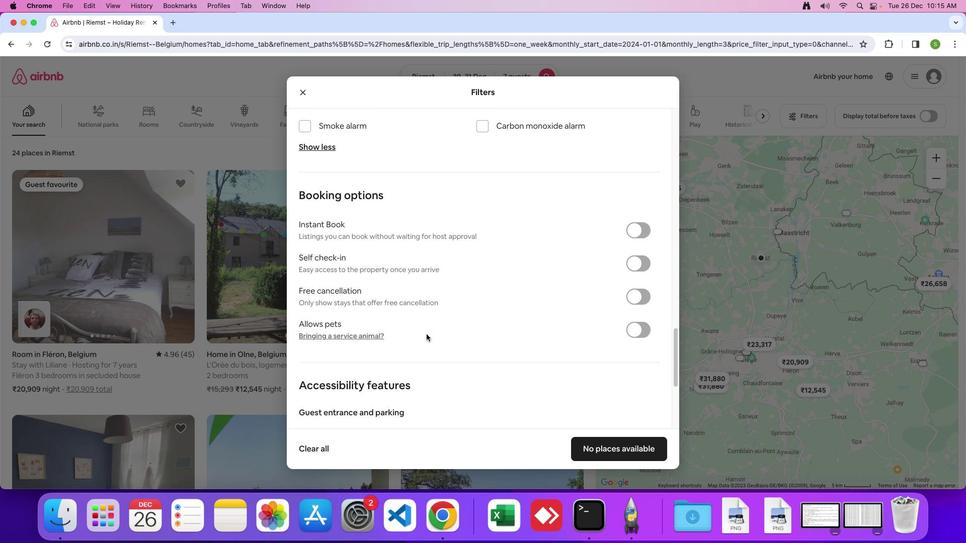 
Action: Mouse moved to (449, 313)
Screenshot: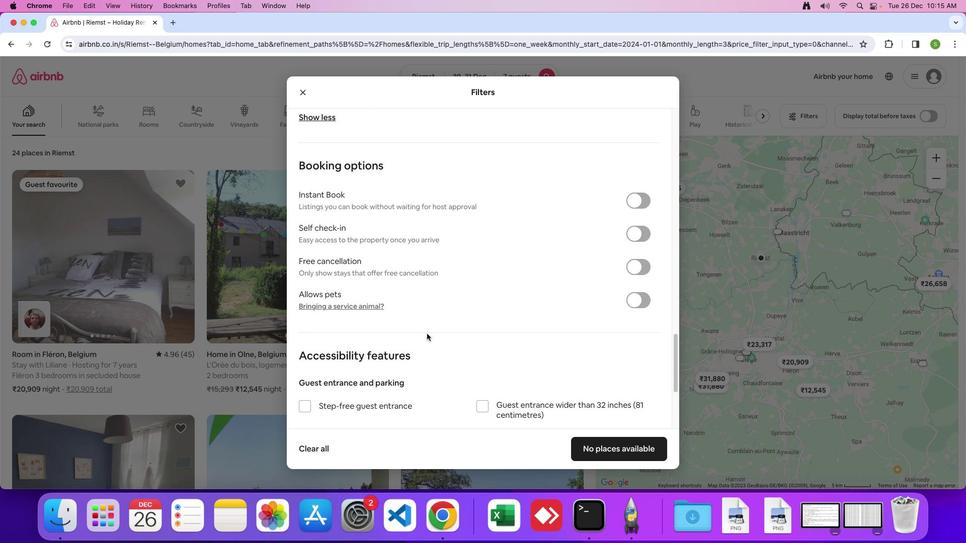 
Action: Mouse scrolled (449, 313) with delta (73, 78)
Screenshot: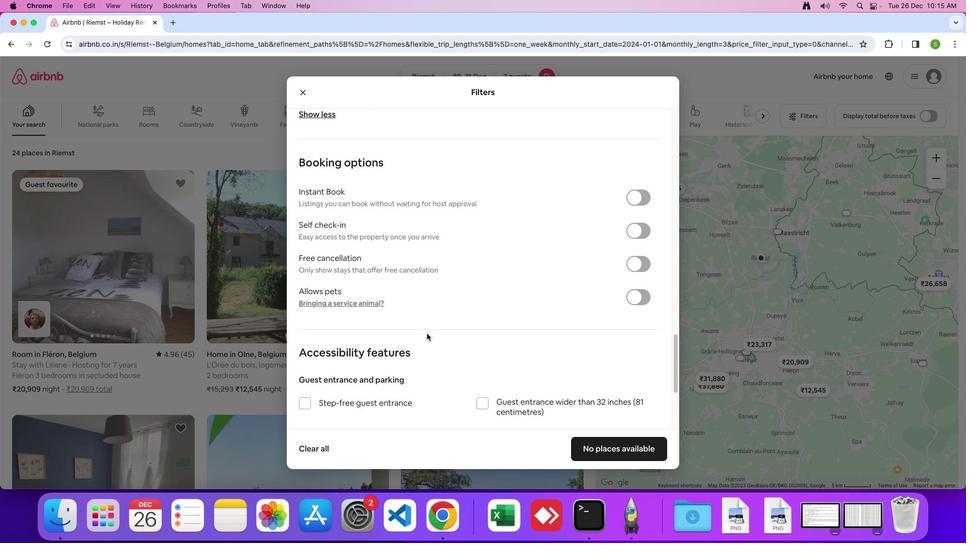 
Action: Mouse scrolled (449, 313) with delta (73, 78)
Screenshot: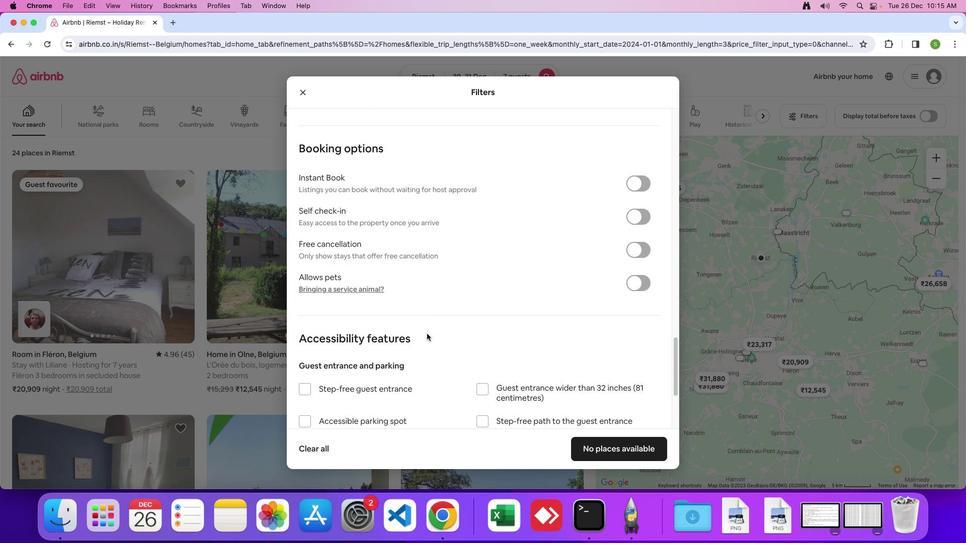 
Action: Mouse scrolled (449, 313) with delta (73, 78)
Screenshot: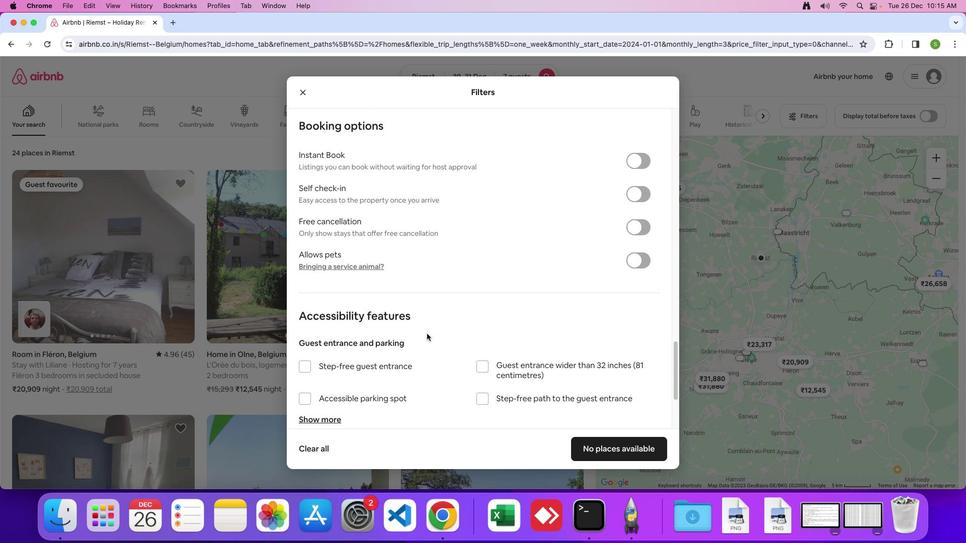 
Action: Mouse scrolled (449, 313) with delta (73, 78)
Screenshot: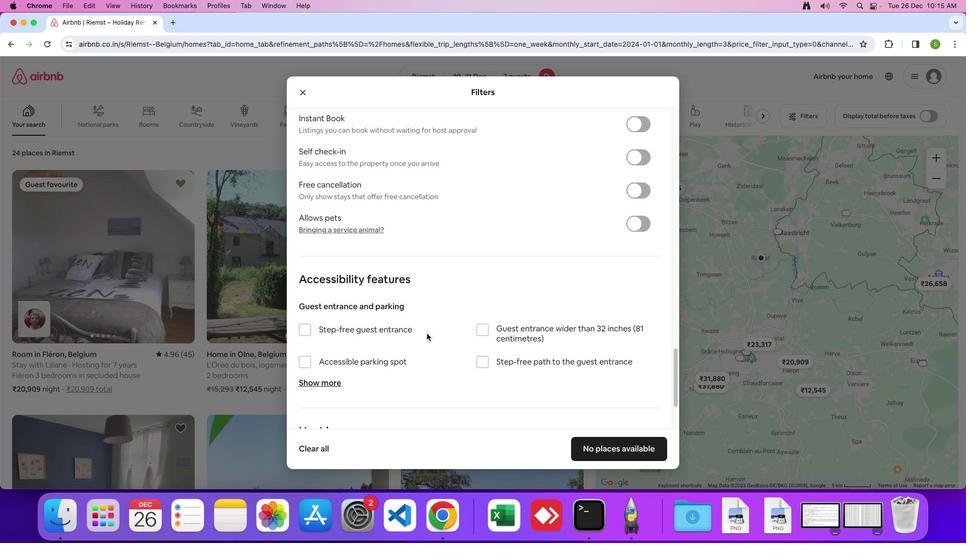 
Action: Mouse scrolled (449, 313) with delta (73, 78)
Screenshot: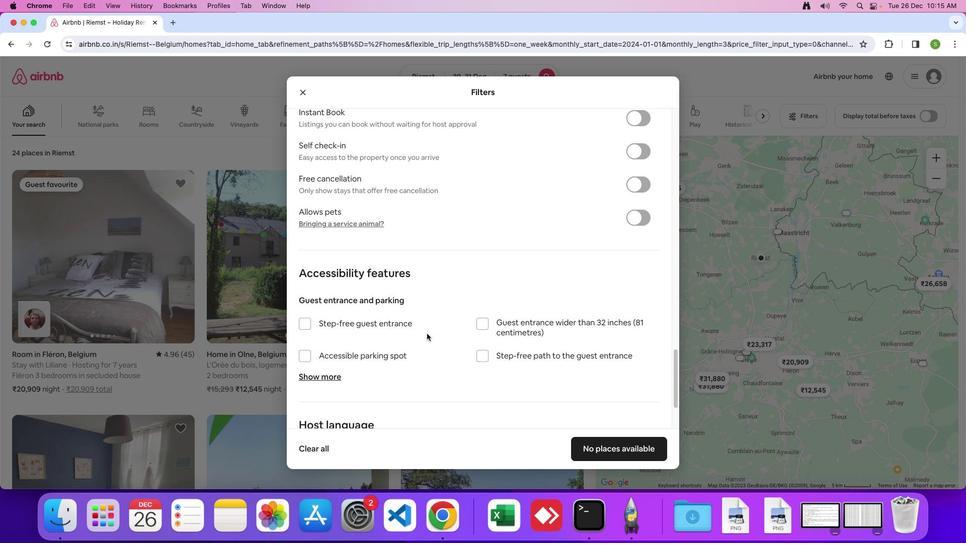 
Action: Mouse scrolled (449, 313) with delta (73, 78)
Screenshot: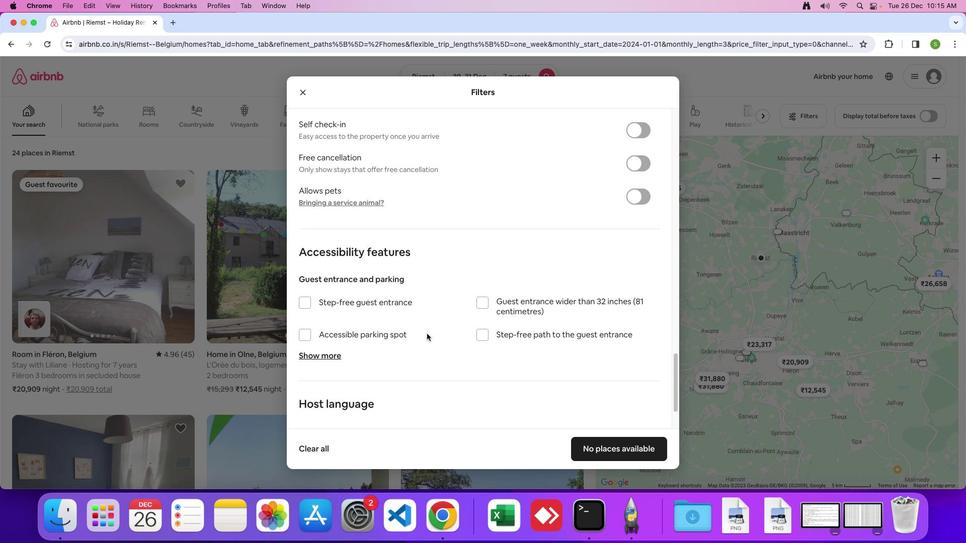 
Action: Mouse scrolled (449, 313) with delta (73, 78)
Screenshot: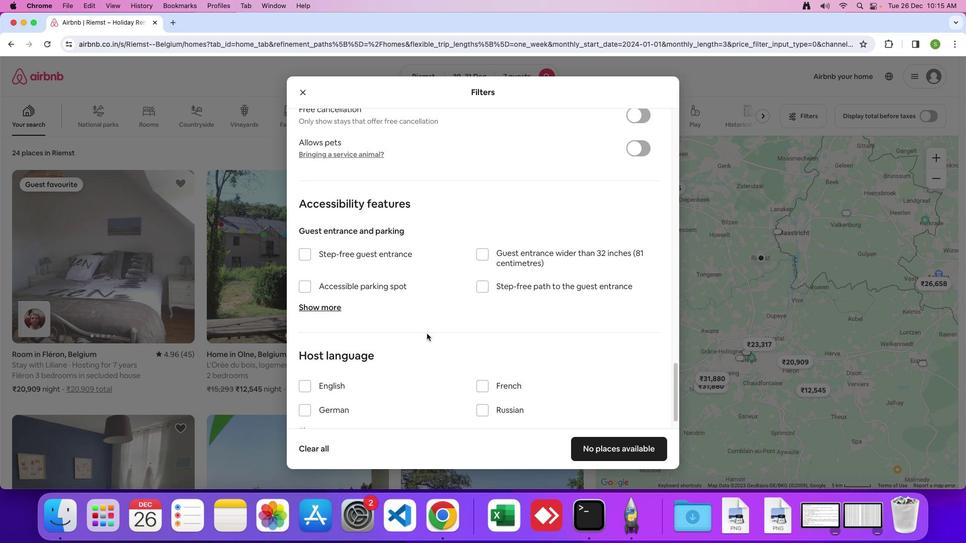 
Action: Mouse scrolled (449, 313) with delta (73, 78)
Screenshot: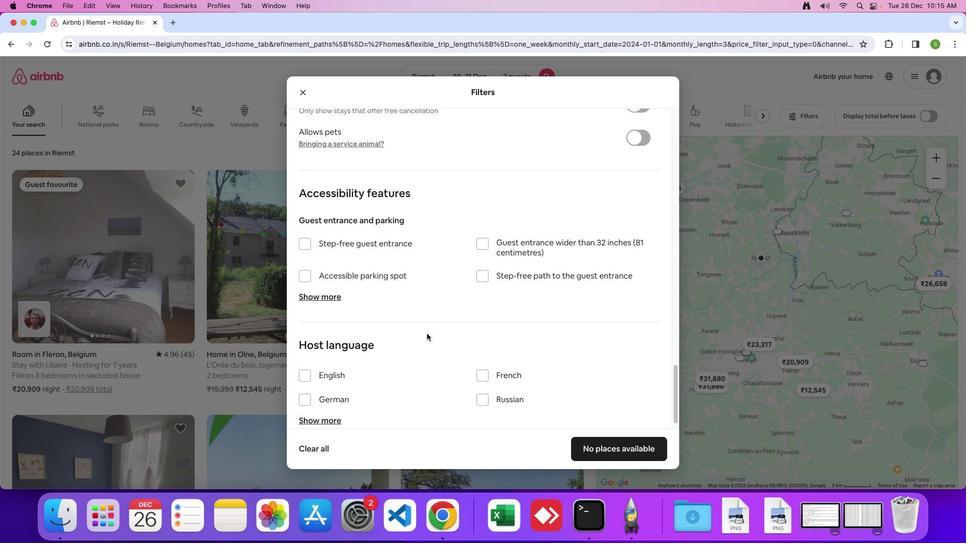 
Action: Mouse scrolled (449, 313) with delta (73, 78)
Screenshot: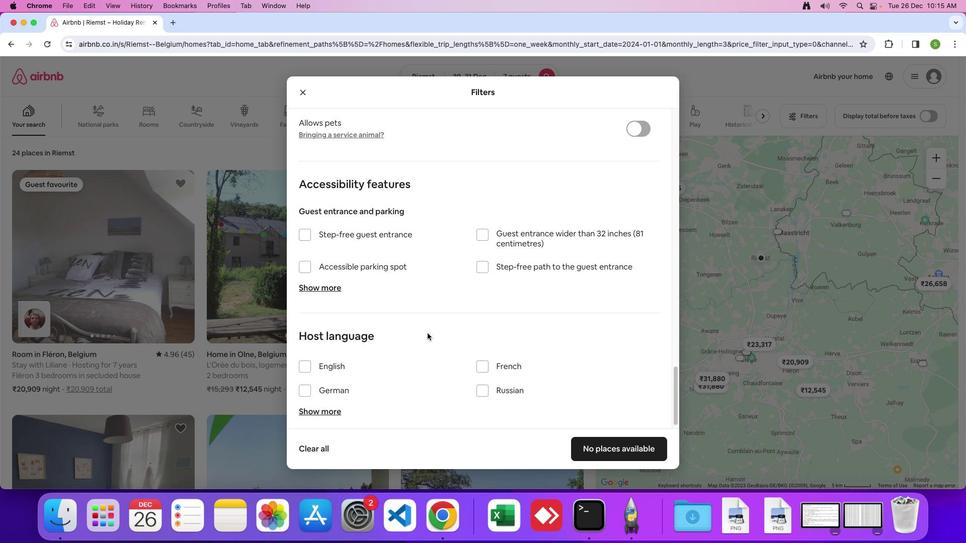 
Action: Mouse moved to (452, 314)
Screenshot: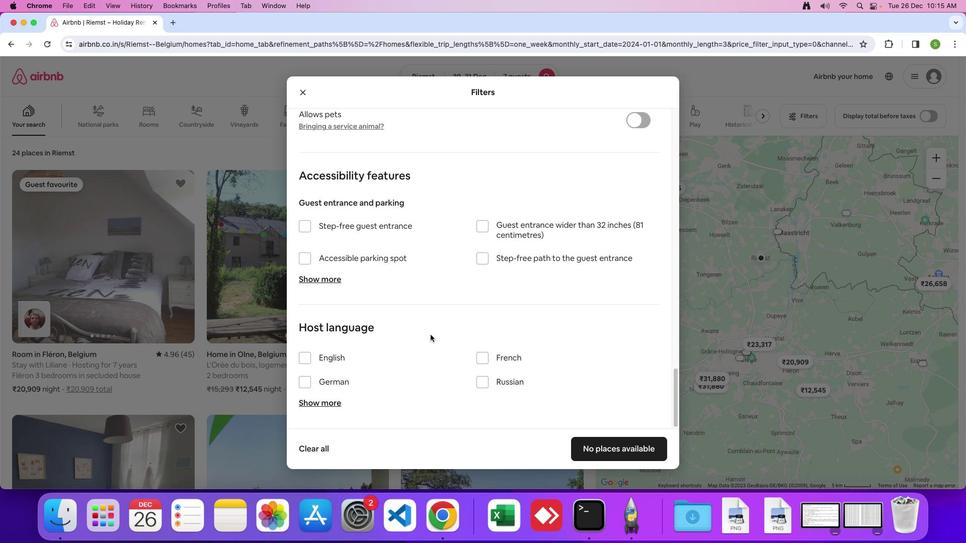 
Action: Mouse scrolled (452, 314) with delta (73, 78)
Screenshot: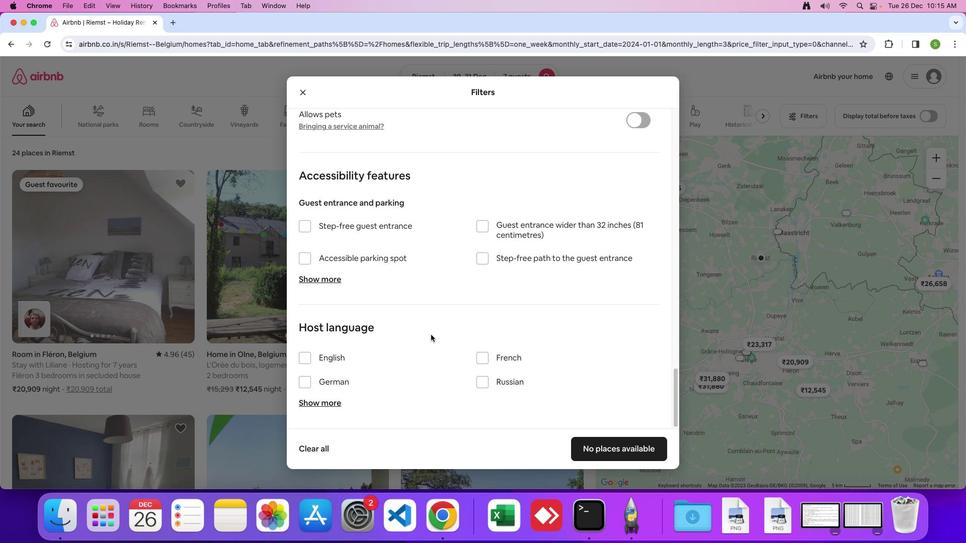 
Action: Mouse moved to (452, 314)
Screenshot: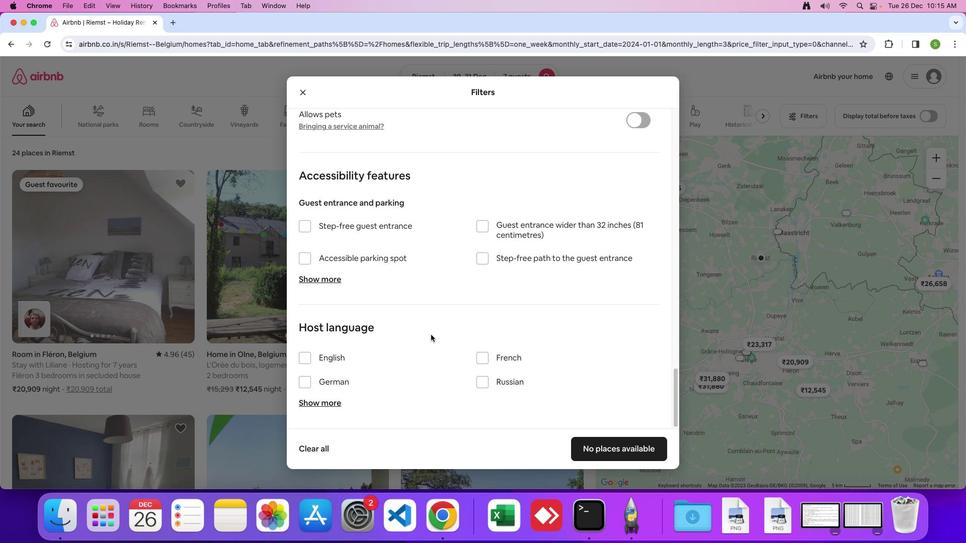 
Action: Mouse scrolled (452, 314) with delta (73, 78)
Screenshot: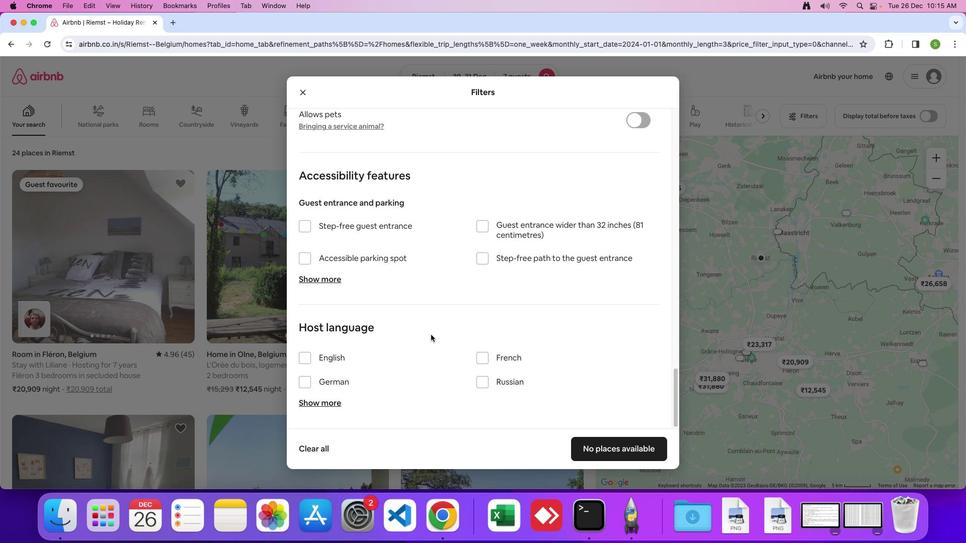 
Action: Mouse moved to (452, 314)
Screenshot: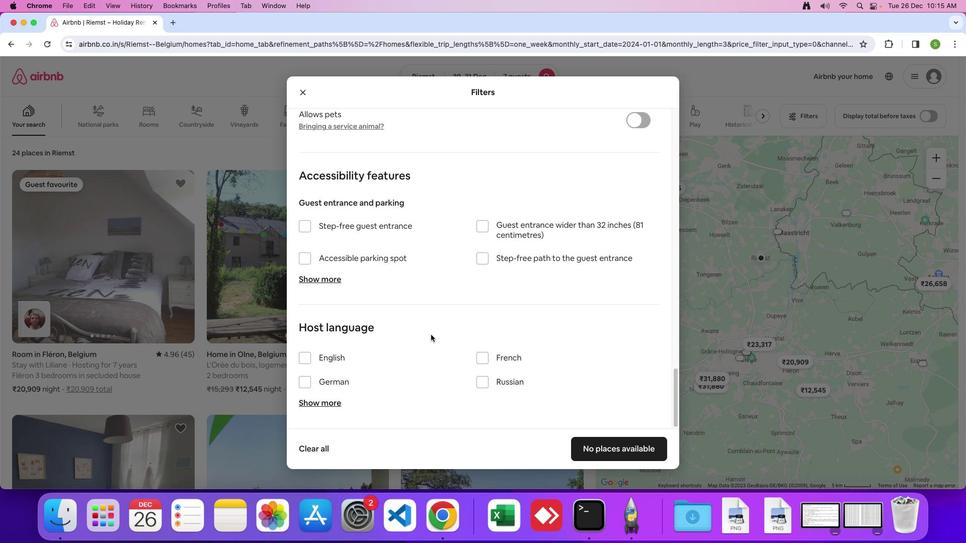 
Action: Mouse scrolled (452, 314) with delta (73, 77)
Screenshot: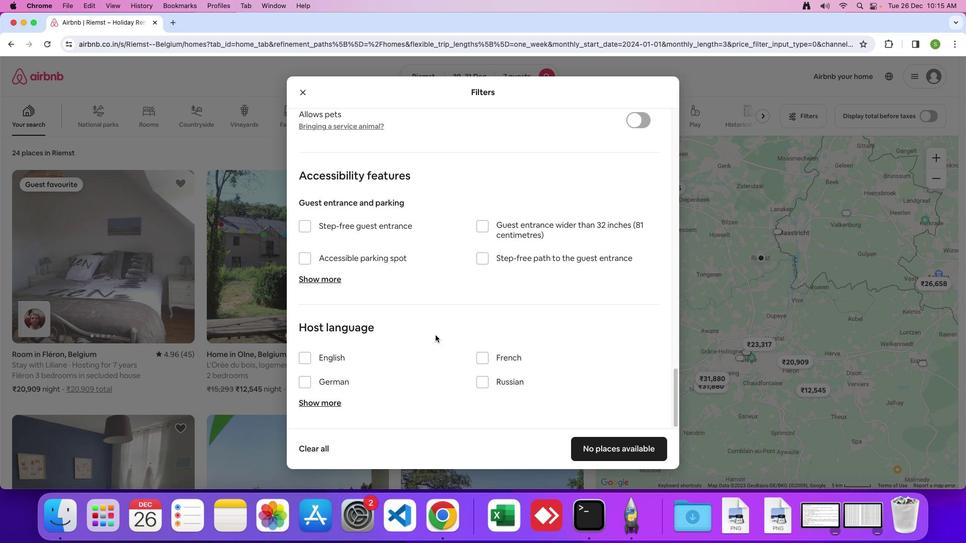 
Action: Mouse moved to (606, 391)
Screenshot: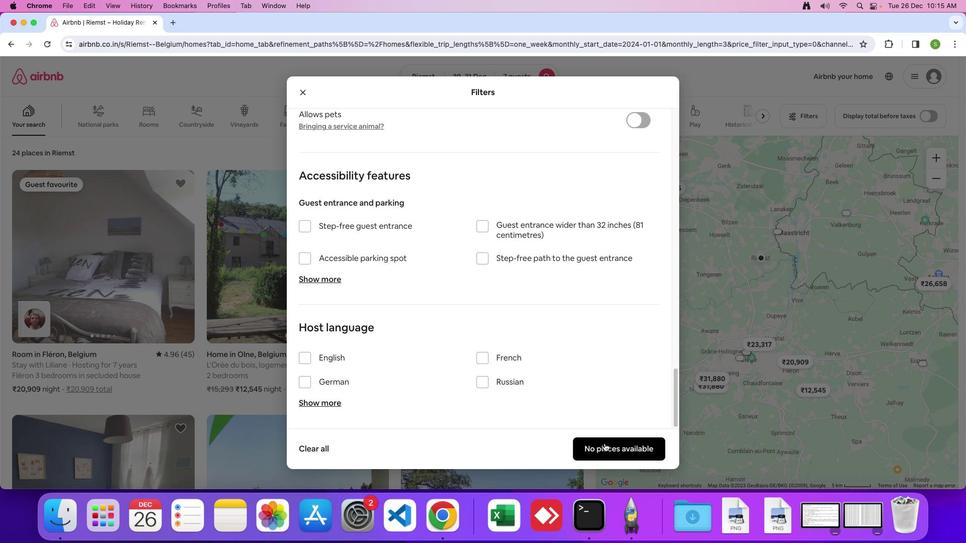 
Action: Mouse pressed left at (606, 391)
Screenshot: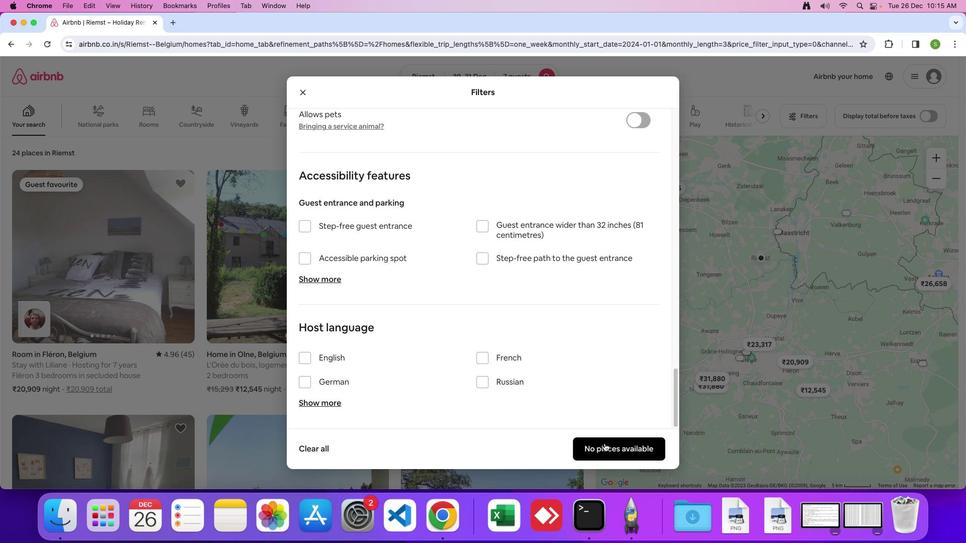 
Action: Mouse moved to (482, 279)
Screenshot: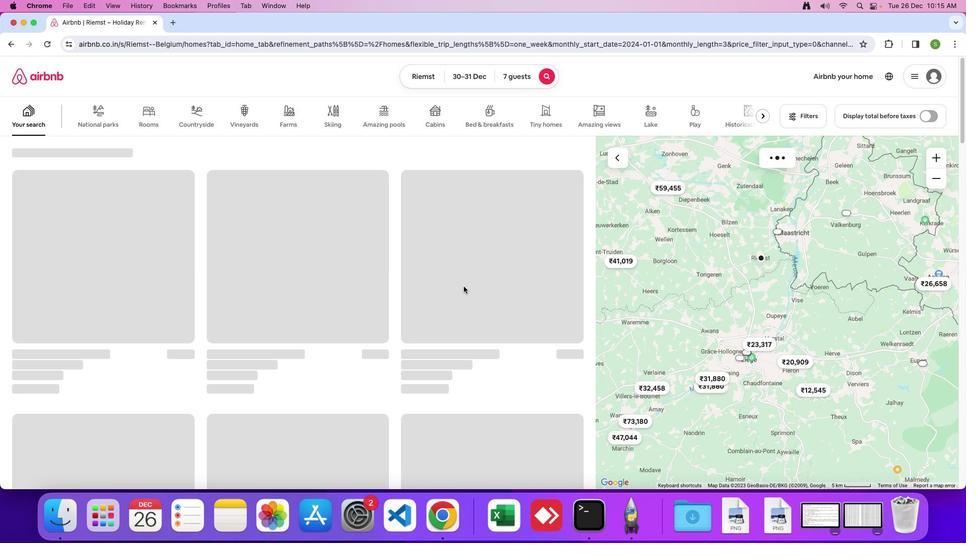 
